 Task: Look for space in Matteson, United States from 24th August, 2023 to 10th September, 2023 for 6 adults, 2 children in price range Rs.12000 to Rs.15000. Place can be entire place or shared room with 6 bedrooms having 6 beds and 6 bathrooms. Property type can be house, flat, guest house. Amenities needed are: wifi, TV, free parkinig on premises, gym, breakfast. Booking option can be shelf check-in. Required host language is English.
Action: Mouse moved to (450, 101)
Screenshot: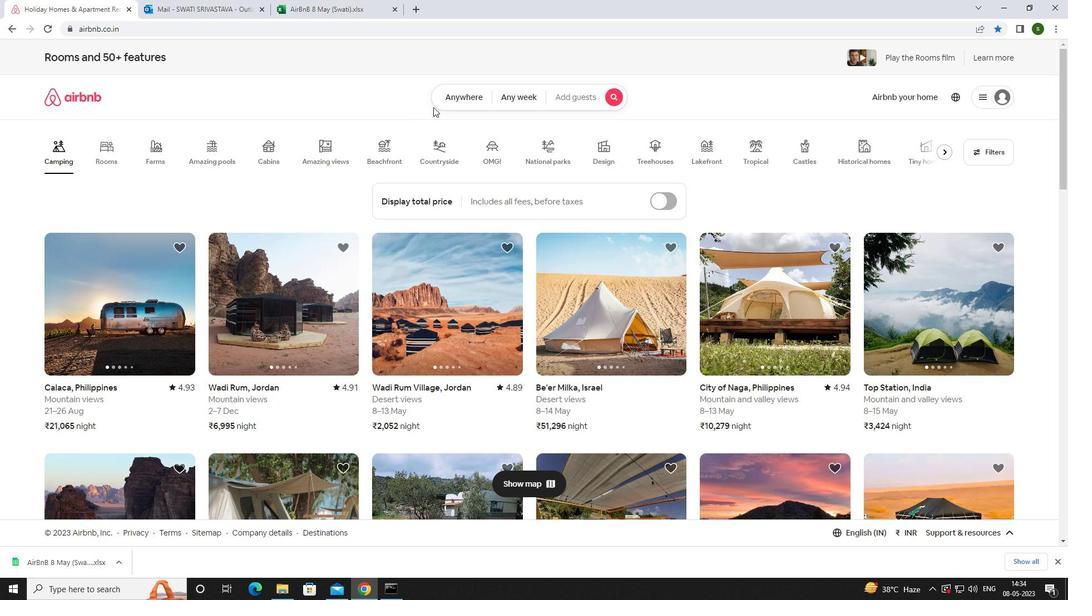 
Action: Mouse pressed left at (450, 101)
Screenshot: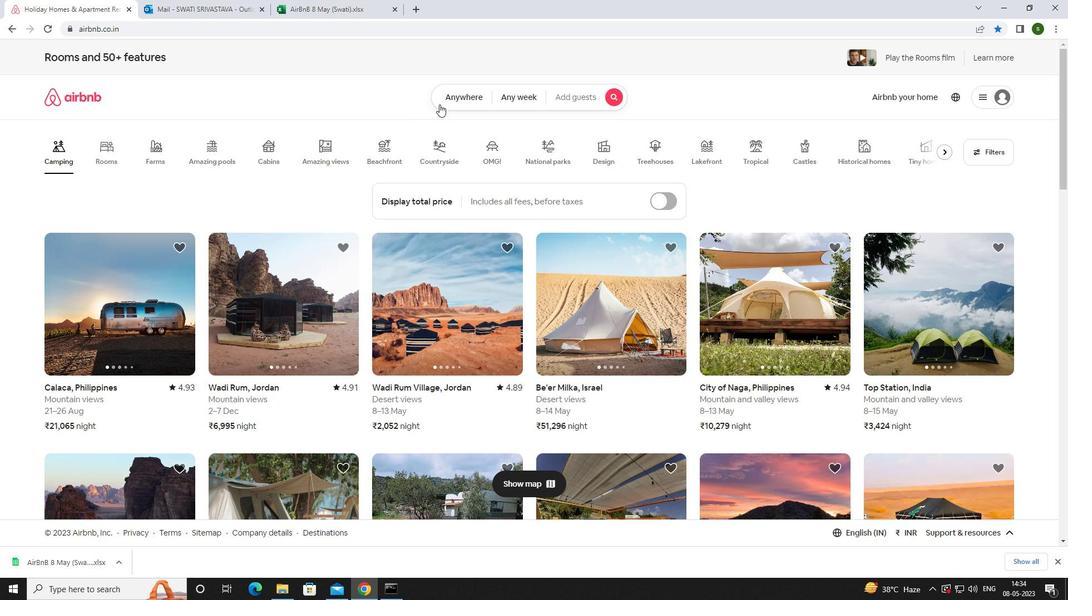 
Action: Mouse moved to (394, 143)
Screenshot: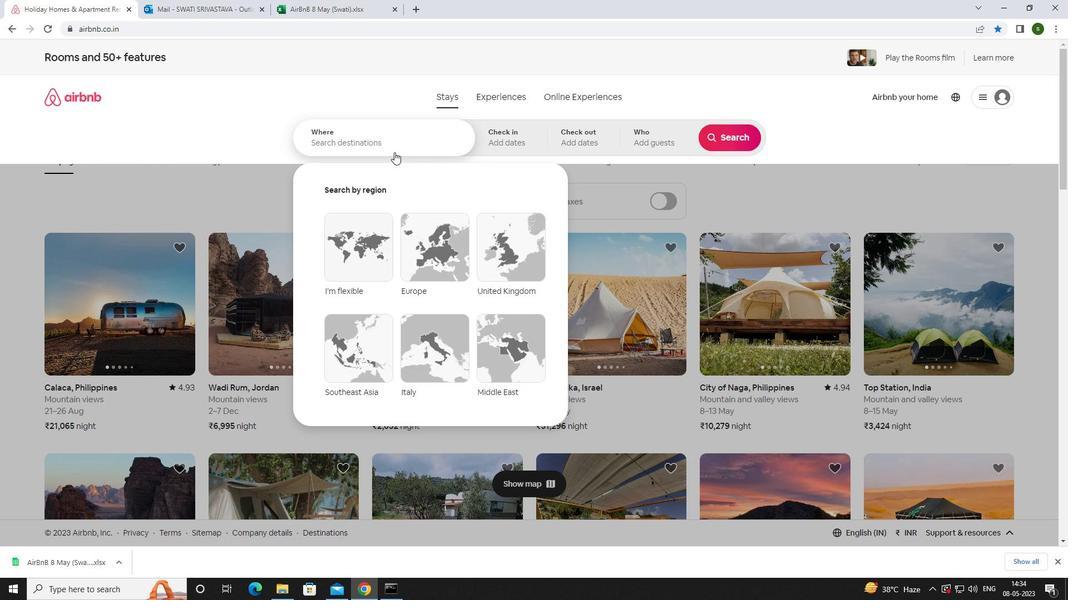 
Action: Mouse pressed left at (394, 143)
Screenshot: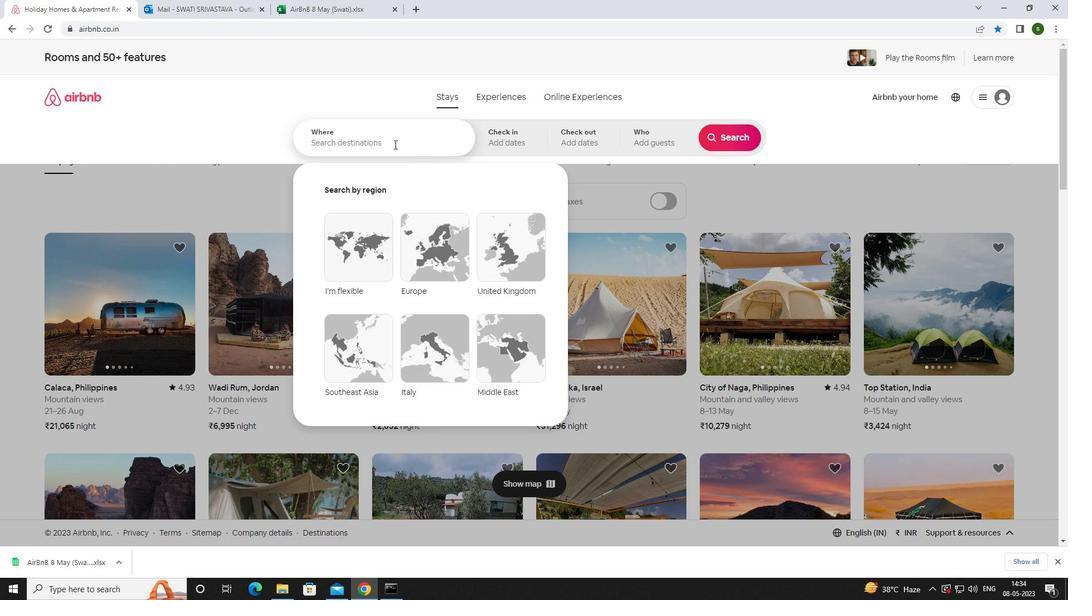 
Action: Key pressed <Key.caps_lock>m<Key.caps_lock>atteson,<Key.caps_lock>u<Key.caps_lock>nited<Key.space><Key.caps_lock>s<Key.caps_lock>t
Screenshot: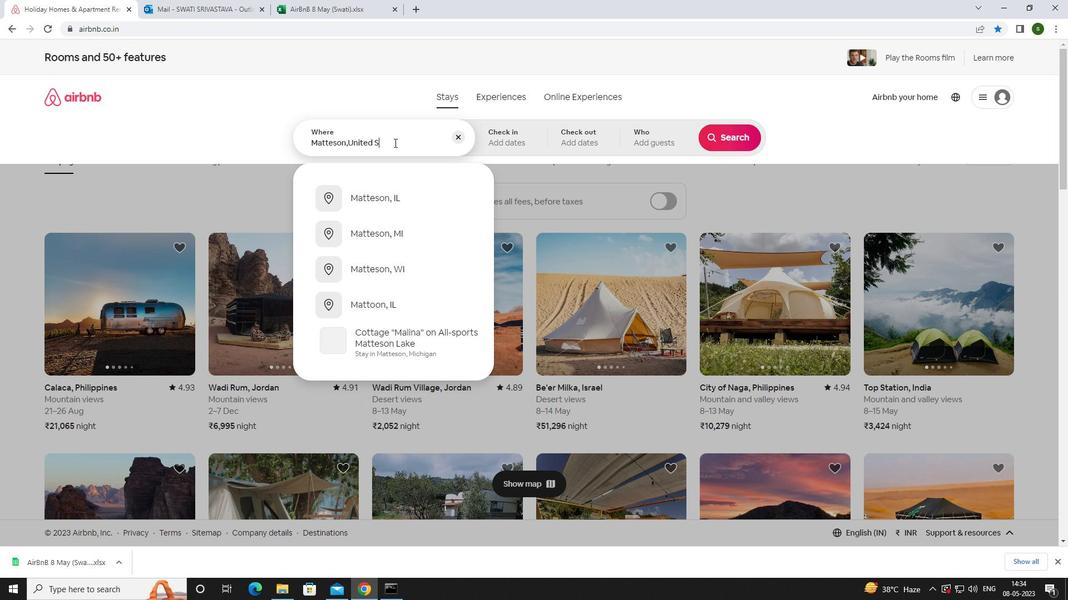 
Action: Mouse moved to (394, 143)
Screenshot: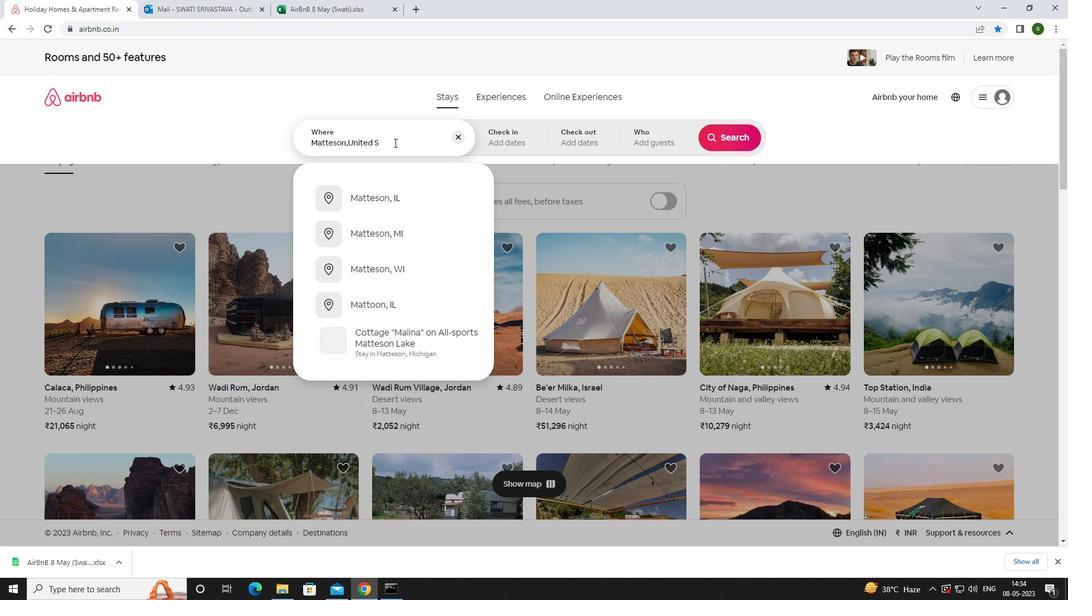 
Action: Key pressed ates<Key.enter>
Screenshot: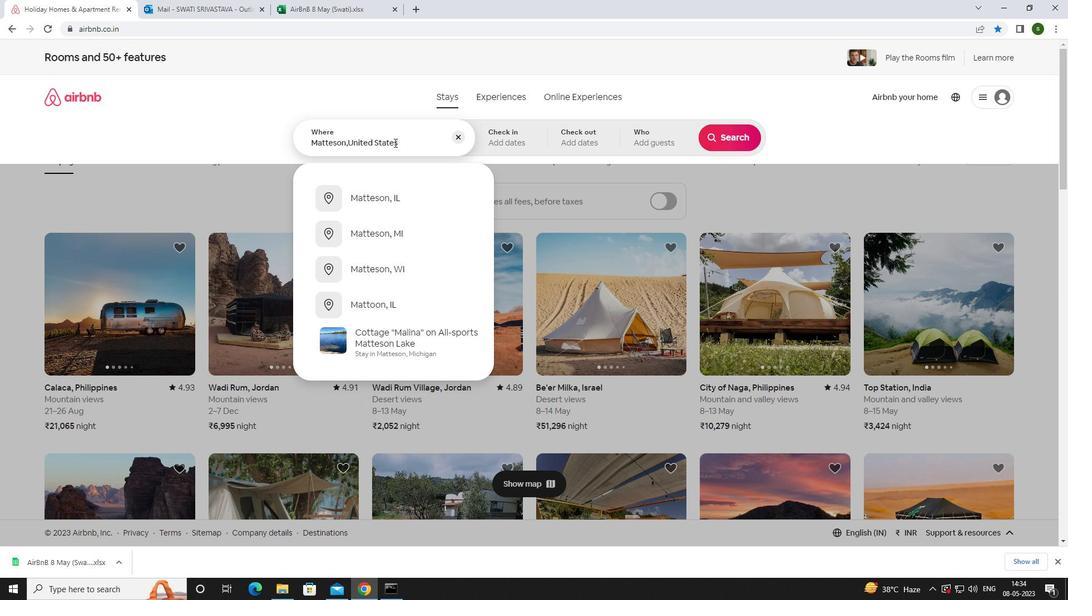 
Action: Mouse moved to (733, 228)
Screenshot: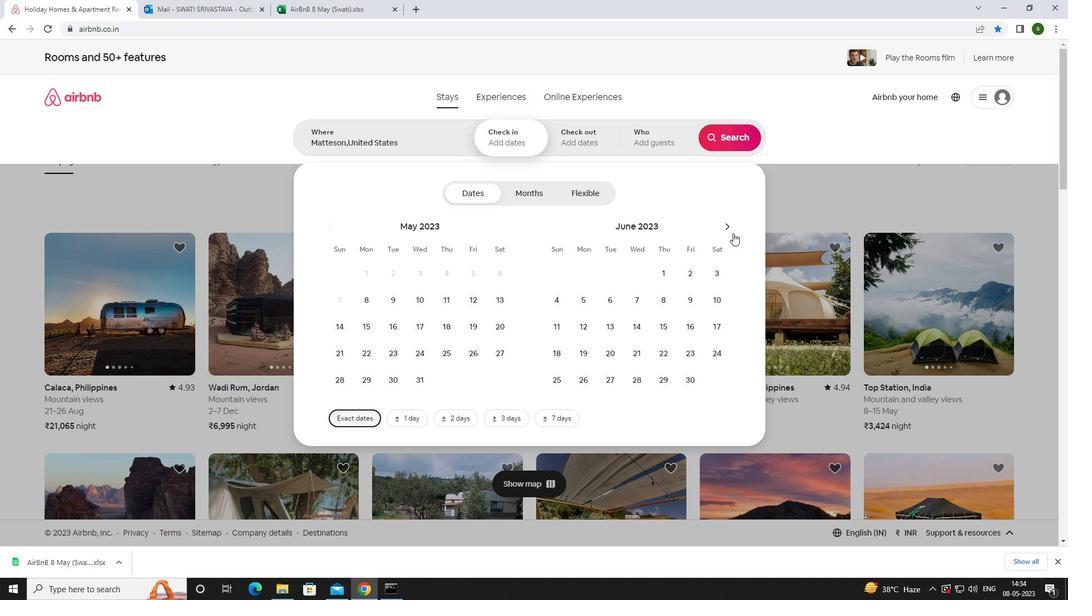 
Action: Mouse pressed left at (733, 228)
Screenshot: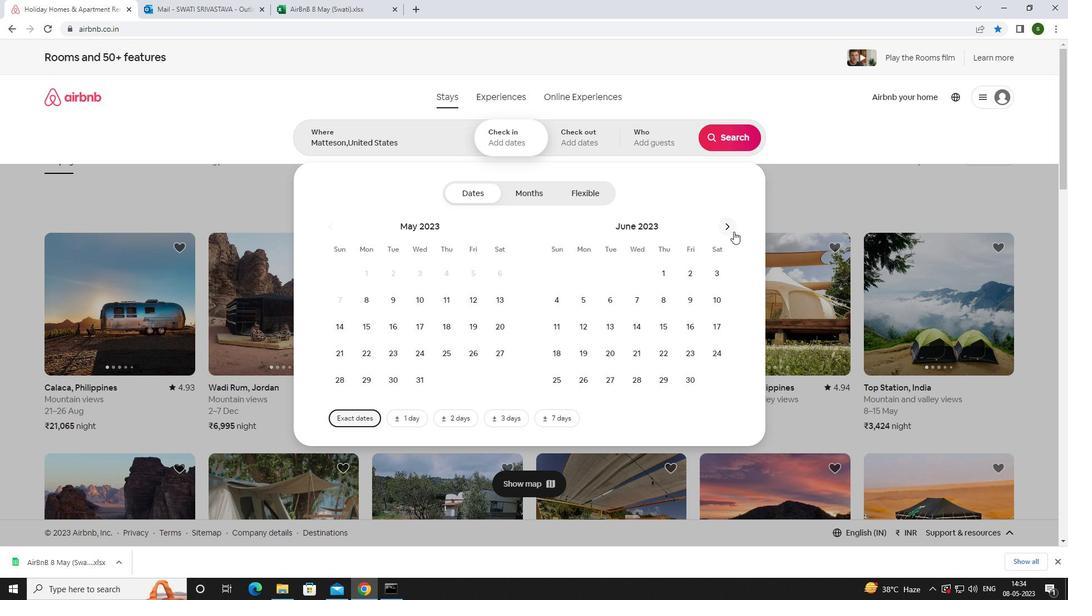 
Action: Mouse pressed left at (733, 228)
Screenshot: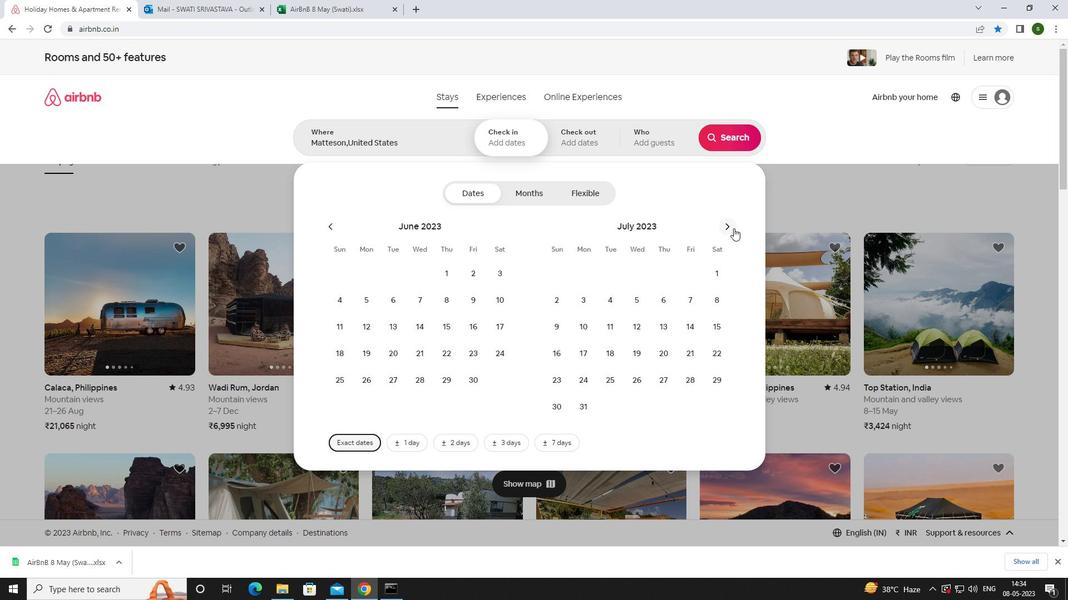 
Action: Mouse moved to (667, 348)
Screenshot: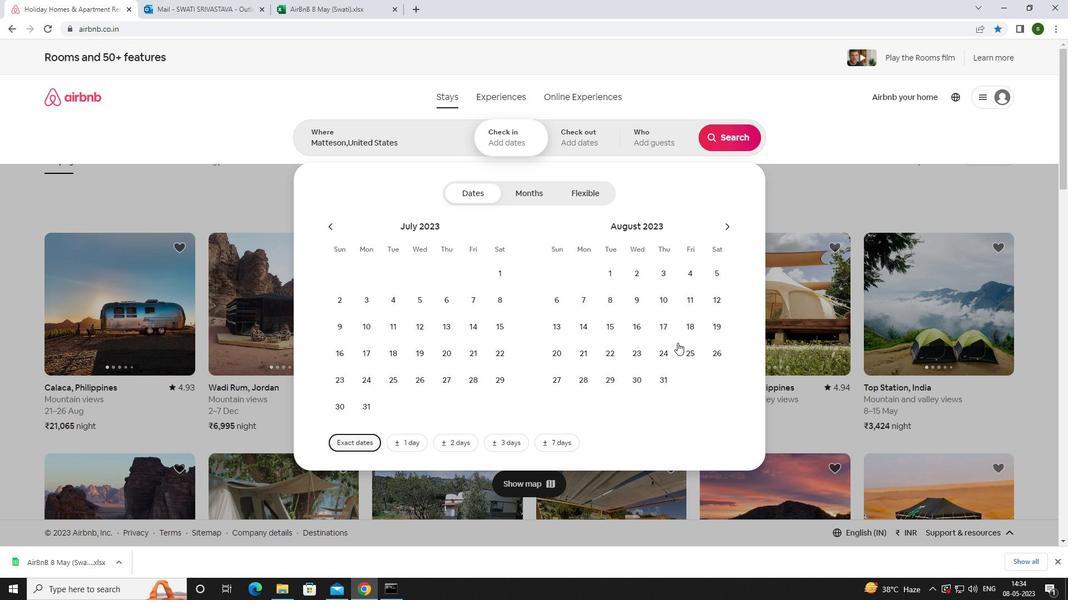 
Action: Mouse pressed left at (667, 348)
Screenshot: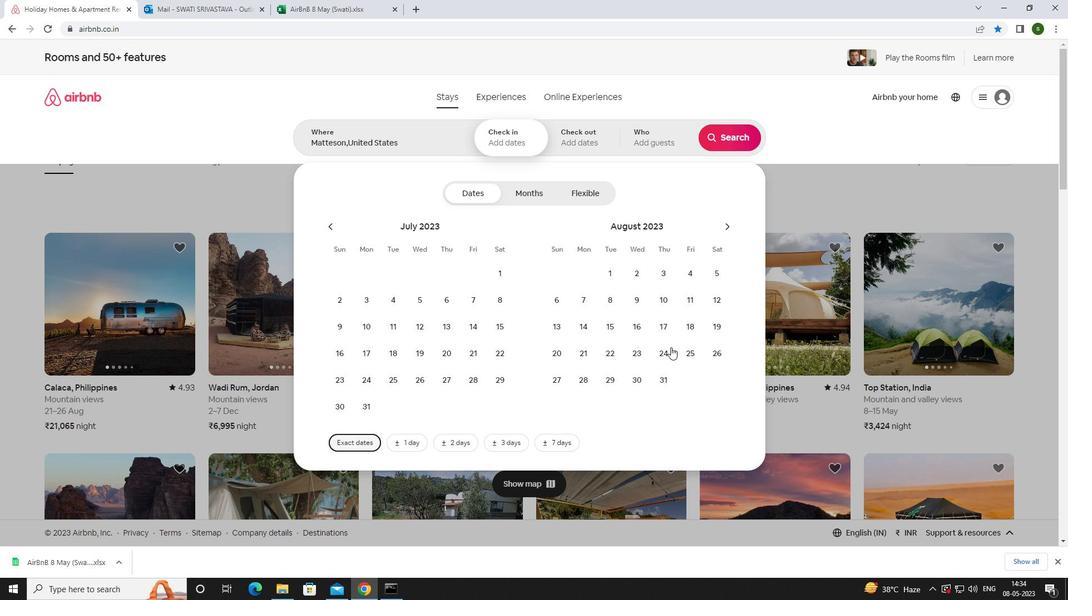 
Action: Mouse moved to (728, 224)
Screenshot: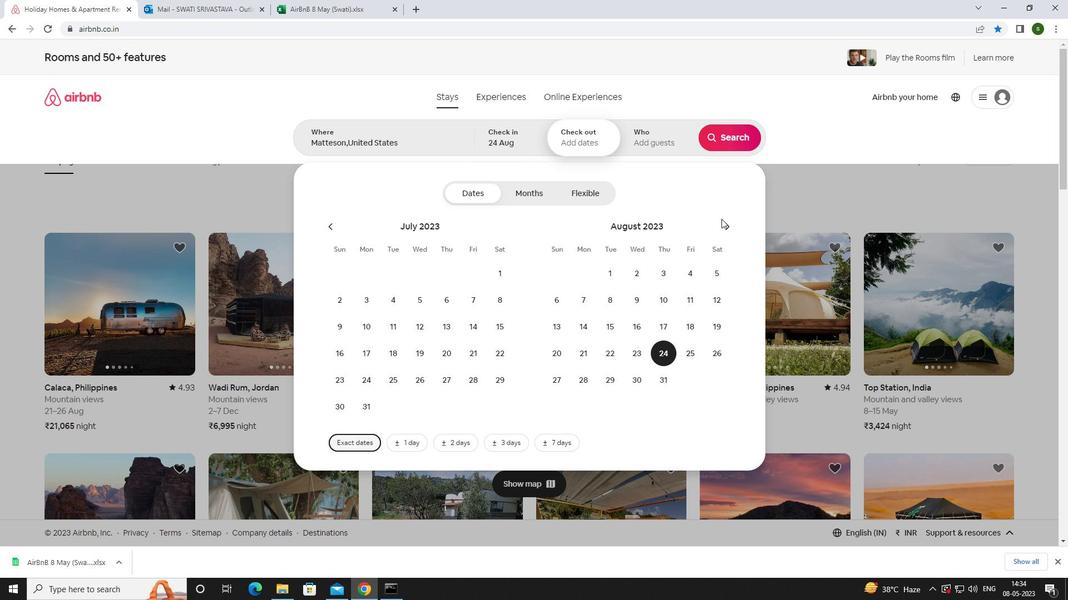 
Action: Mouse pressed left at (728, 224)
Screenshot: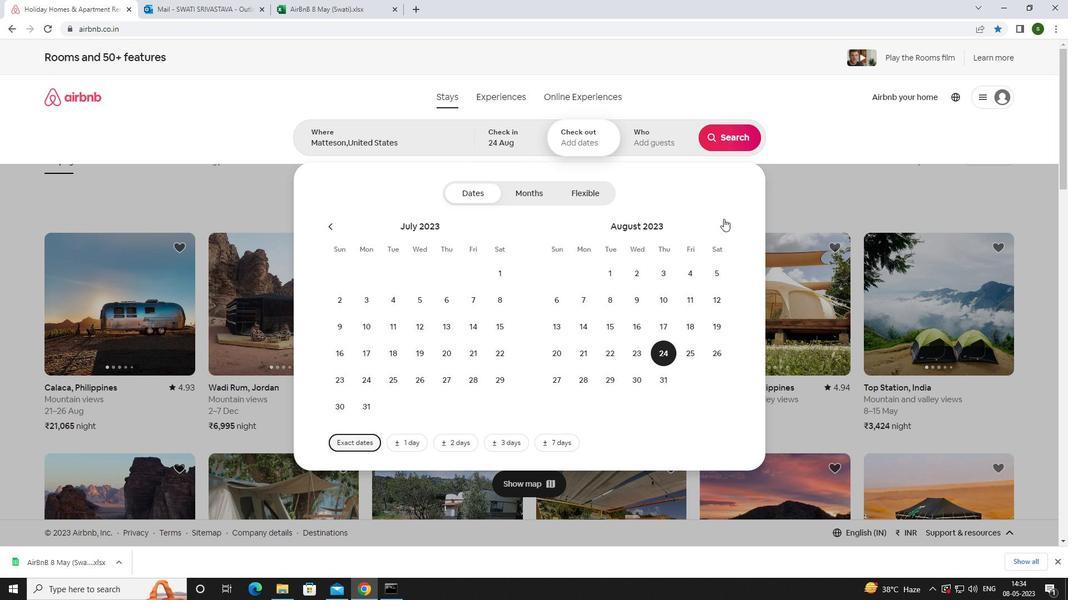 
Action: Mouse moved to (559, 326)
Screenshot: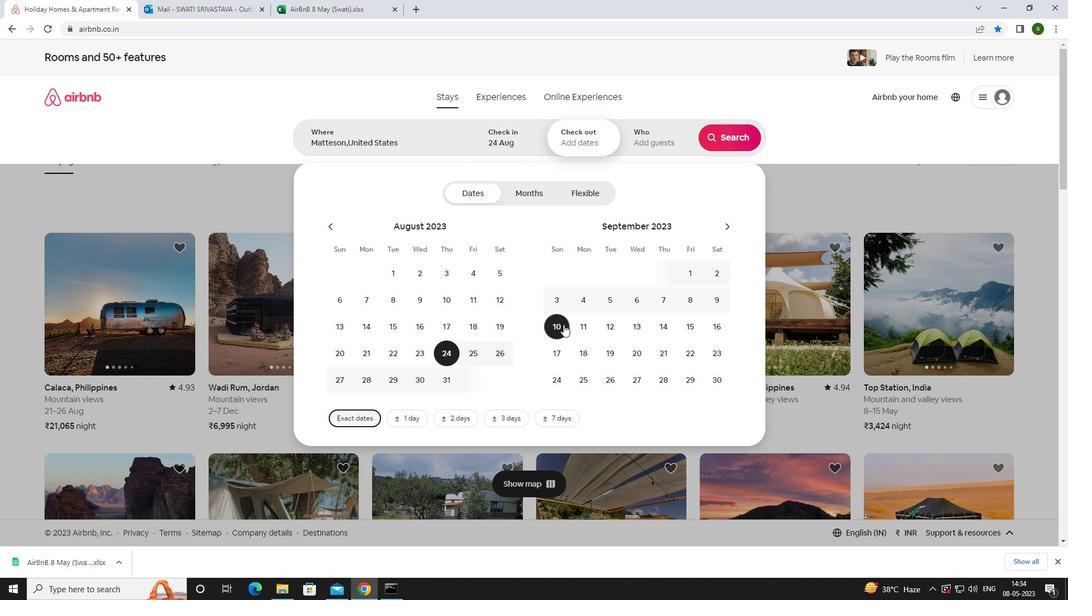 
Action: Mouse pressed left at (559, 326)
Screenshot: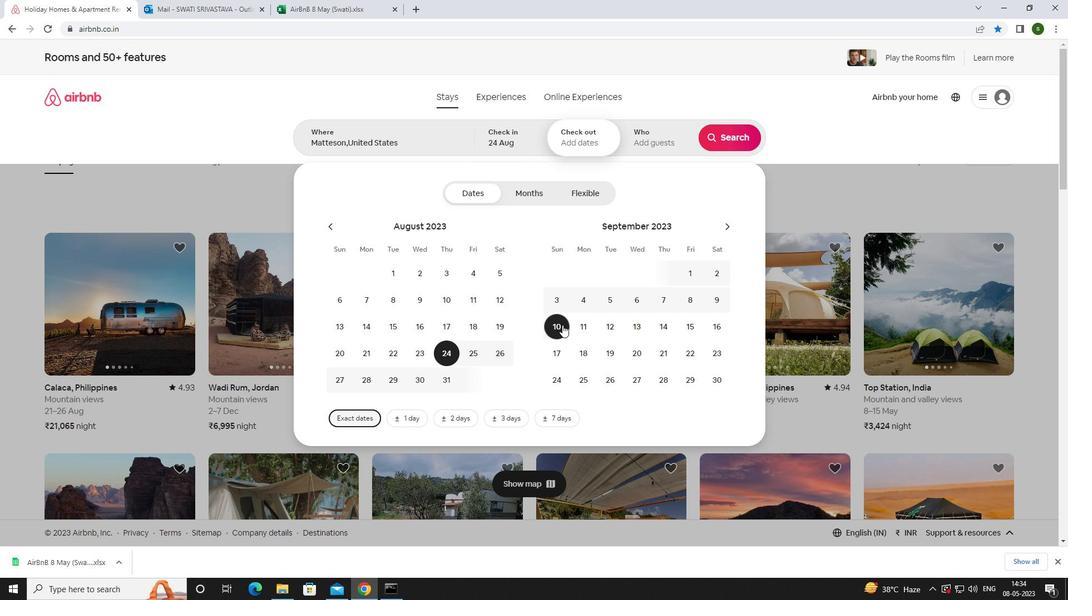 
Action: Mouse moved to (646, 139)
Screenshot: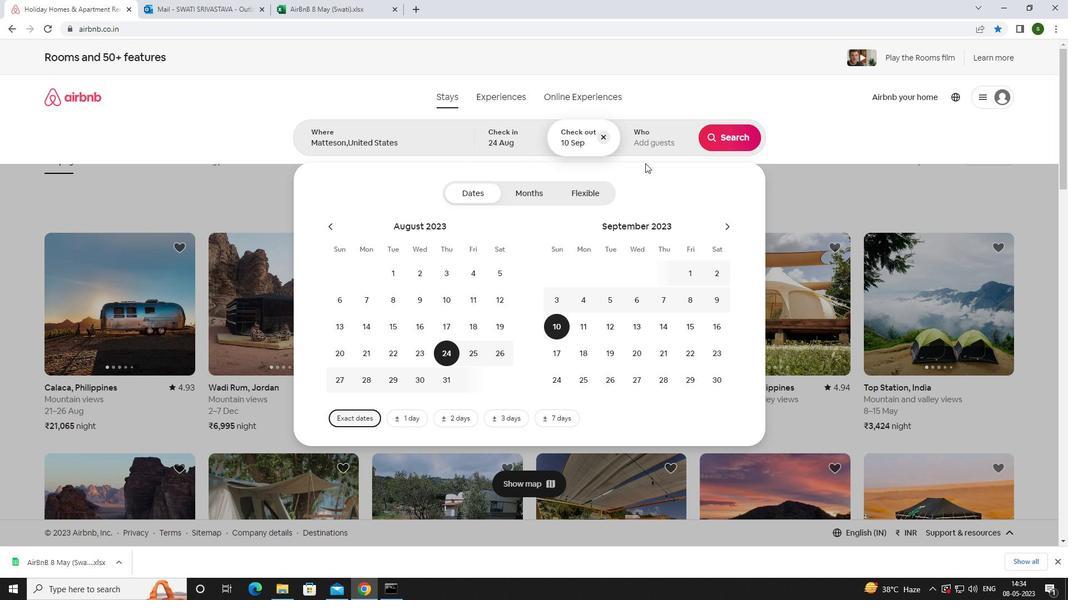 
Action: Mouse pressed left at (646, 139)
Screenshot: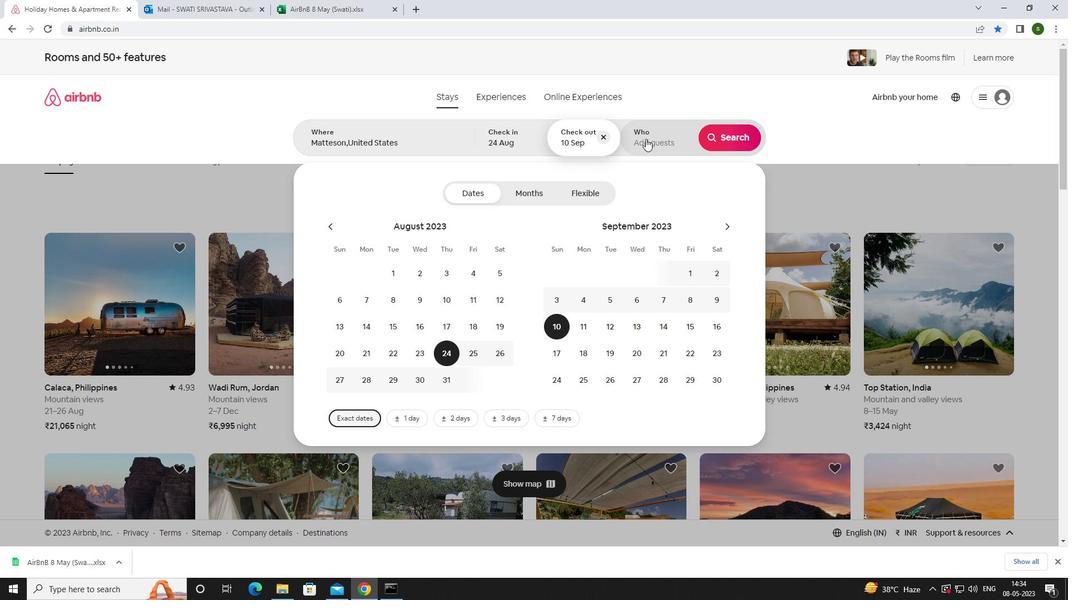 
Action: Mouse moved to (733, 195)
Screenshot: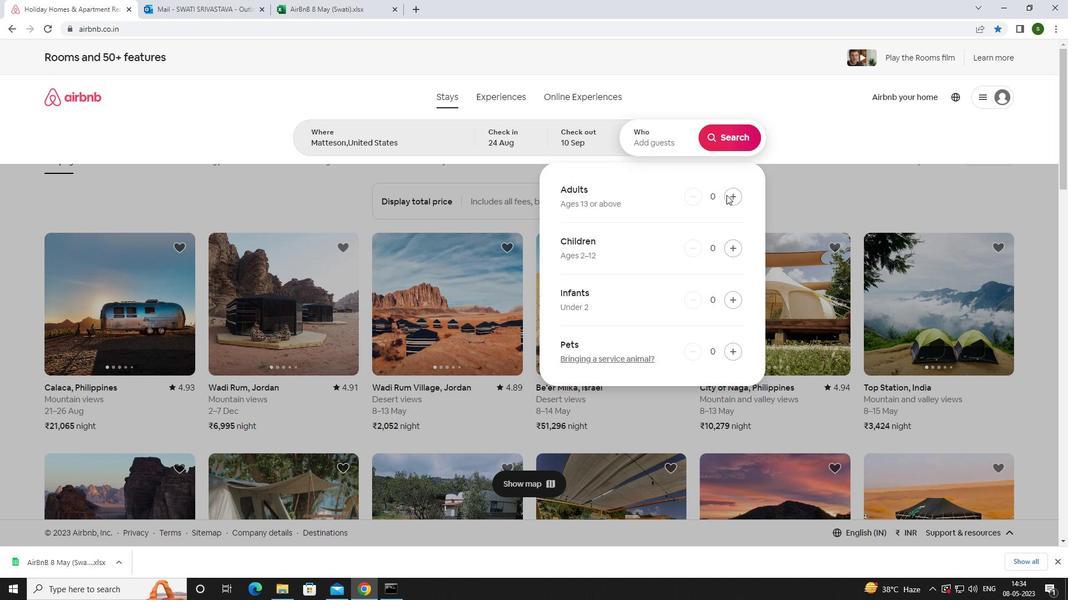 
Action: Mouse pressed left at (733, 195)
Screenshot: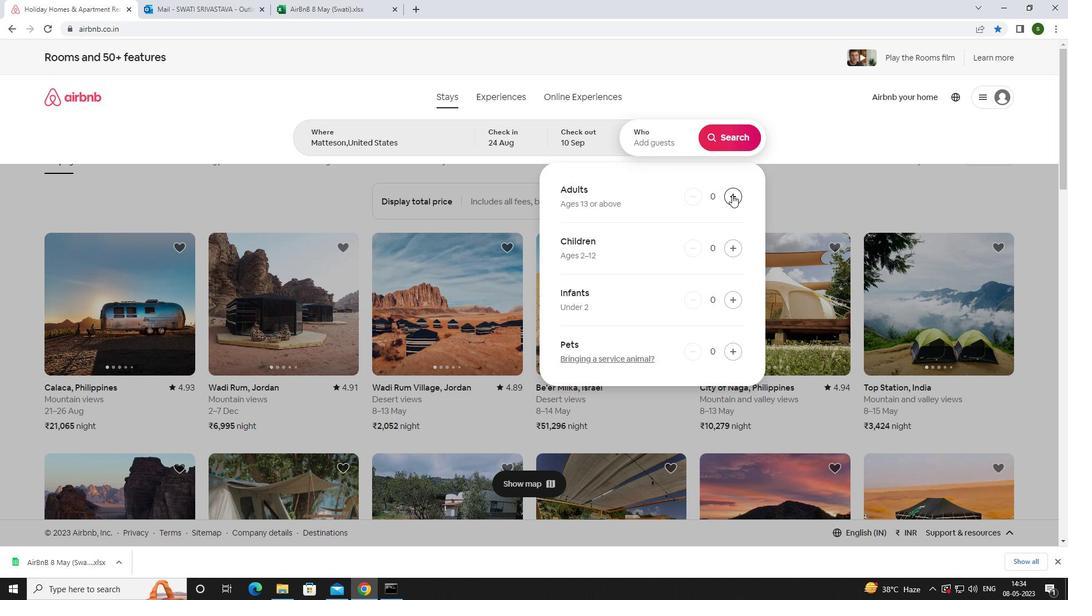 
Action: Mouse pressed left at (733, 195)
Screenshot: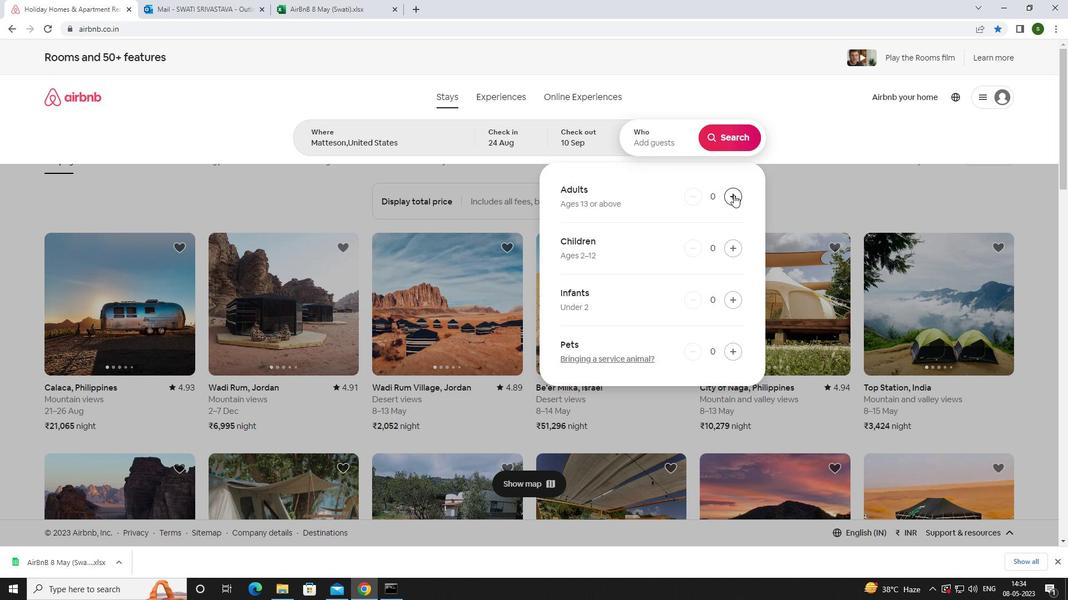 
Action: Mouse pressed left at (733, 195)
Screenshot: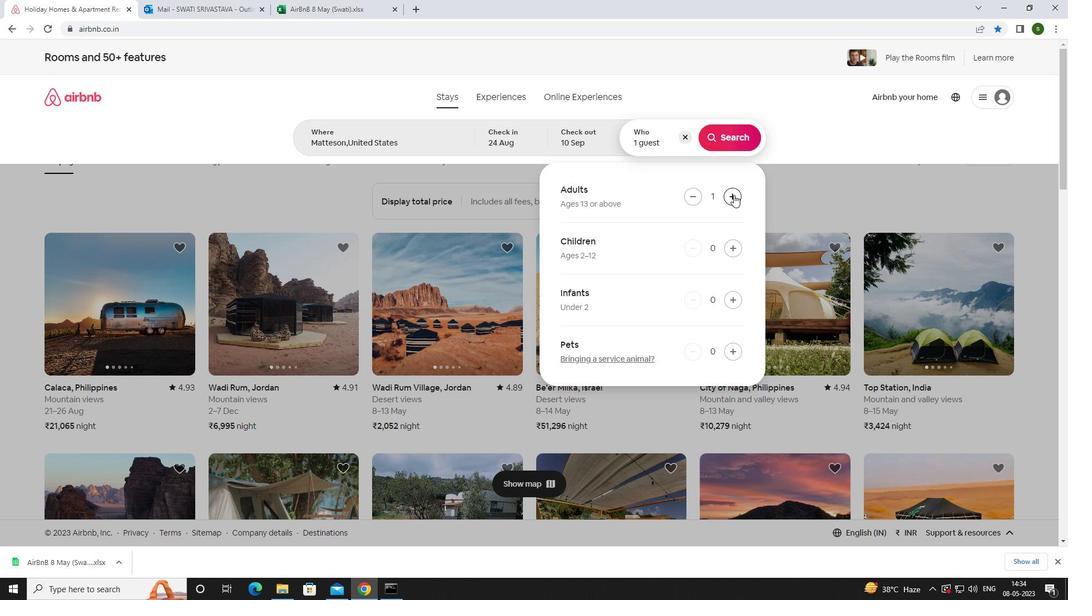 
Action: Mouse pressed left at (733, 195)
Screenshot: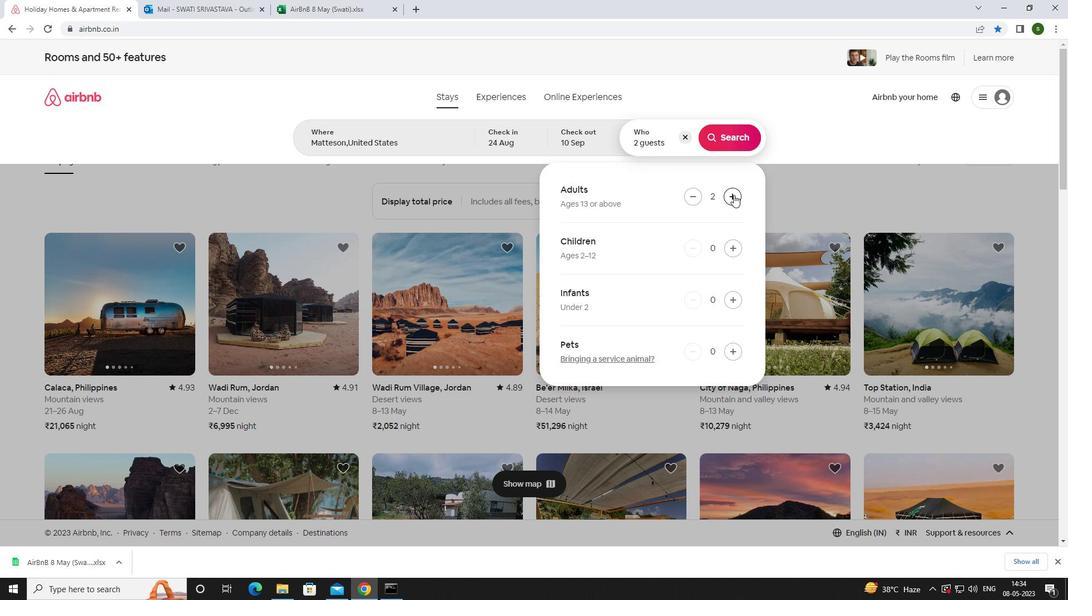 
Action: Mouse pressed left at (733, 195)
Screenshot: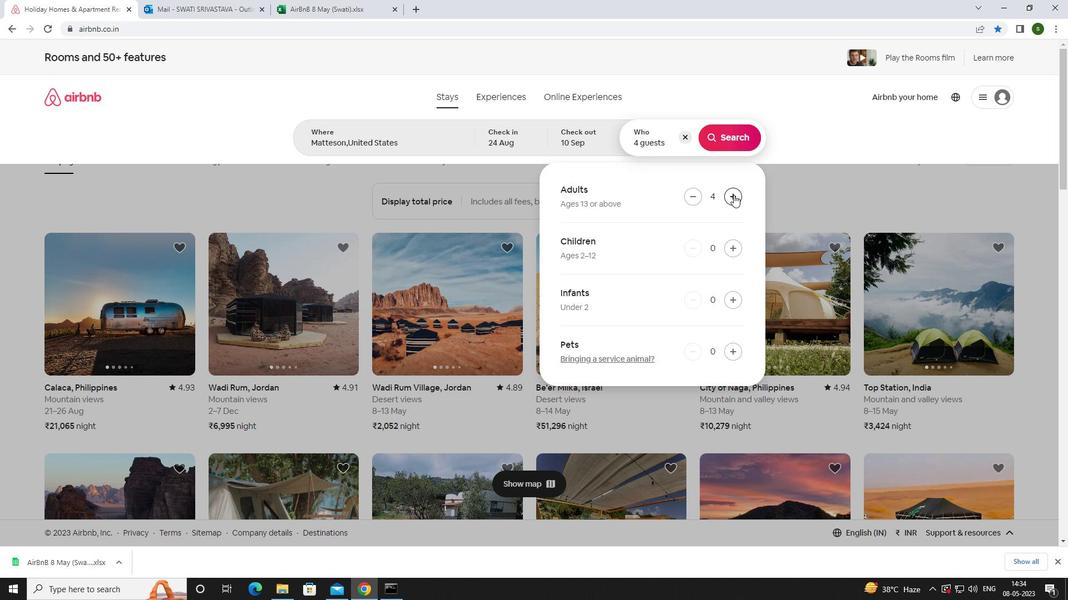 
Action: Mouse pressed left at (733, 195)
Screenshot: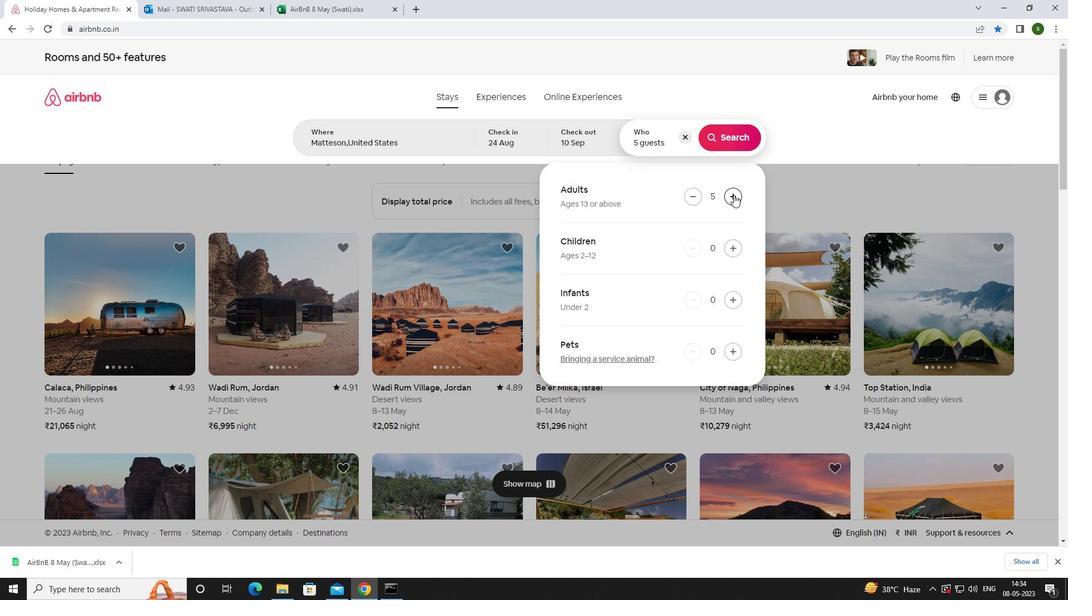 
Action: Mouse moved to (730, 244)
Screenshot: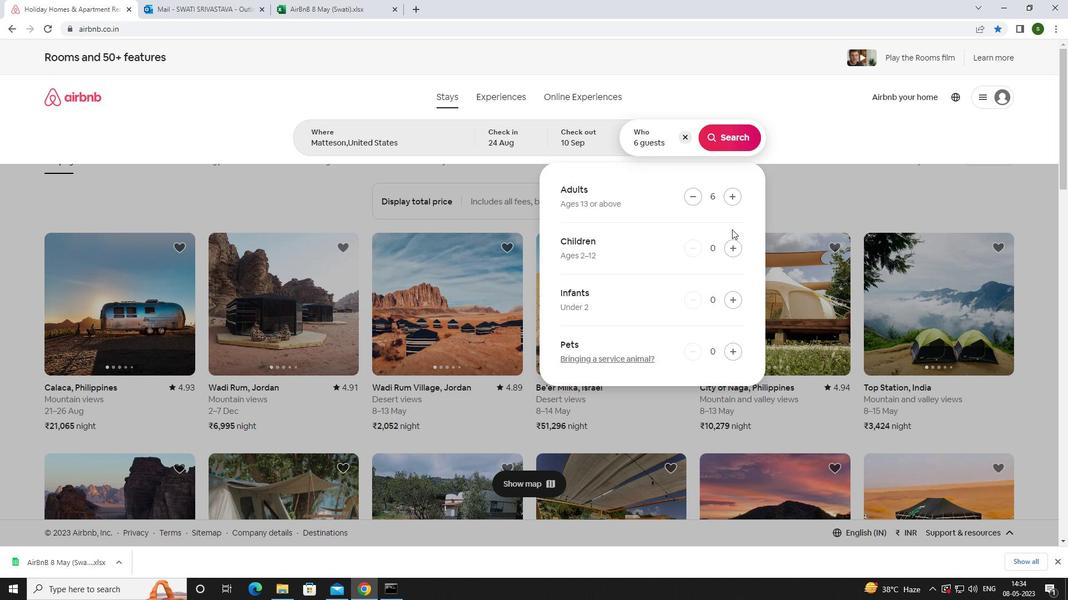 
Action: Mouse pressed left at (730, 244)
Screenshot: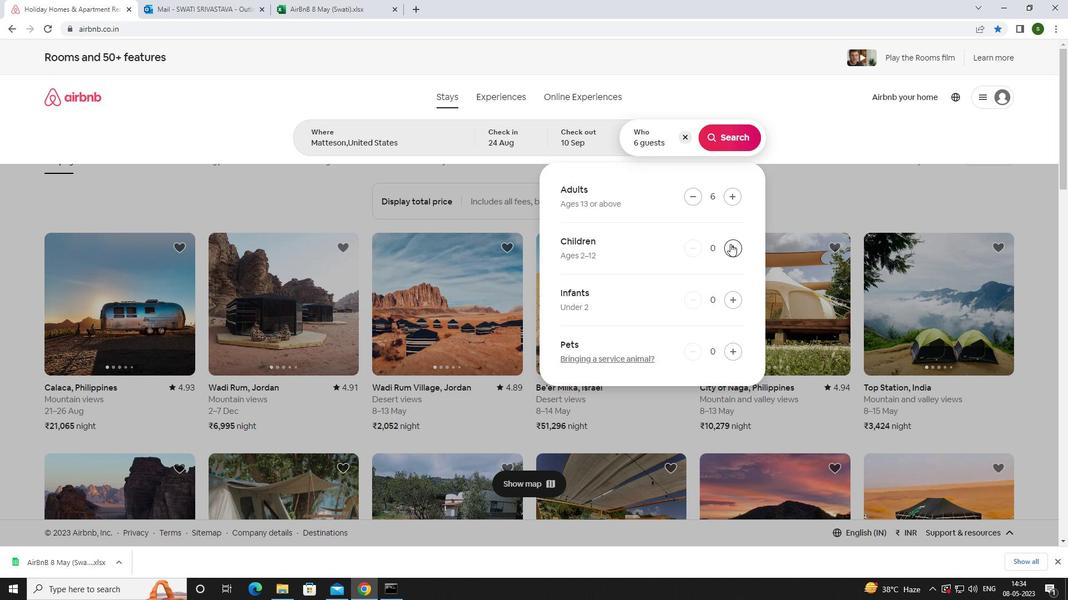 
Action: Mouse pressed left at (730, 244)
Screenshot: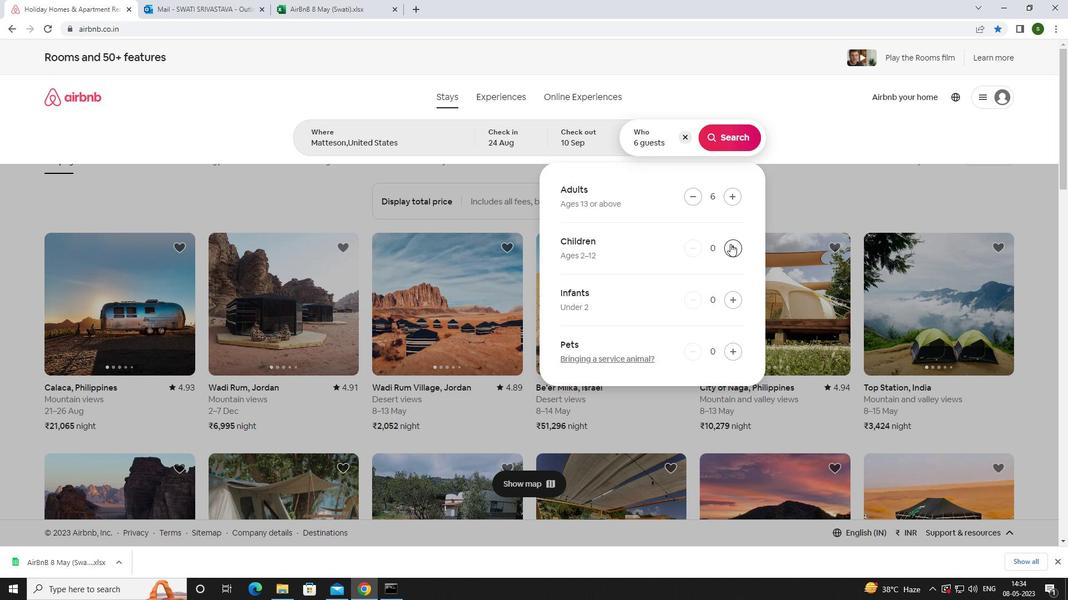 
Action: Mouse moved to (731, 135)
Screenshot: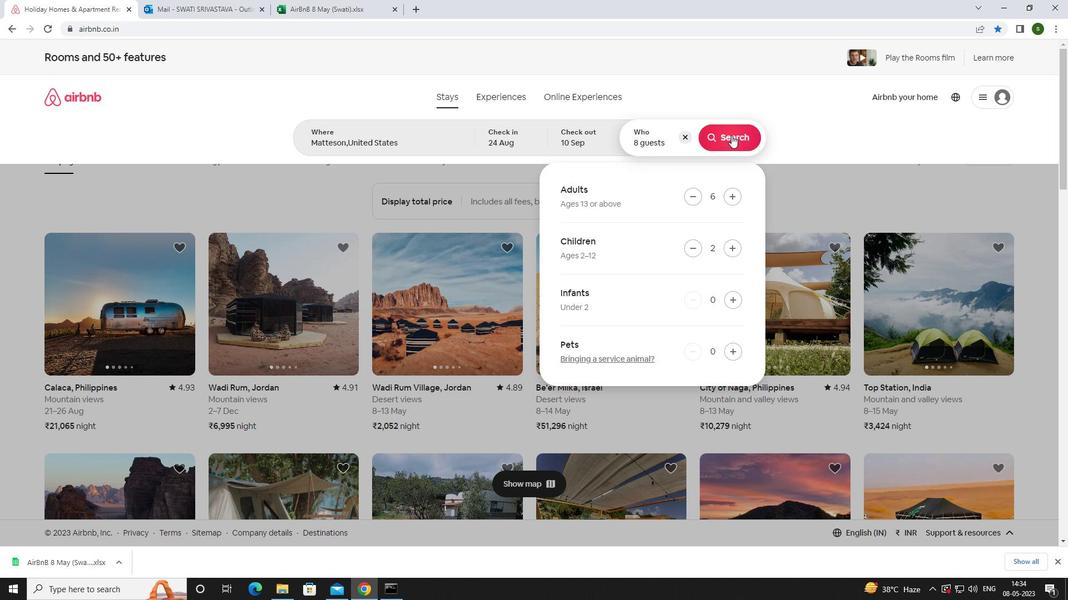 
Action: Mouse pressed left at (731, 135)
Screenshot: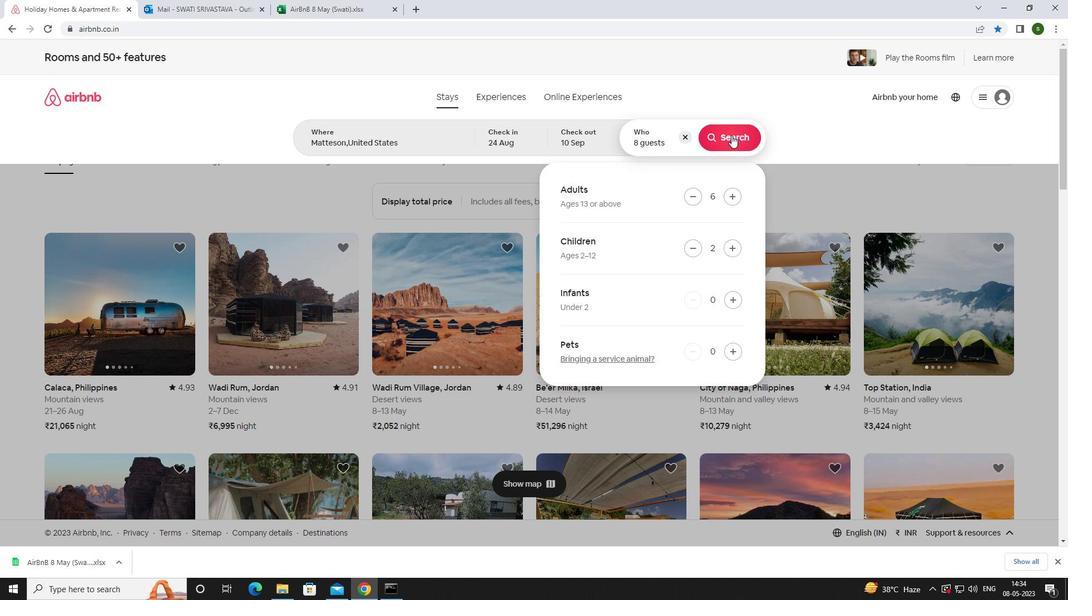 
Action: Mouse moved to (1012, 114)
Screenshot: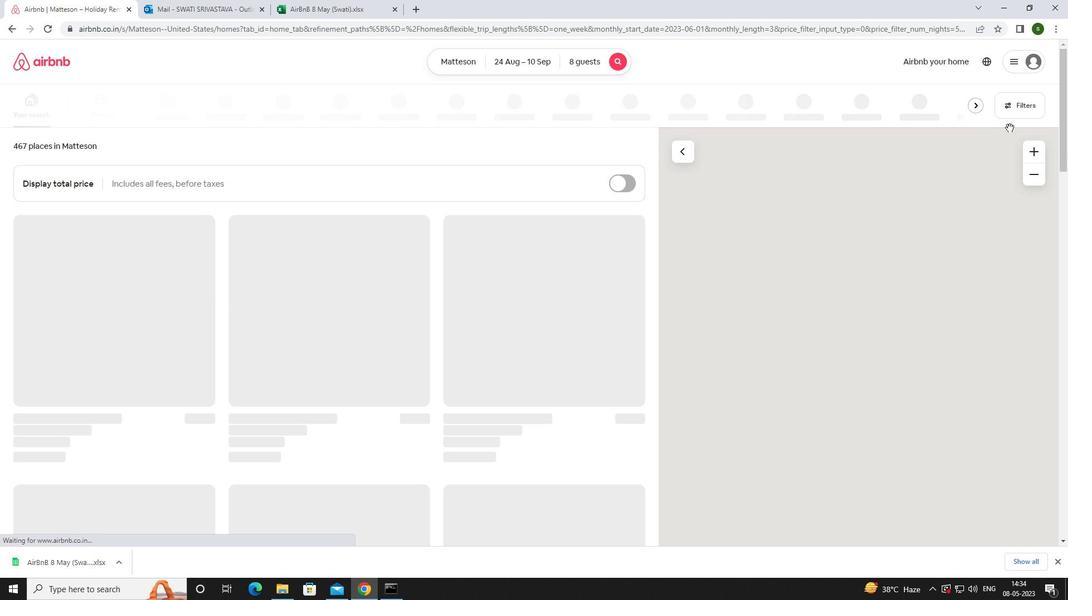 
Action: Mouse pressed left at (1012, 114)
Screenshot: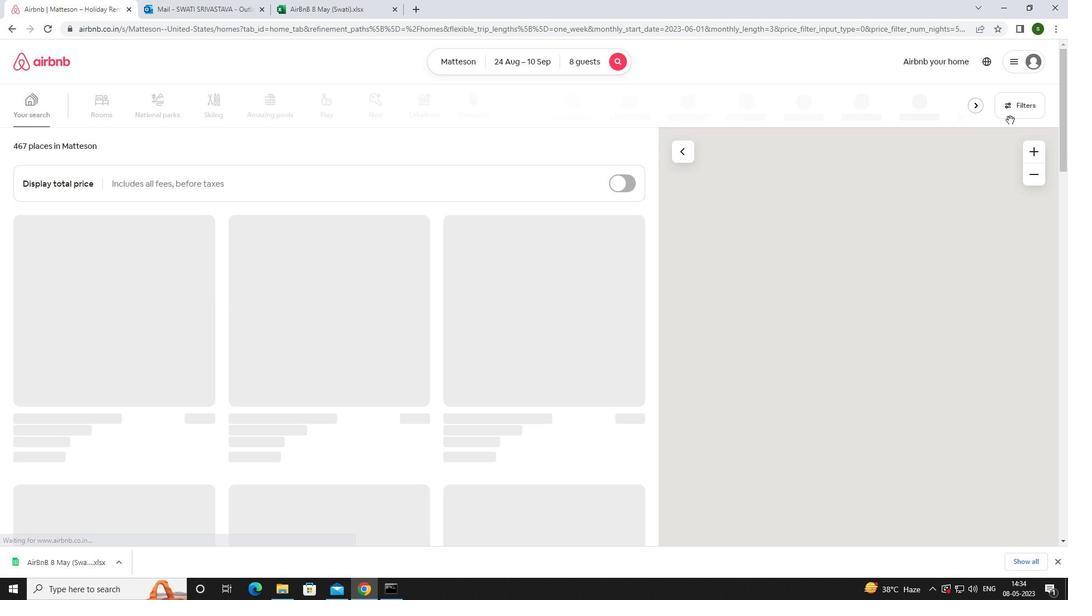 
Action: Mouse moved to (411, 381)
Screenshot: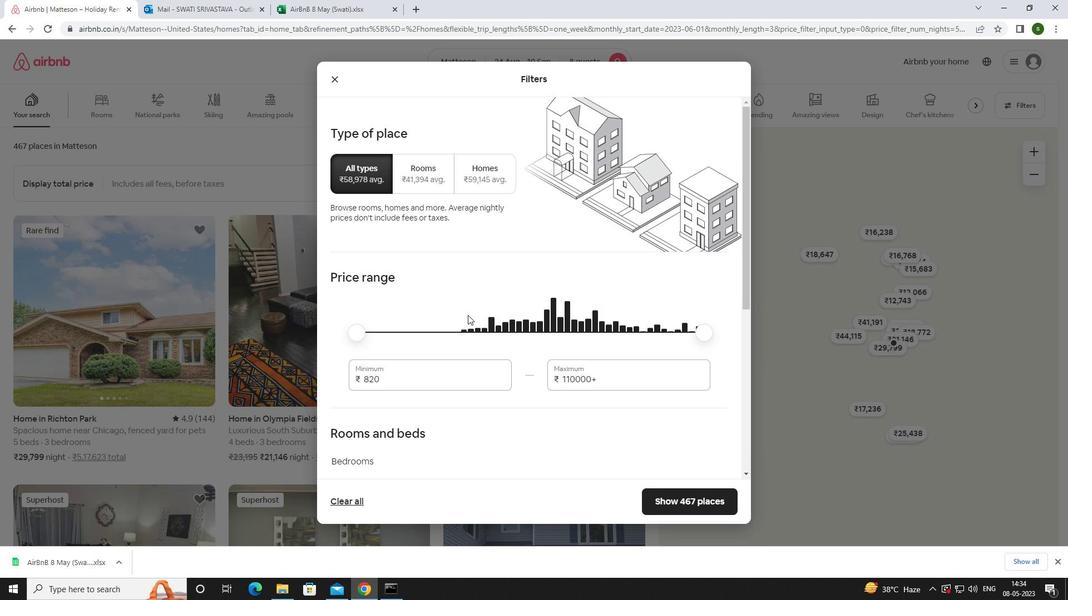 
Action: Mouse pressed left at (411, 381)
Screenshot: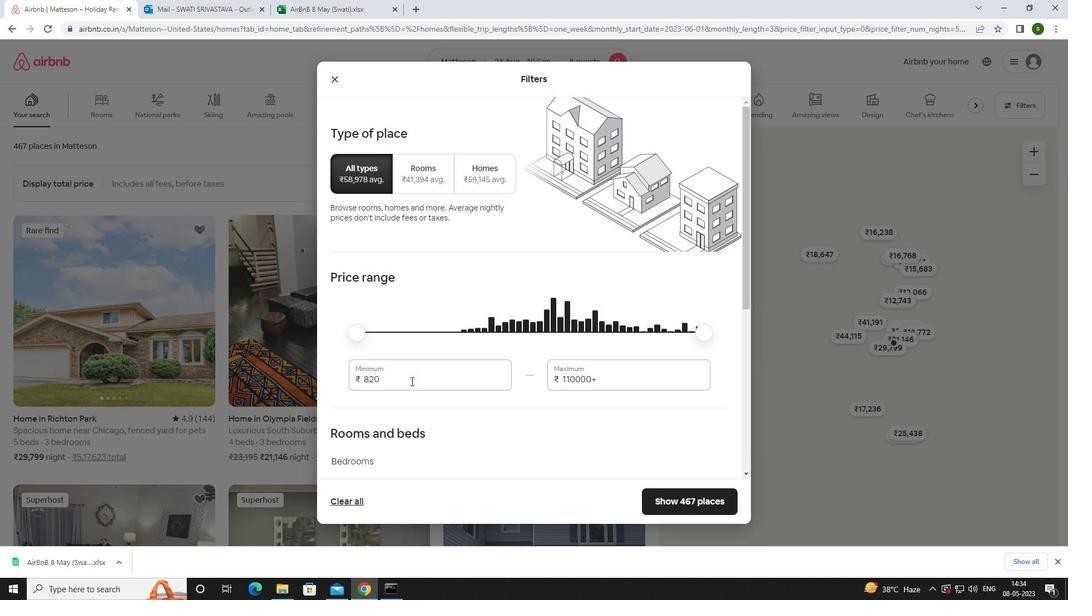 
Action: Key pressed <Key.backspace><Key.backspace><Key.backspace><Key.backspace>12000
Screenshot: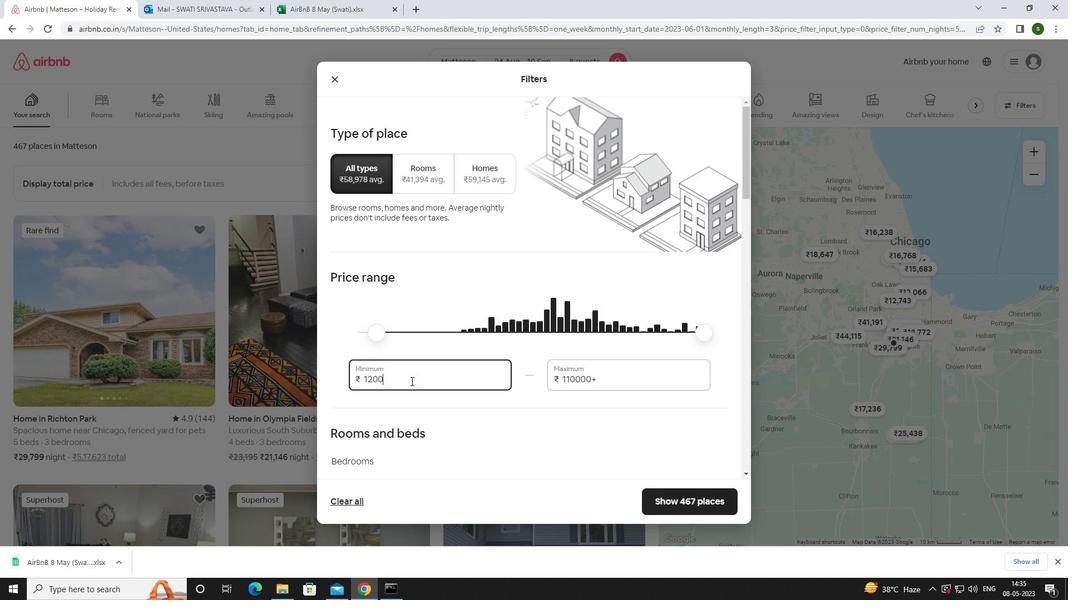 
Action: Mouse moved to (599, 381)
Screenshot: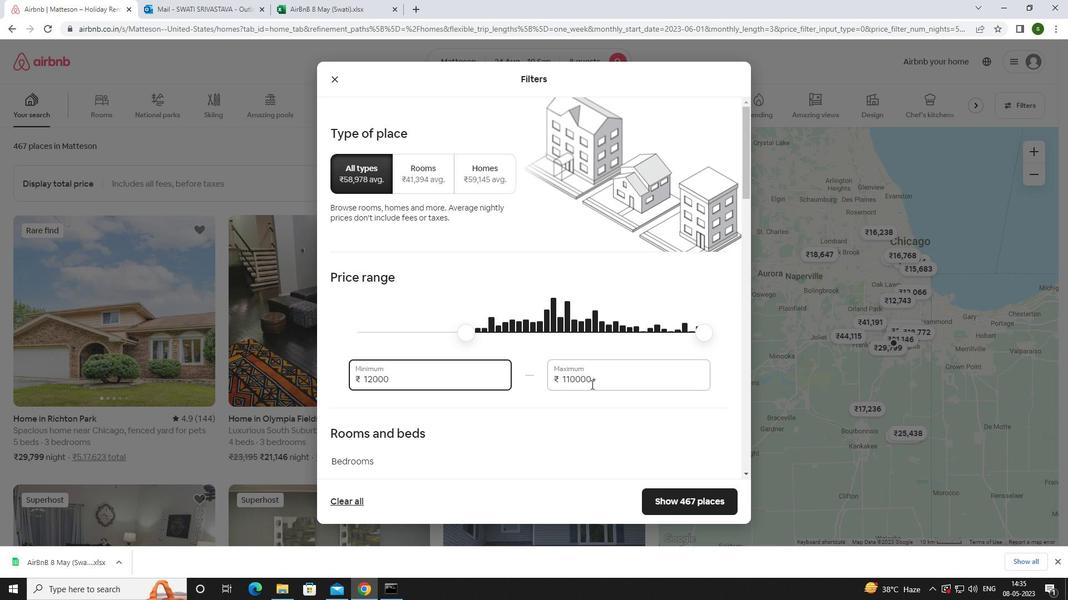
Action: Mouse pressed left at (599, 381)
Screenshot: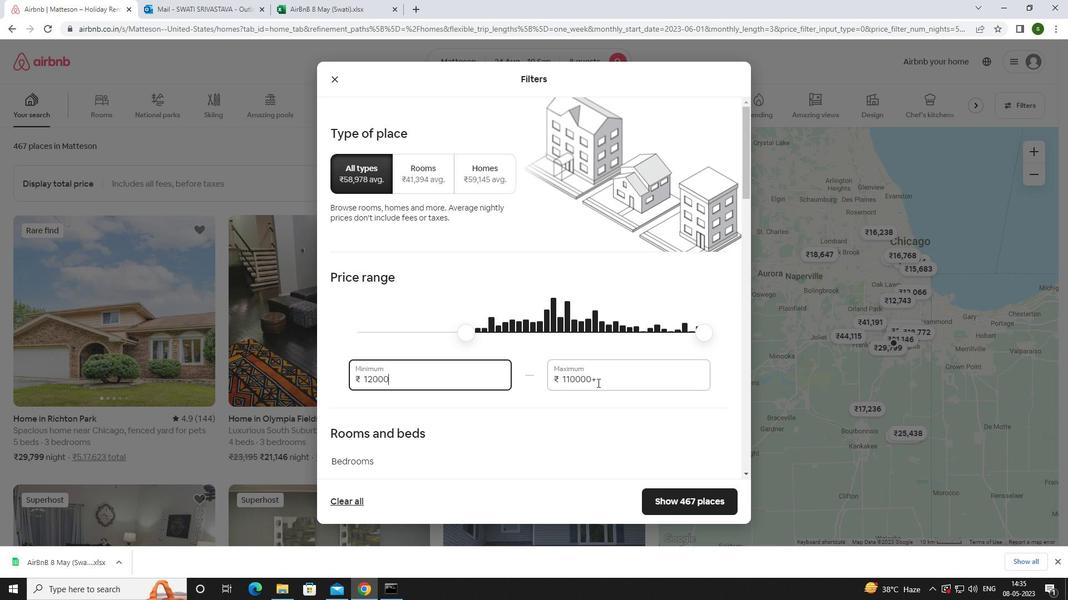 
Action: Key pressed <Key.backspace><Key.backspace><Key.backspace><Key.backspace><Key.backspace><Key.backspace><Key.backspace><Key.backspace><Key.backspace><Key.backspace><Key.backspace><Key.backspace>15000
Screenshot: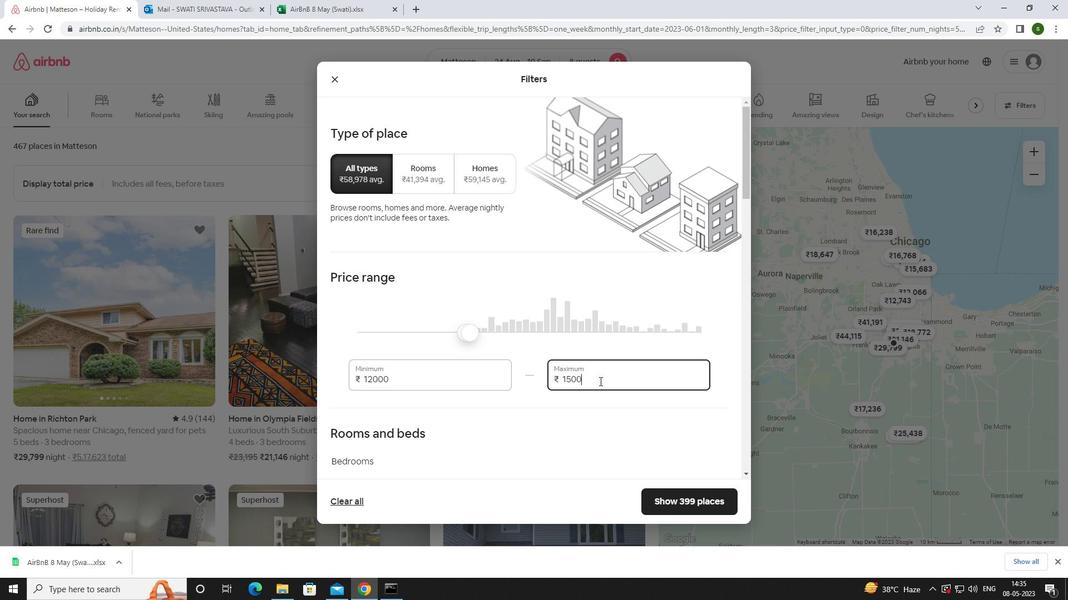 
Action: Mouse moved to (498, 387)
Screenshot: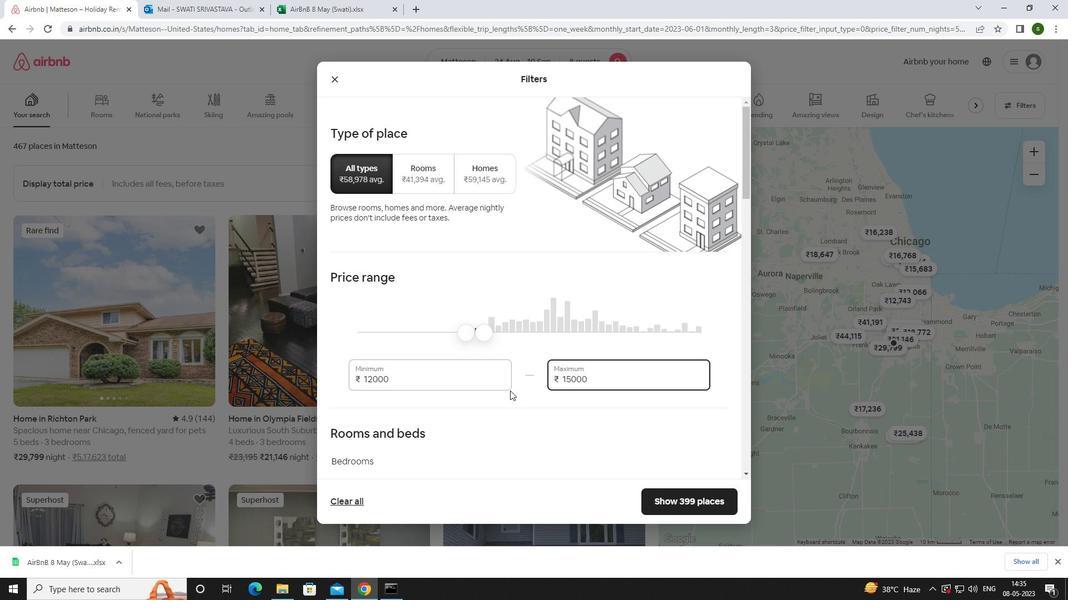 
Action: Mouse scrolled (498, 387) with delta (0, 0)
Screenshot: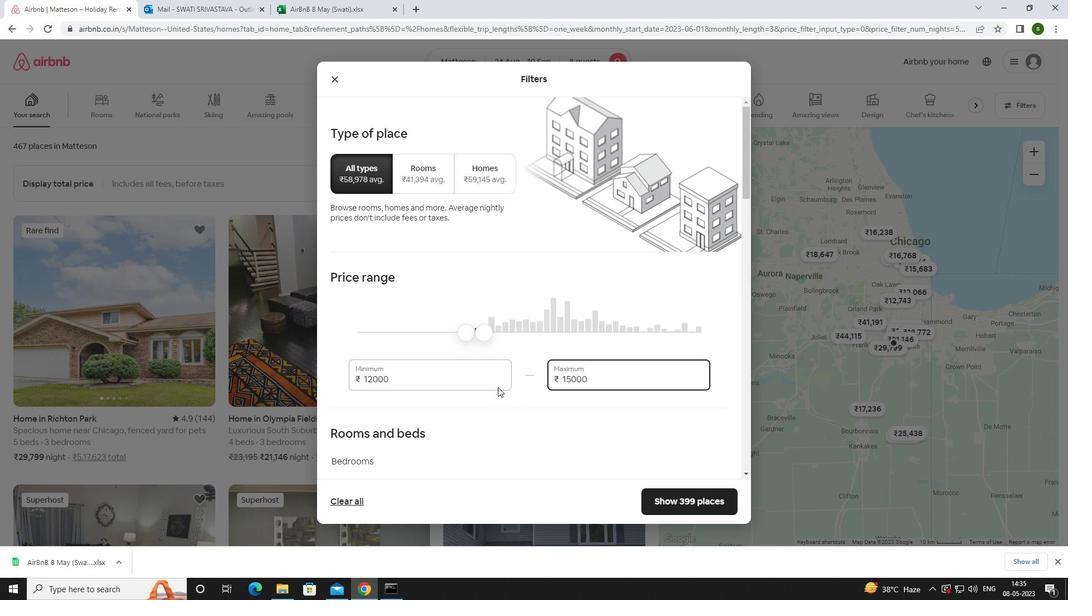
Action: Mouse scrolled (498, 387) with delta (0, 0)
Screenshot: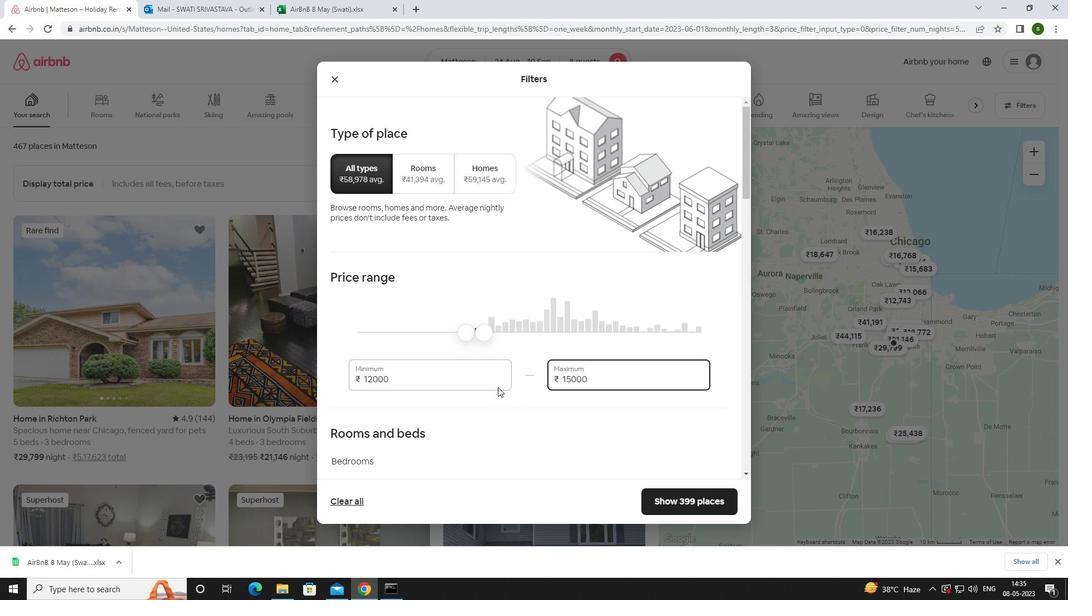 
Action: Mouse scrolled (498, 387) with delta (0, 0)
Screenshot: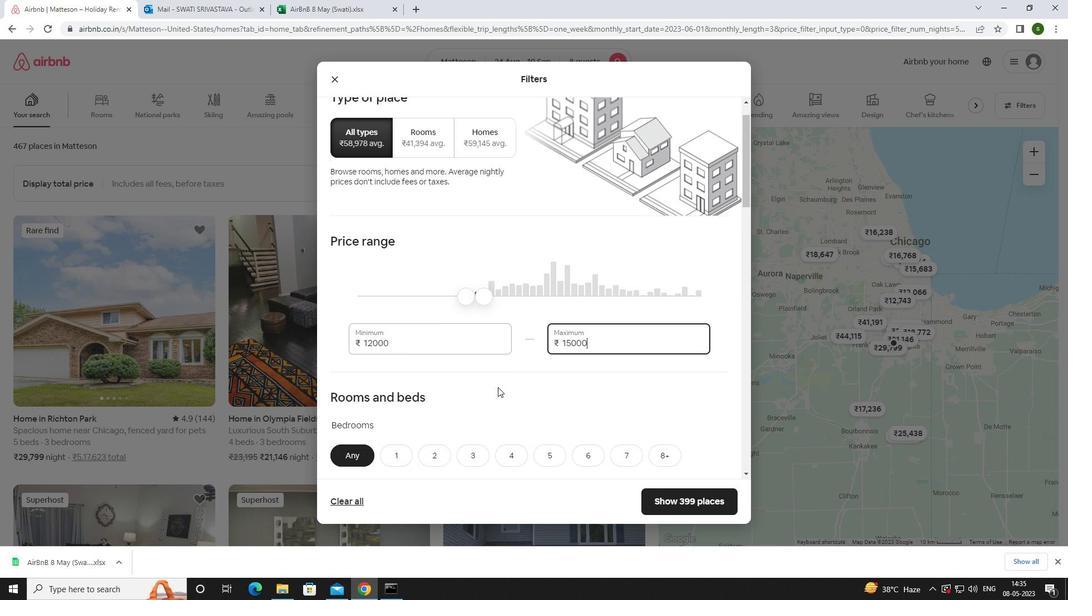 
Action: Mouse scrolled (498, 387) with delta (0, 0)
Screenshot: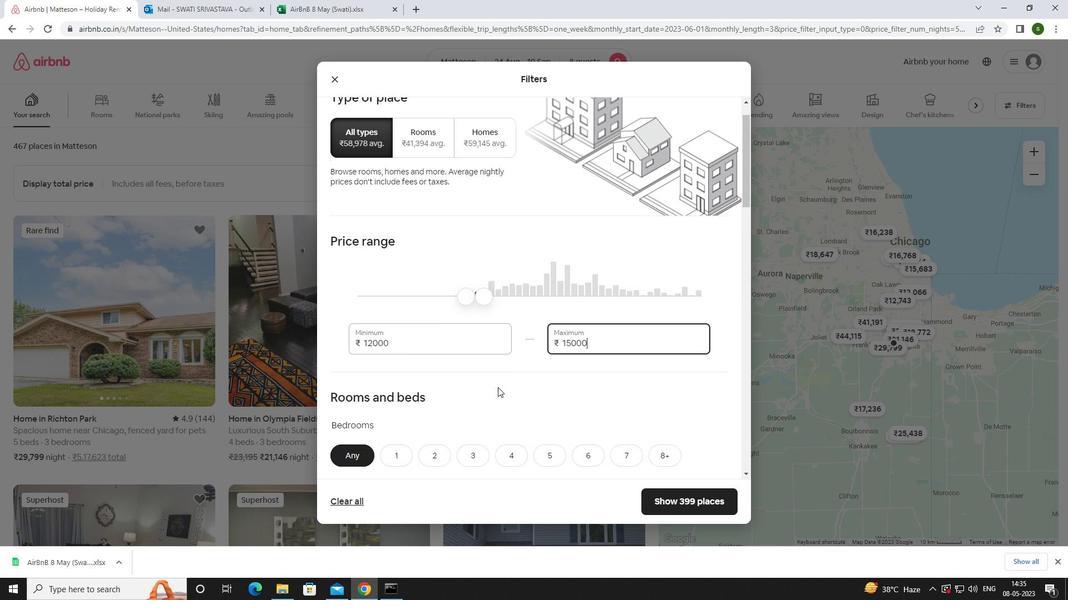 
Action: Mouse scrolled (498, 387) with delta (0, 0)
Screenshot: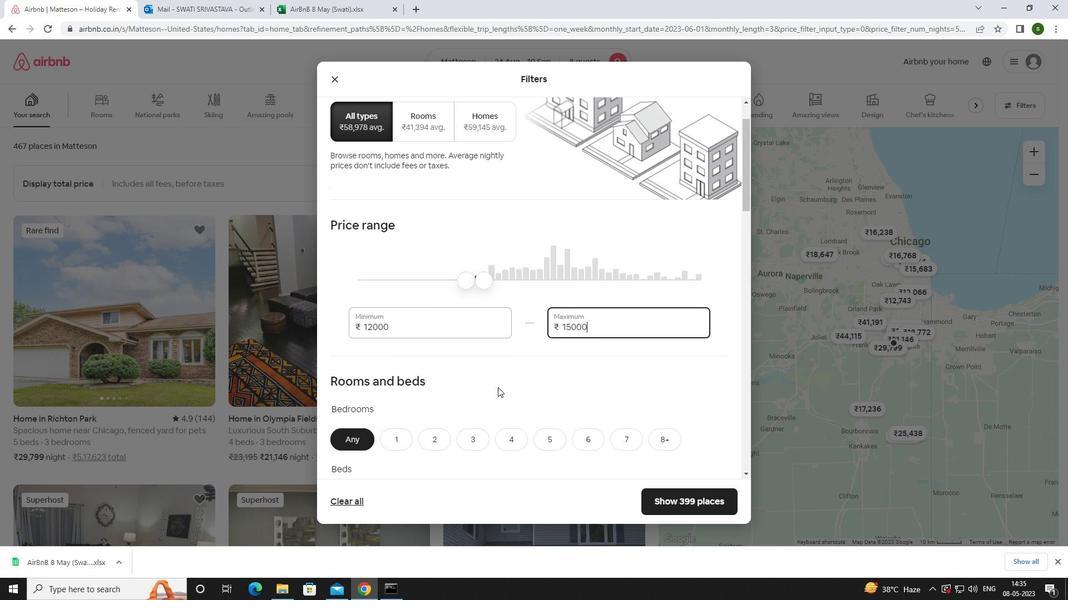 
Action: Mouse moved to (587, 218)
Screenshot: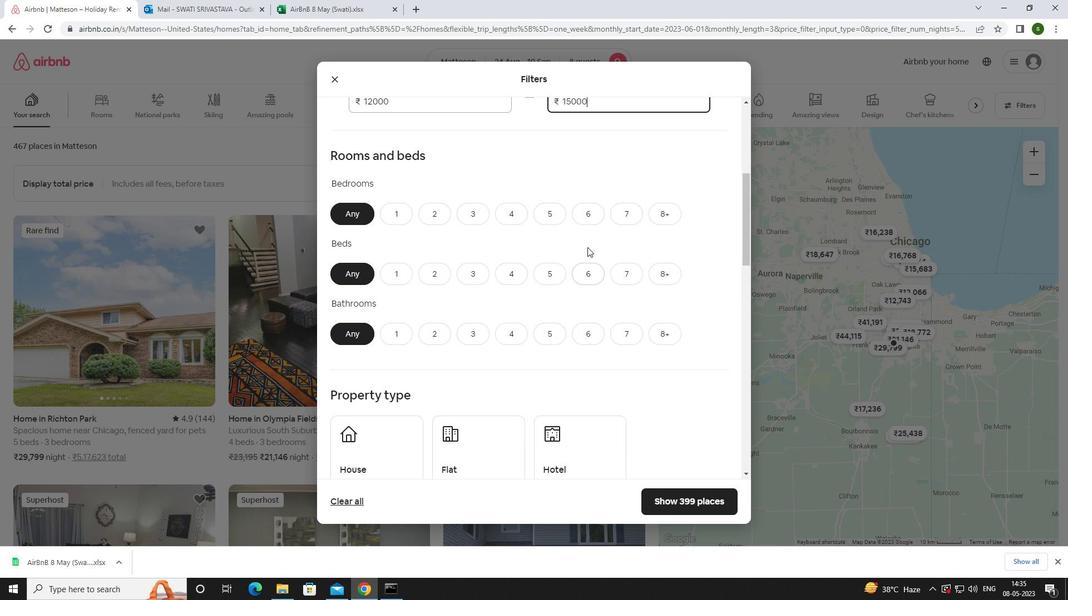 
Action: Mouse pressed left at (587, 218)
Screenshot: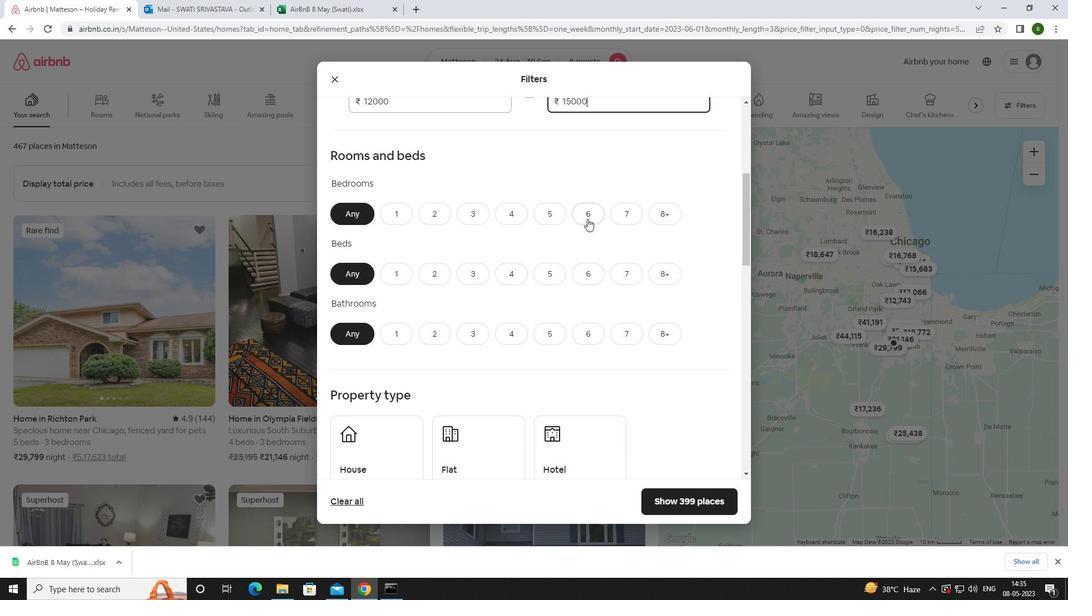 
Action: Mouse moved to (590, 277)
Screenshot: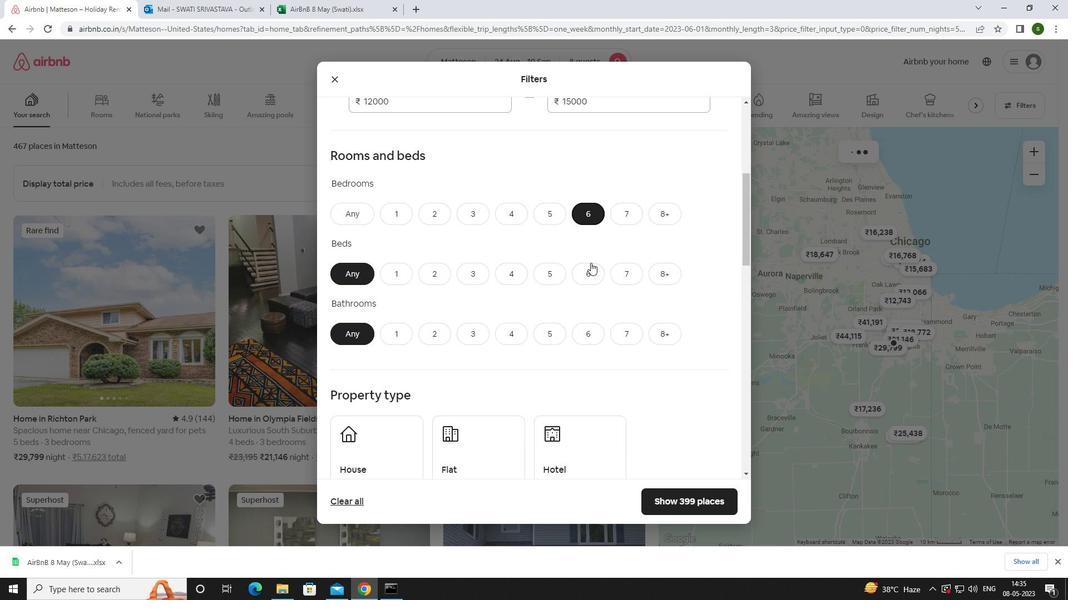 
Action: Mouse pressed left at (590, 277)
Screenshot: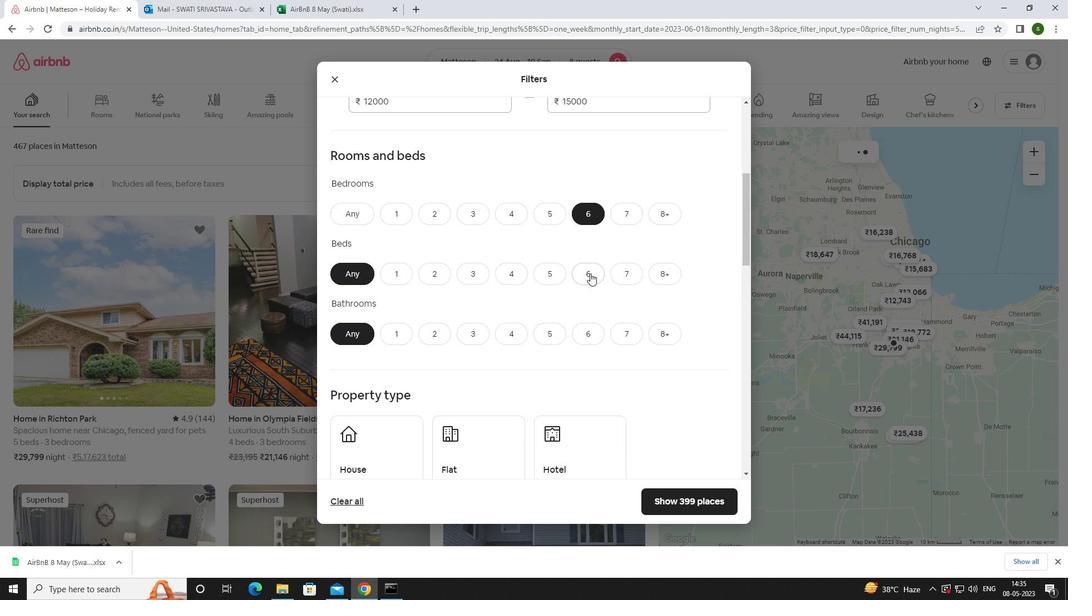 
Action: Mouse moved to (582, 331)
Screenshot: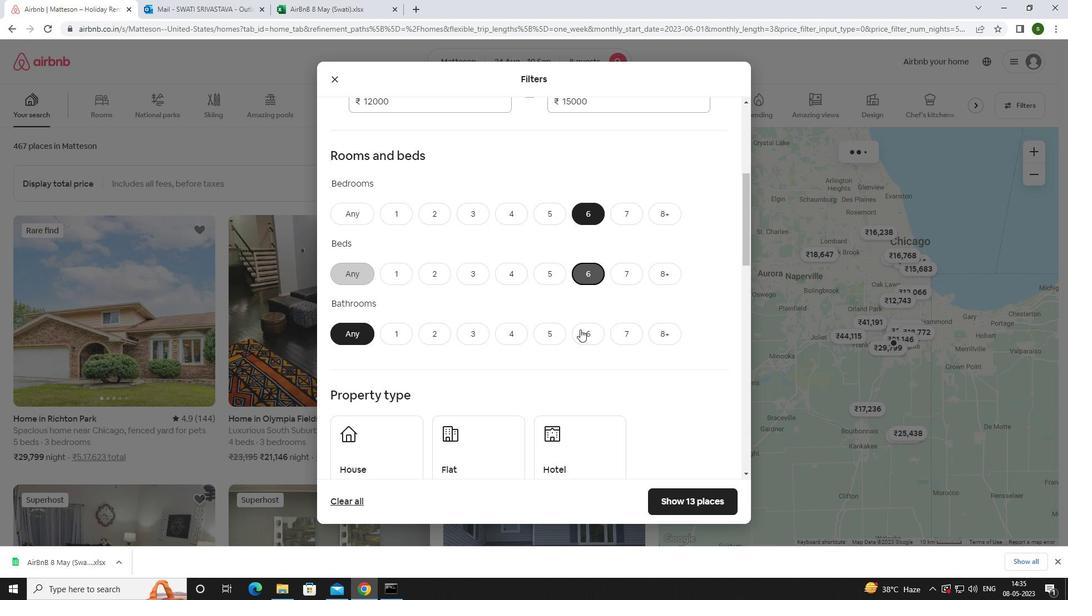 
Action: Mouse pressed left at (582, 331)
Screenshot: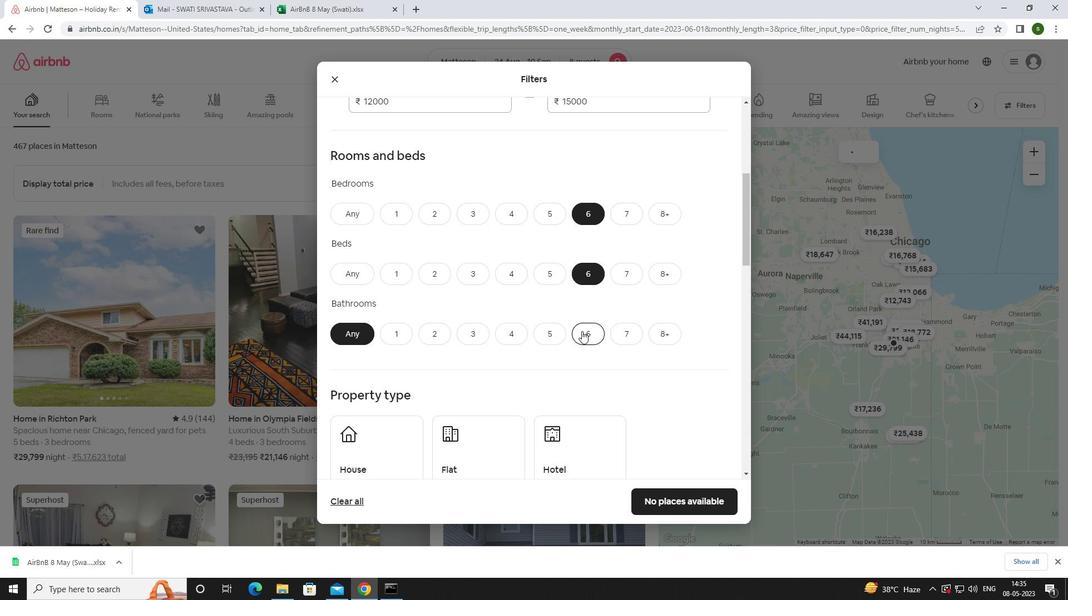 
Action: Mouse moved to (582, 330)
Screenshot: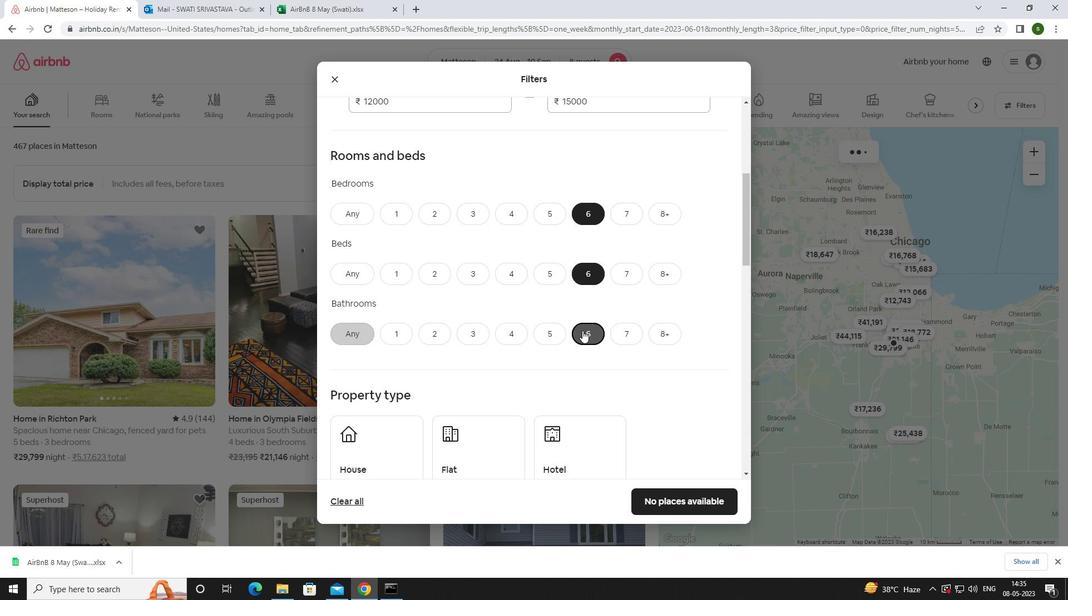 
Action: Mouse scrolled (582, 329) with delta (0, 0)
Screenshot: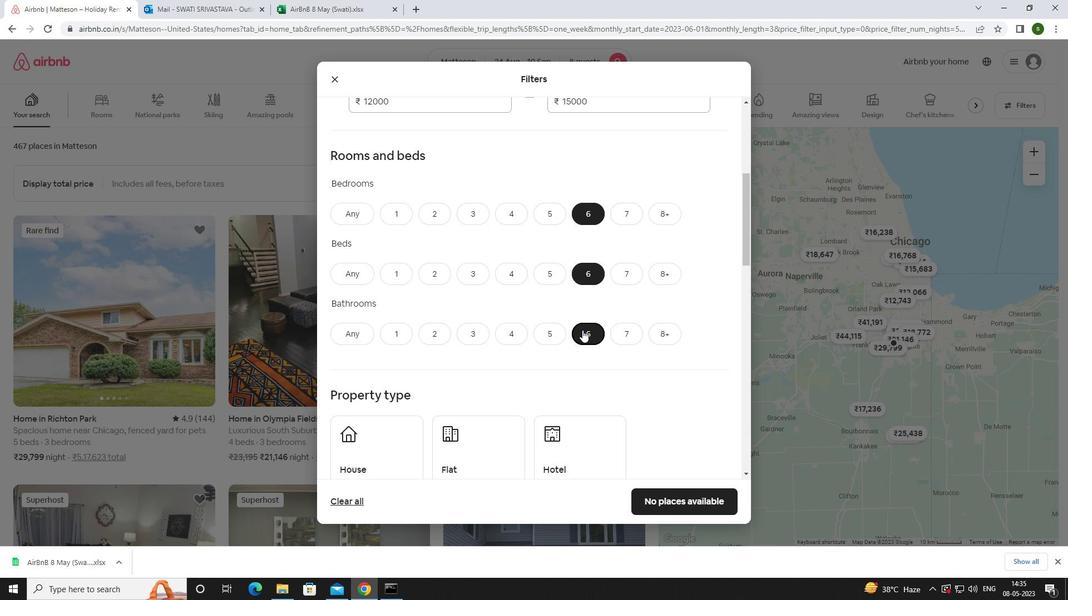 
Action: Mouse moved to (582, 329)
Screenshot: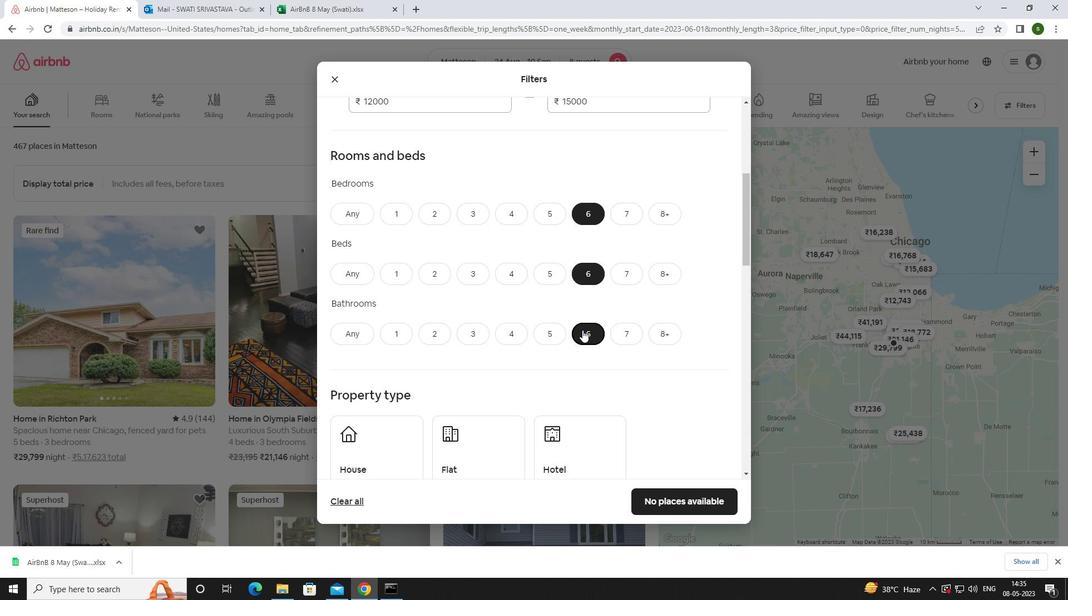 
Action: Mouse scrolled (582, 329) with delta (0, 0)
Screenshot: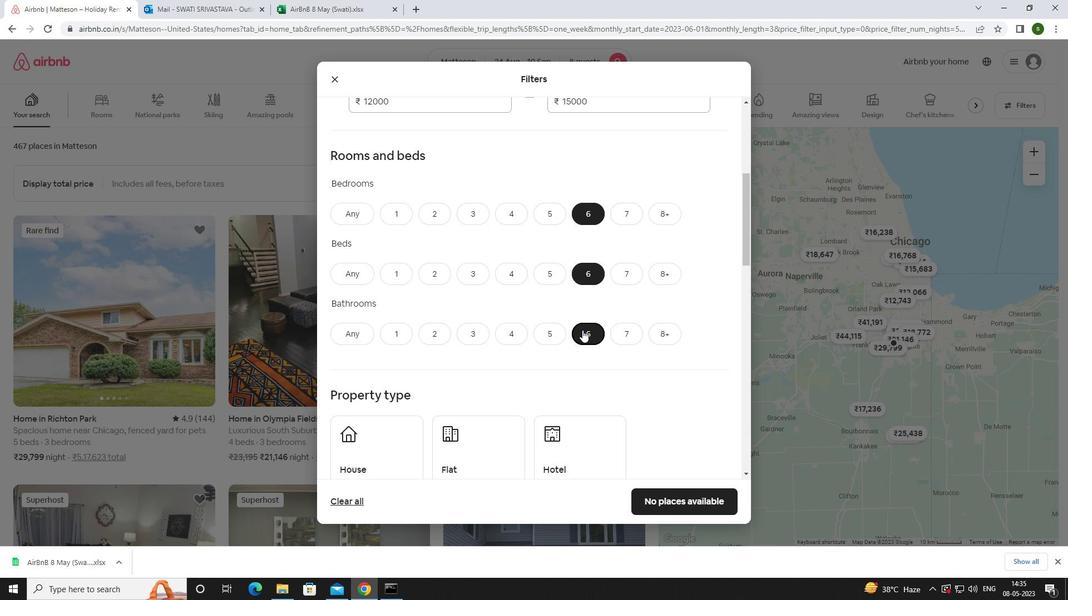 
Action: Mouse scrolled (582, 329) with delta (0, 0)
Screenshot: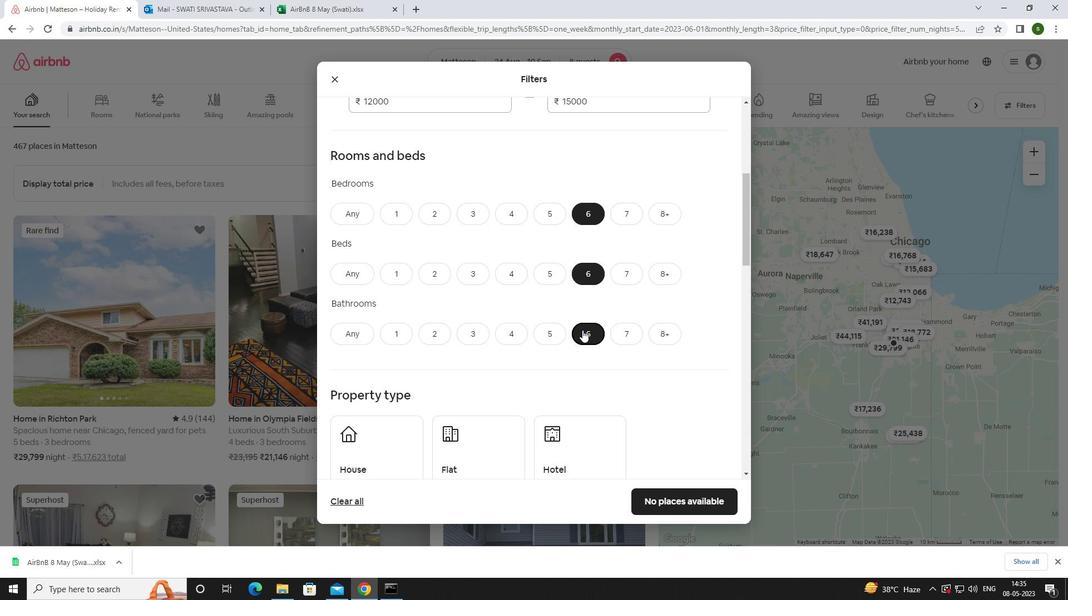 
Action: Mouse moved to (363, 296)
Screenshot: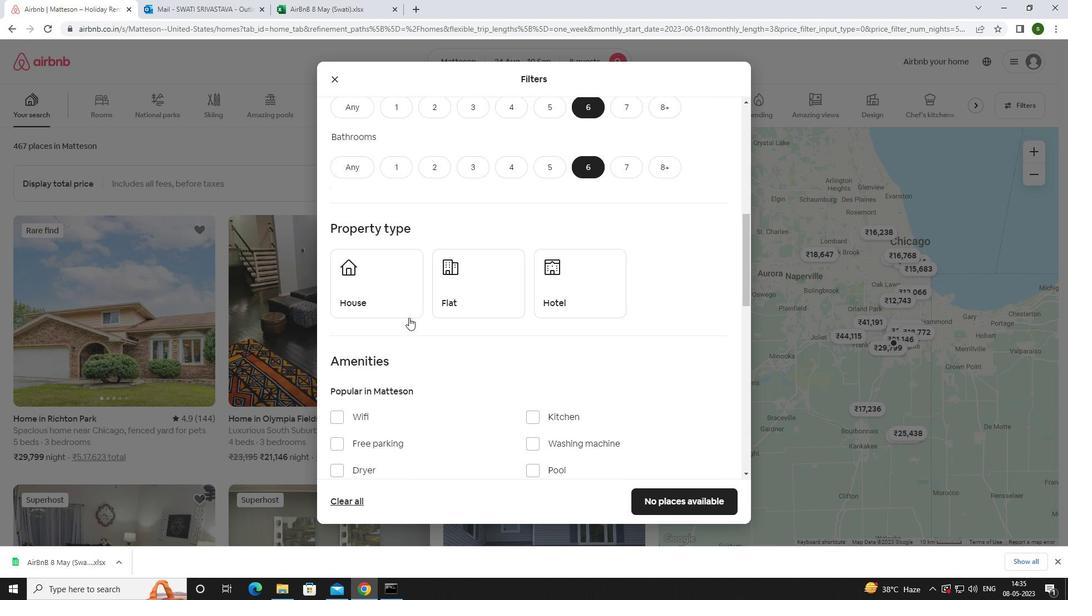 
Action: Mouse pressed left at (363, 296)
Screenshot: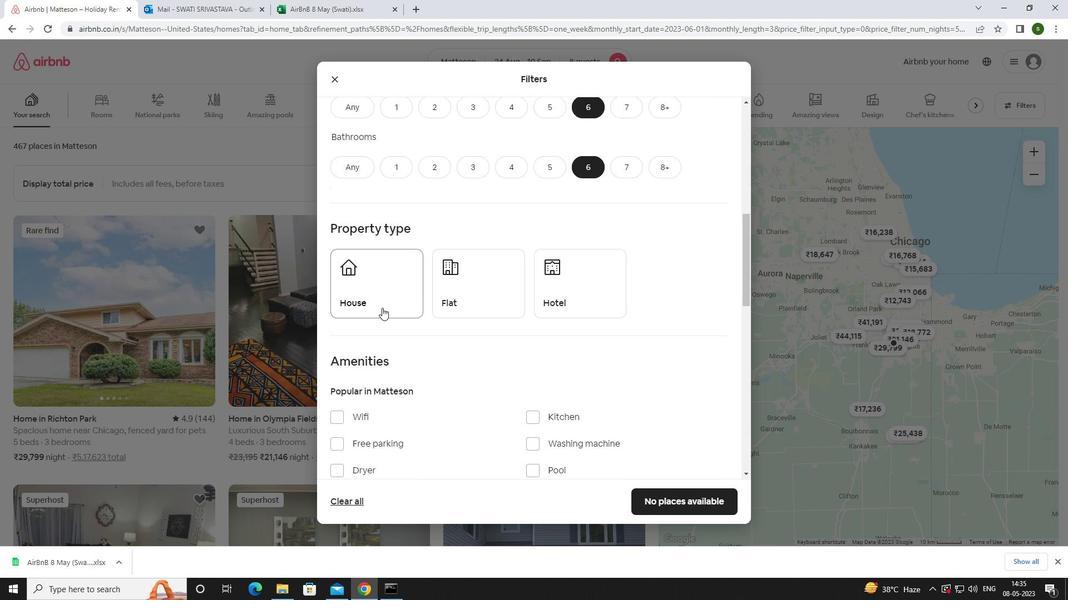 
Action: Mouse moved to (497, 290)
Screenshot: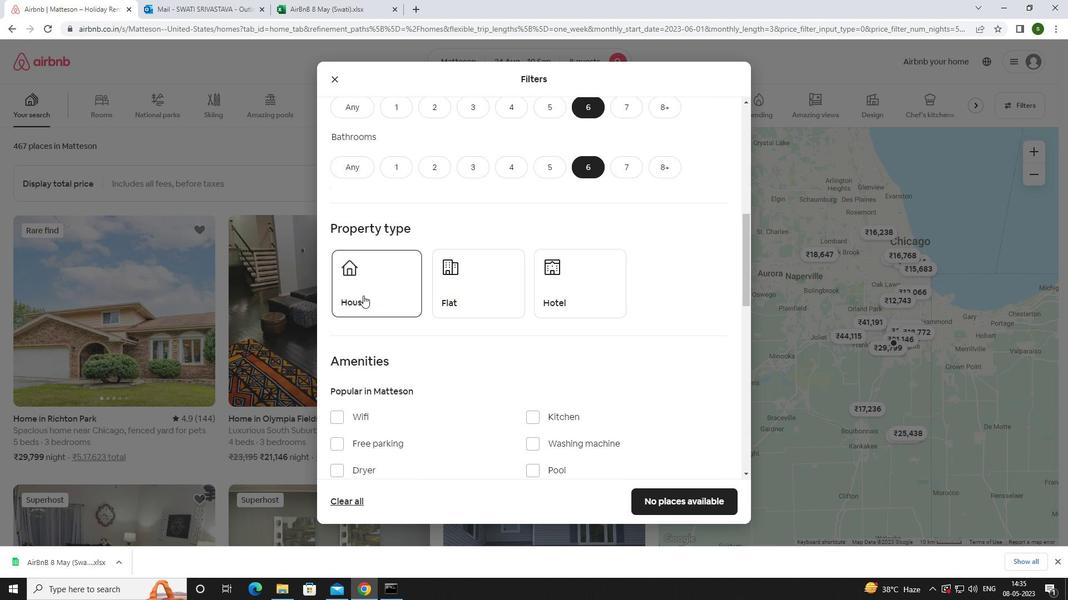 
Action: Mouse pressed left at (497, 290)
Screenshot: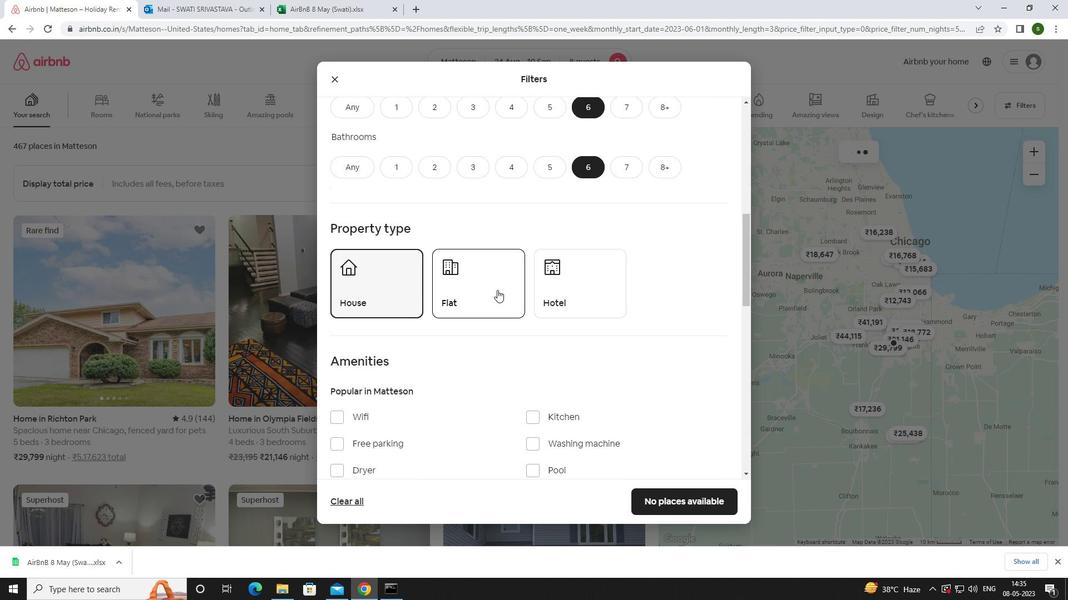 
Action: Mouse moved to (496, 290)
Screenshot: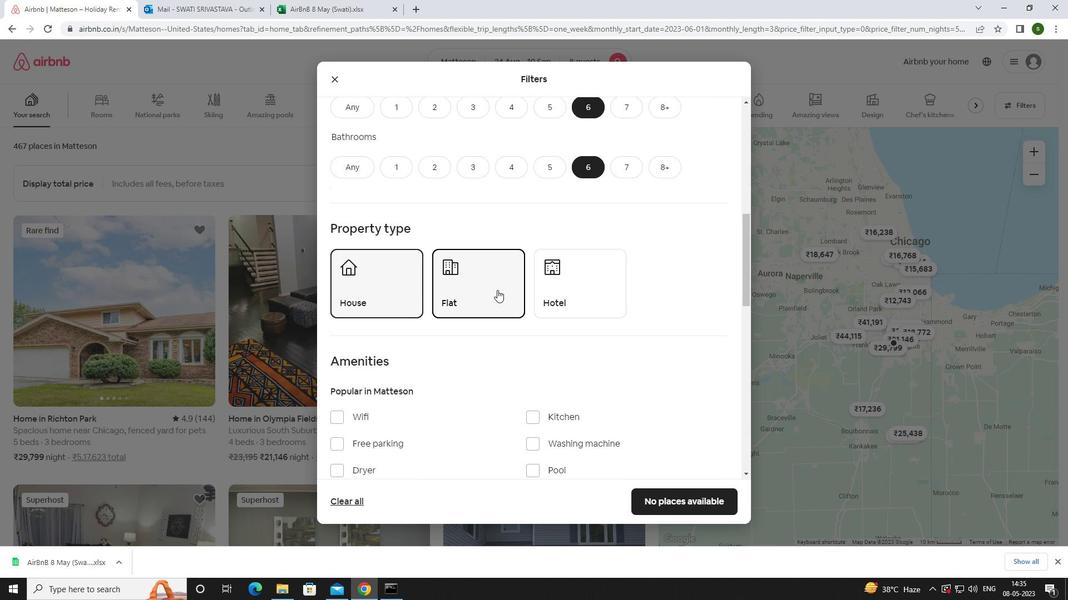 
Action: Mouse scrolled (496, 289) with delta (0, 0)
Screenshot: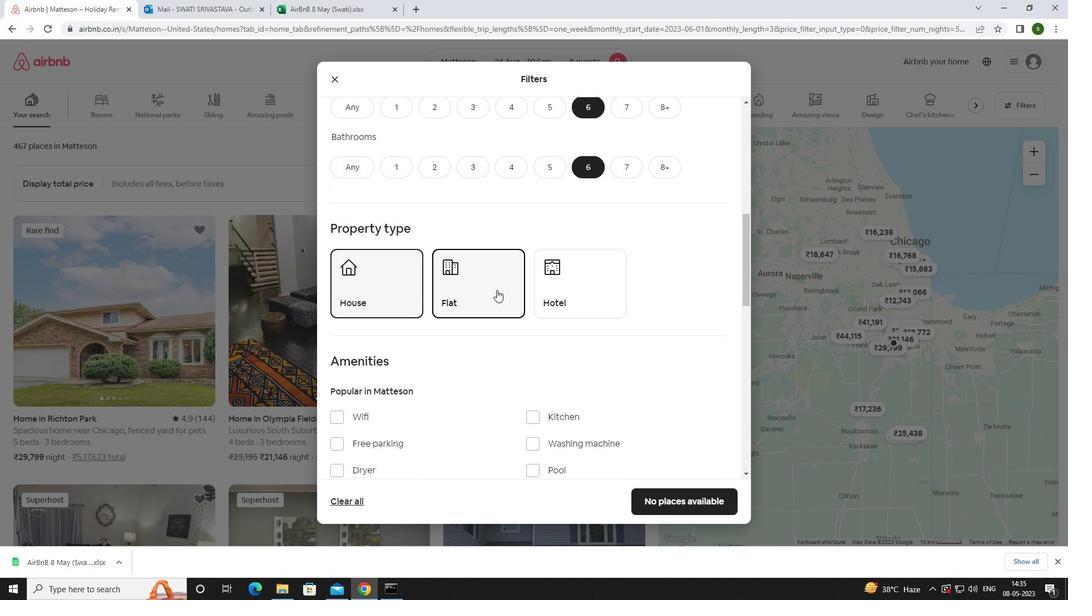 
Action: Mouse scrolled (496, 289) with delta (0, 0)
Screenshot: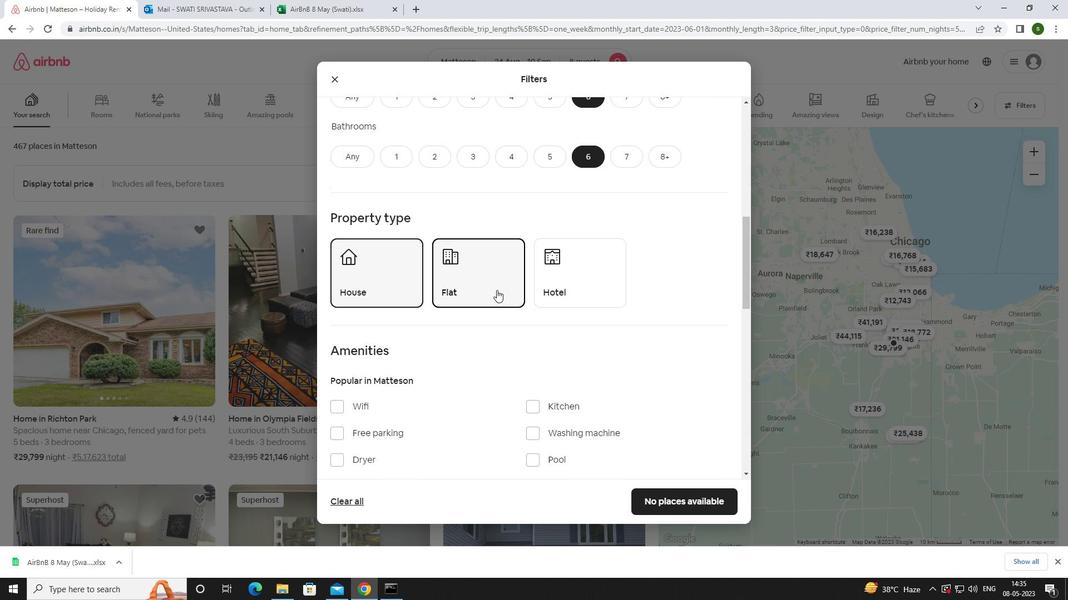 
Action: Mouse moved to (371, 310)
Screenshot: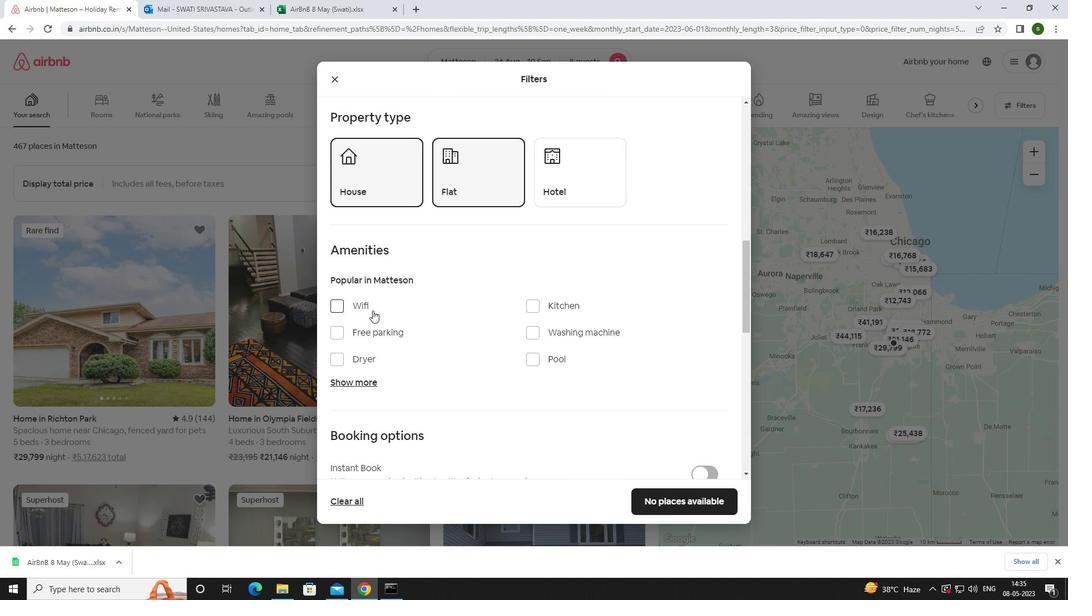 
Action: Mouse pressed left at (371, 310)
Screenshot: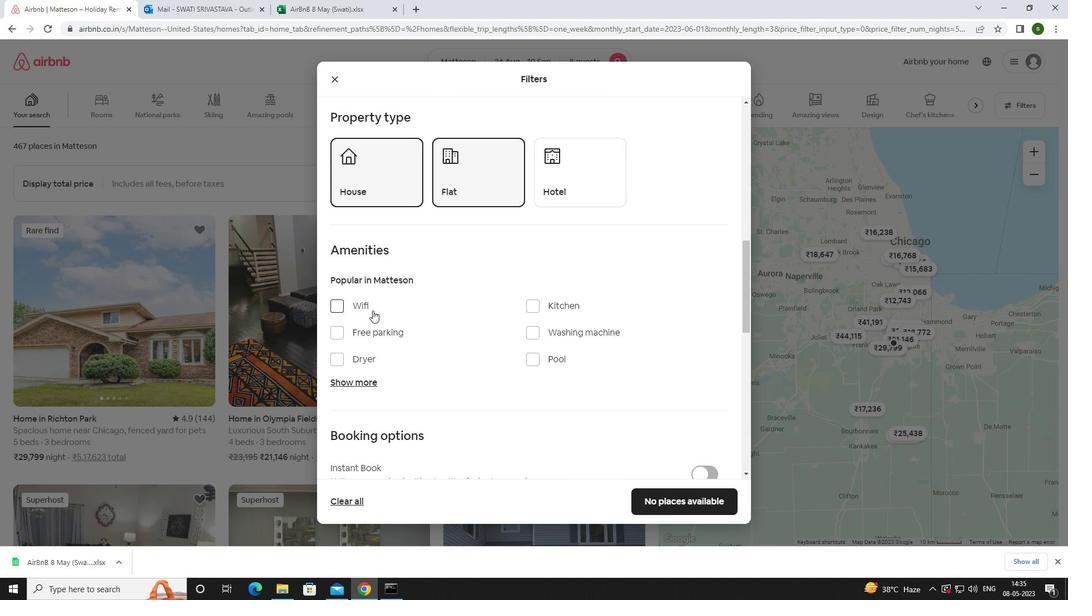 
Action: Mouse moved to (370, 329)
Screenshot: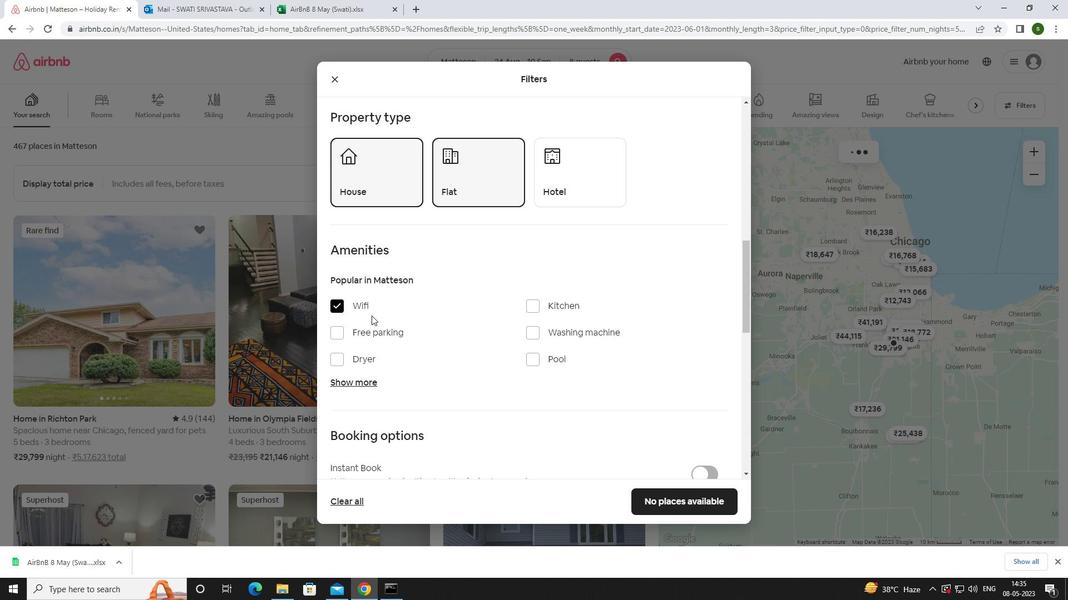 
Action: Mouse pressed left at (370, 329)
Screenshot: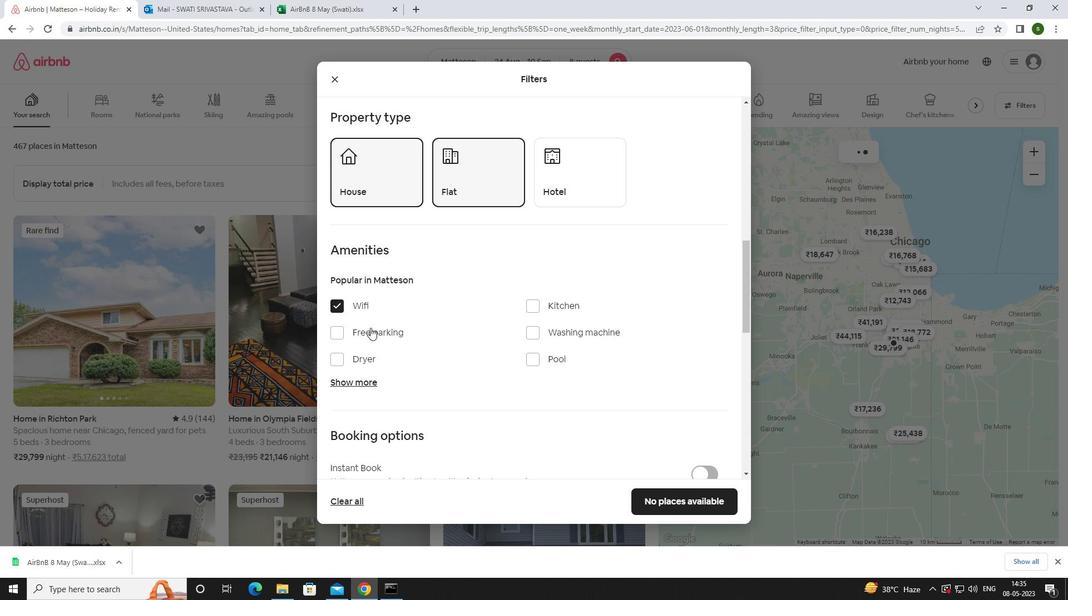 
Action: Mouse moved to (362, 378)
Screenshot: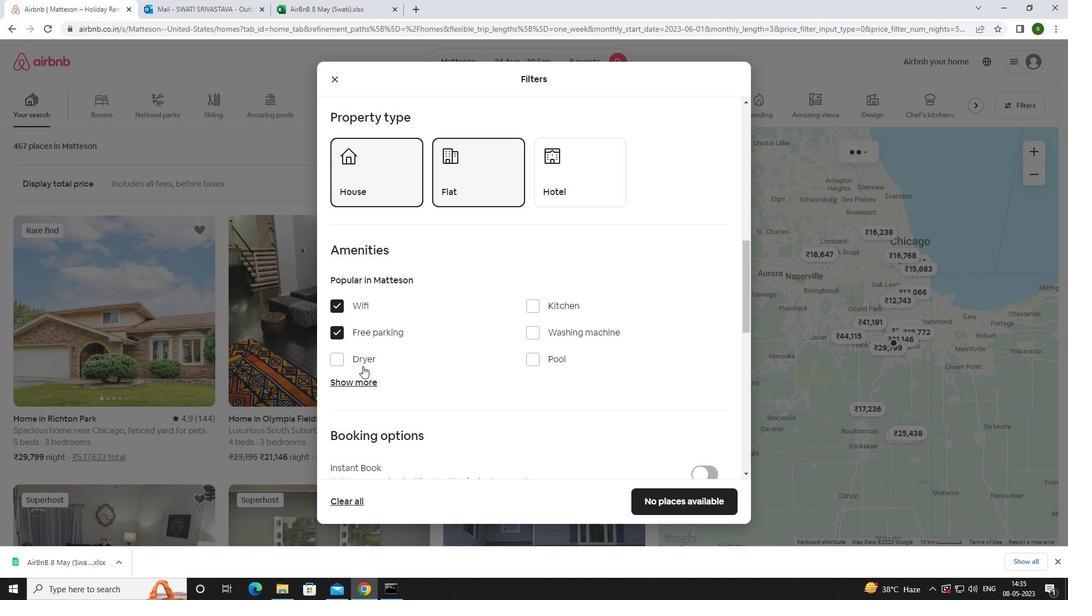
Action: Mouse pressed left at (362, 378)
Screenshot: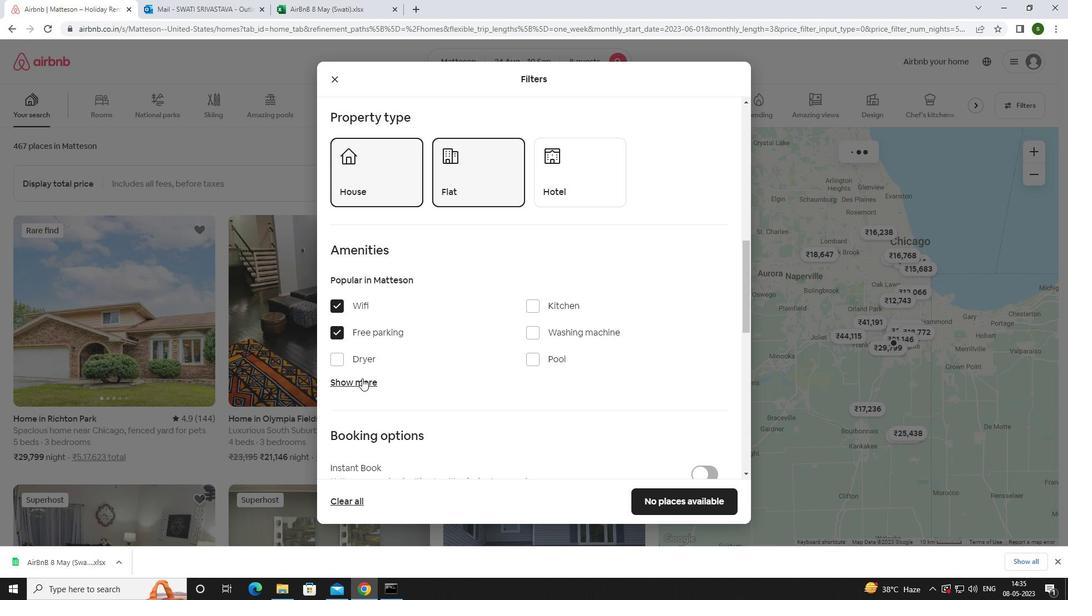 
Action: Mouse moved to (411, 359)
Screenshot: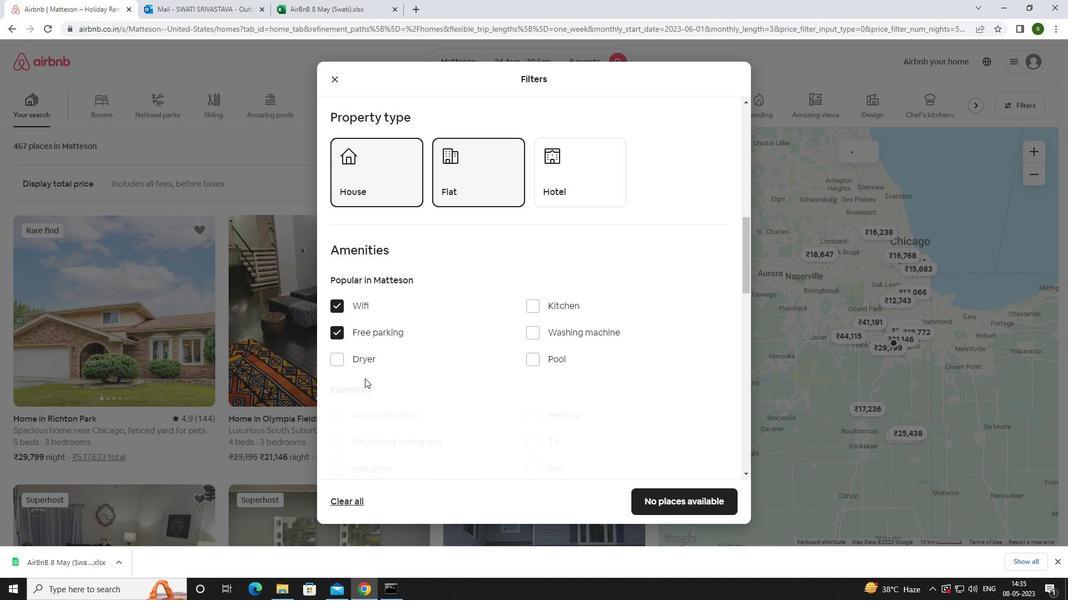 
Action: Mouse scrolled (411, 358) with delta (0, 0)
Screenshot: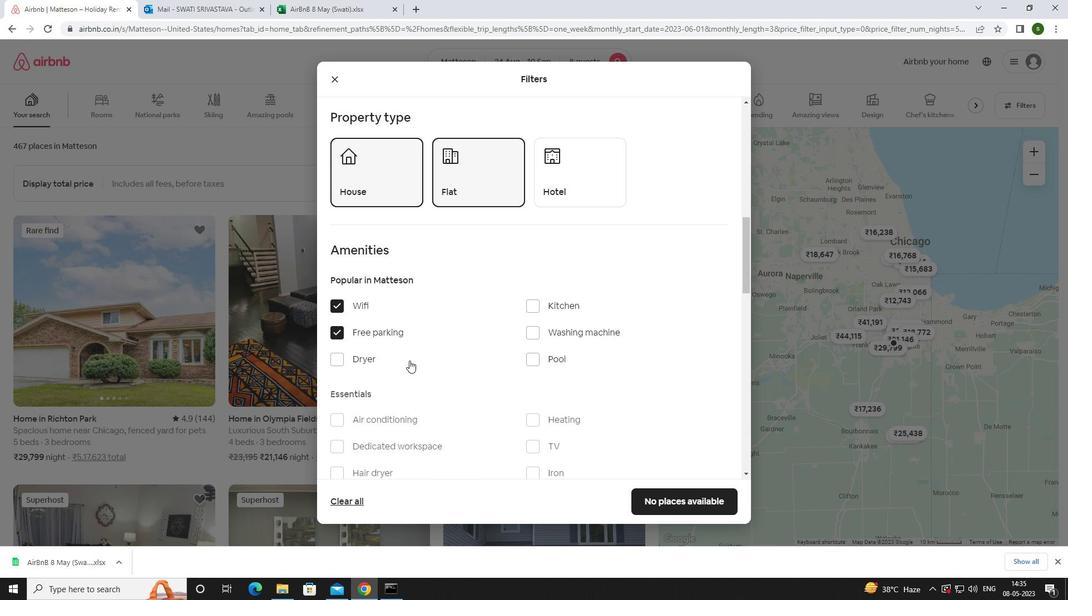 
Action: Mouse scrolled (411, 358) with delta (0, 0)
Screenshot: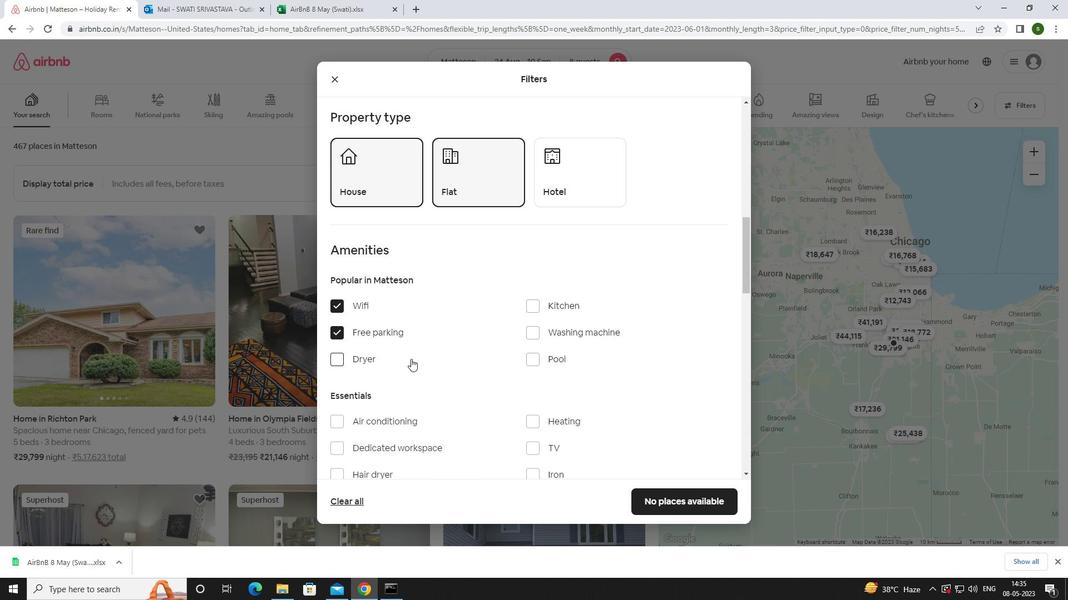 
Action: Mouse moved to (529, 339)
Screenshot: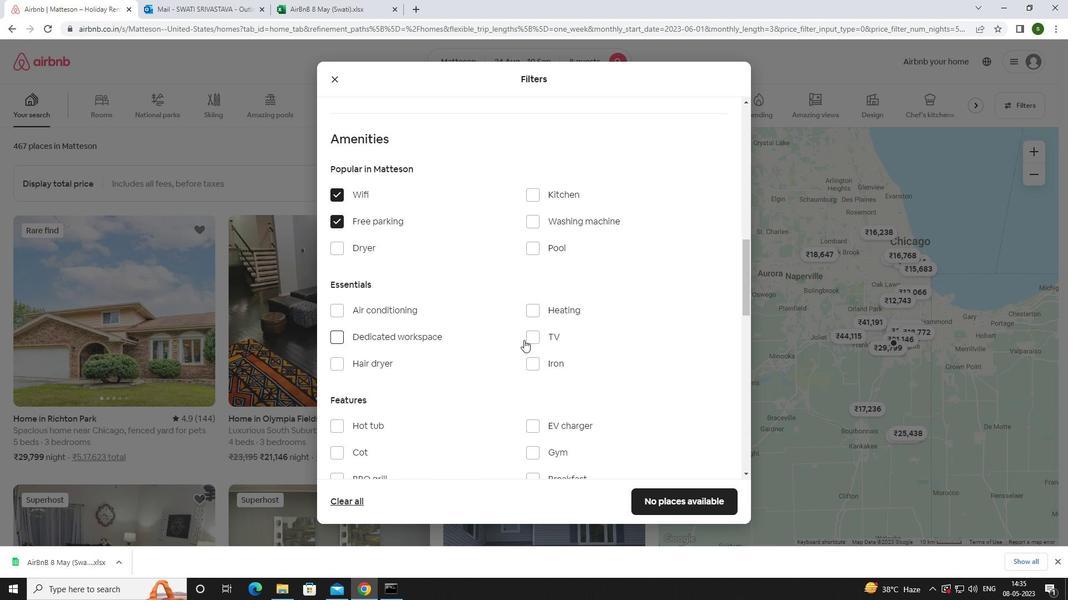 
Action: Mouse pressed left at (529, 339)
Screenshot: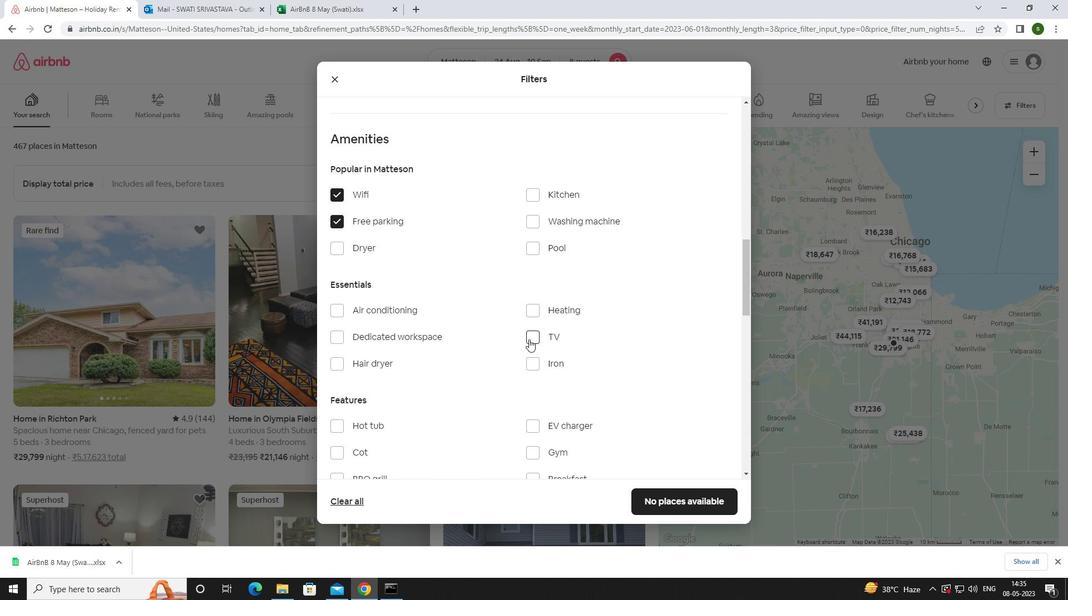 
Action: Mouse moved to (484, 329)
Screenshot: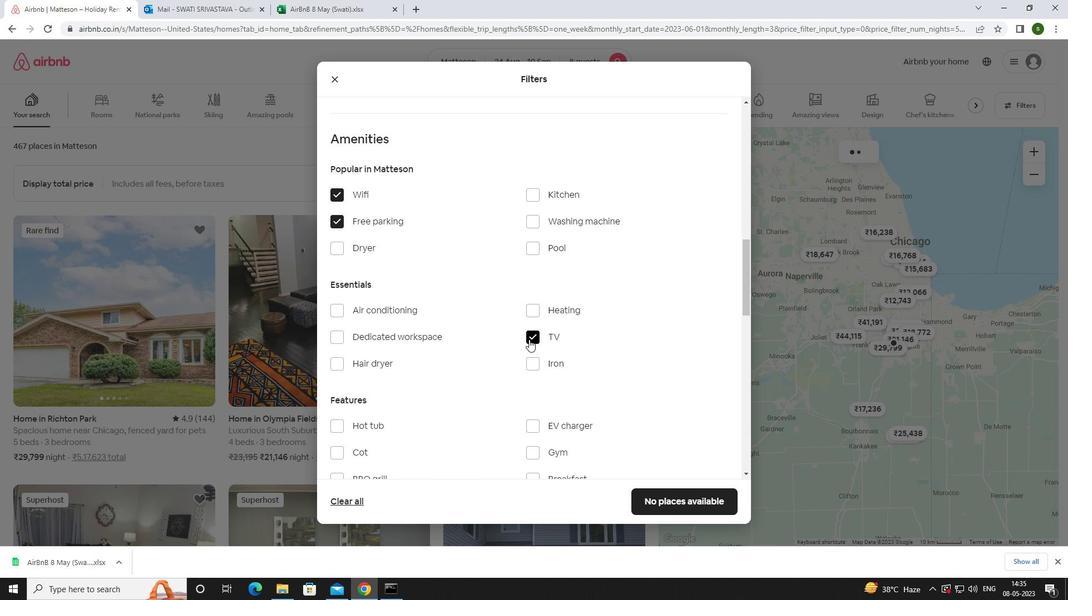 
Action: Mouse scrolled (484, 328) with delta (0, 0)
Screenshot: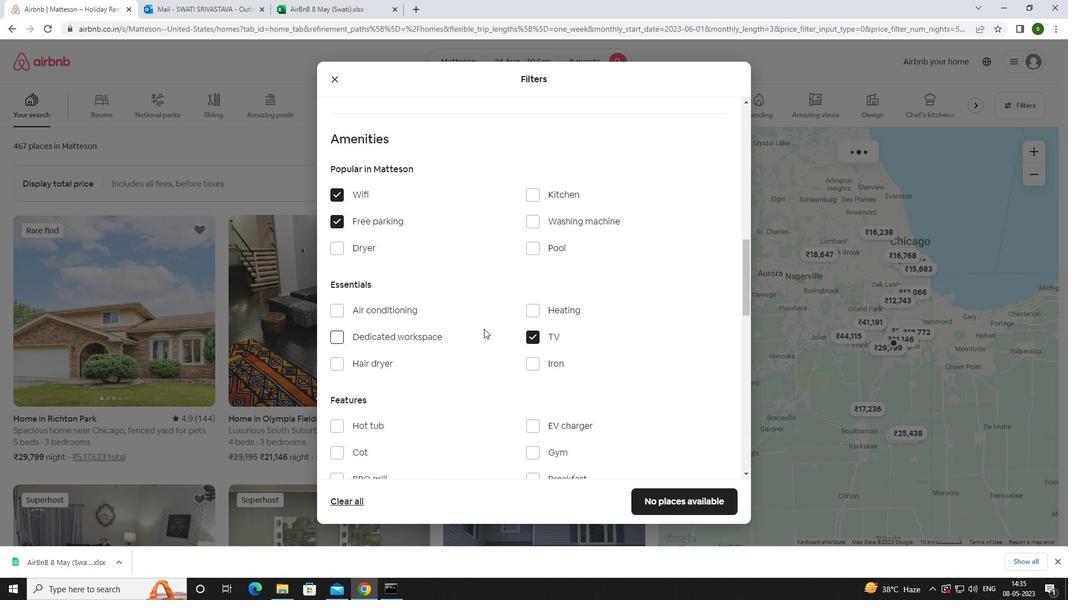
Action: Mouse scrolled (484, 328) with delta (0, 0)
Screenshot: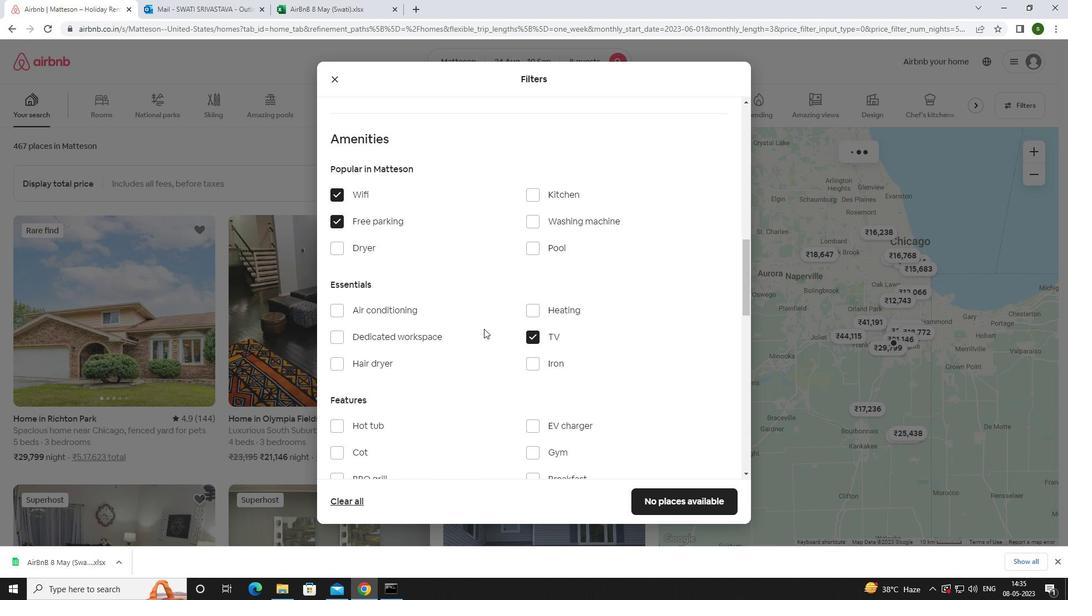 
Action: Mouse moved to (534, 337)
Screenshot: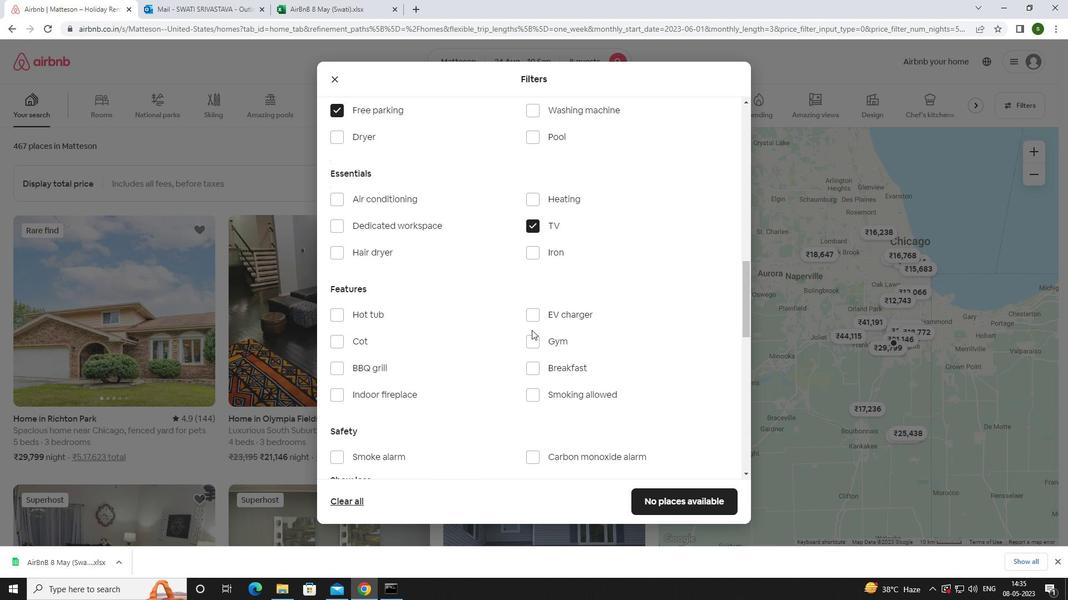 
Action: Mouse pressed left at (534, 337)
Screenshot: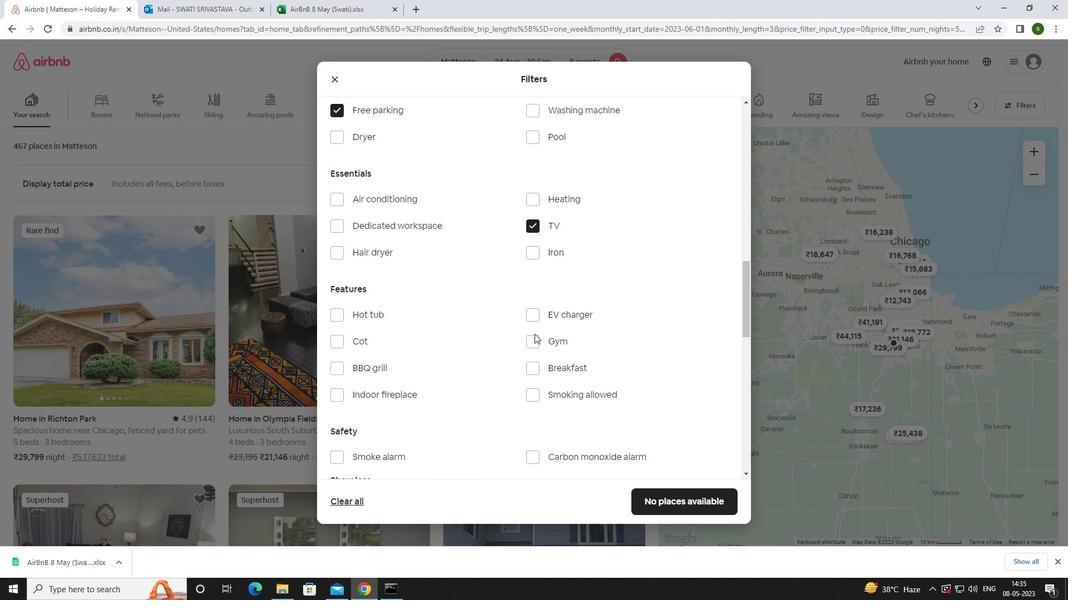 
Action: Mouse moved to (532, 368)
Screenshot: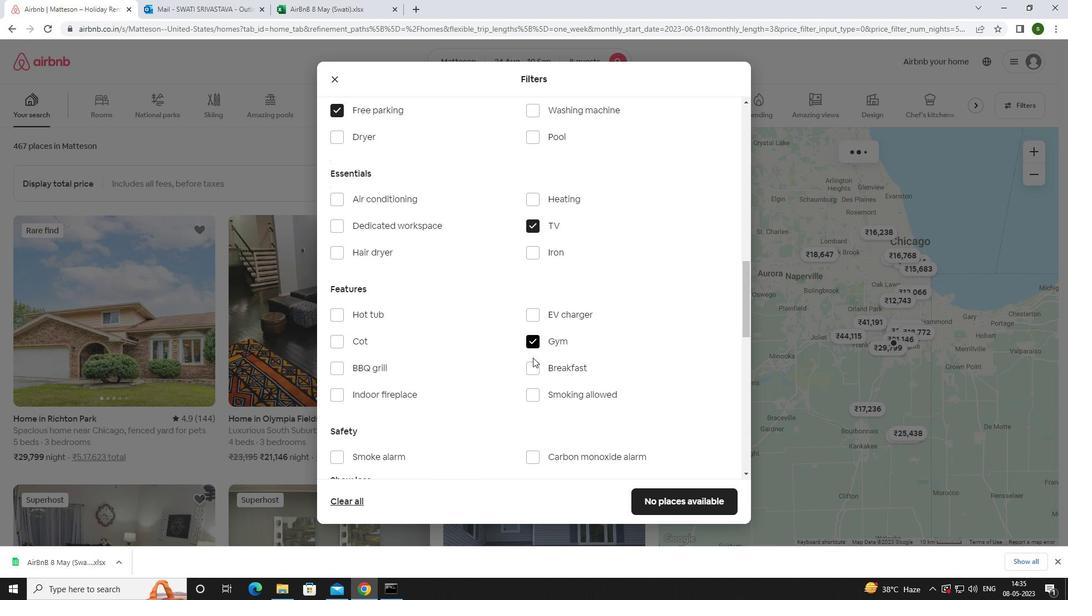 
Action: Mouse pressed left at (532, 368)
Screenshot: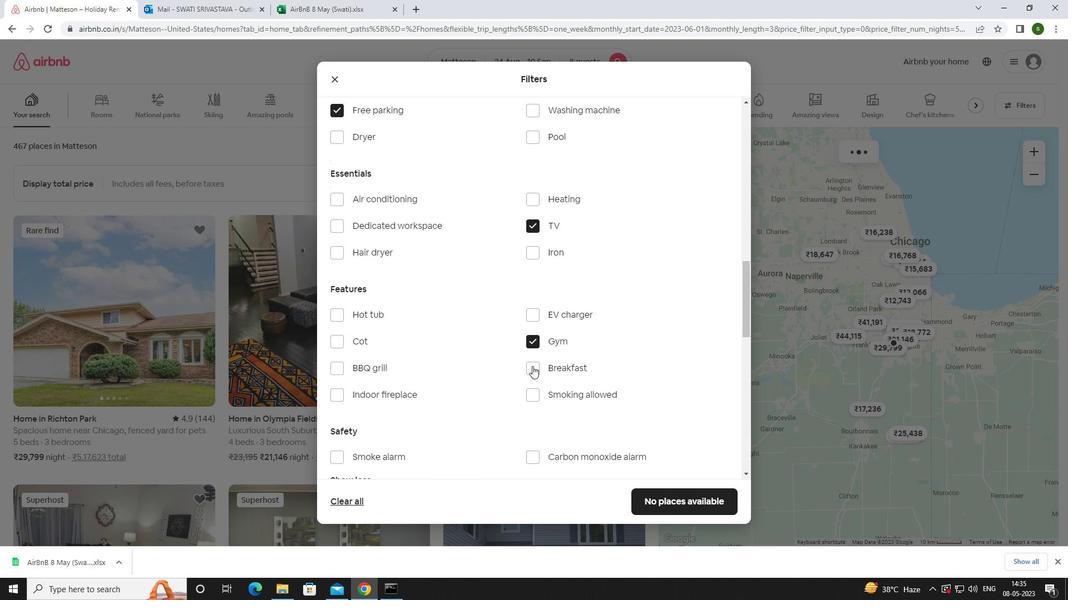 
Action: Mouse moved to (482, 346)
Screenshot: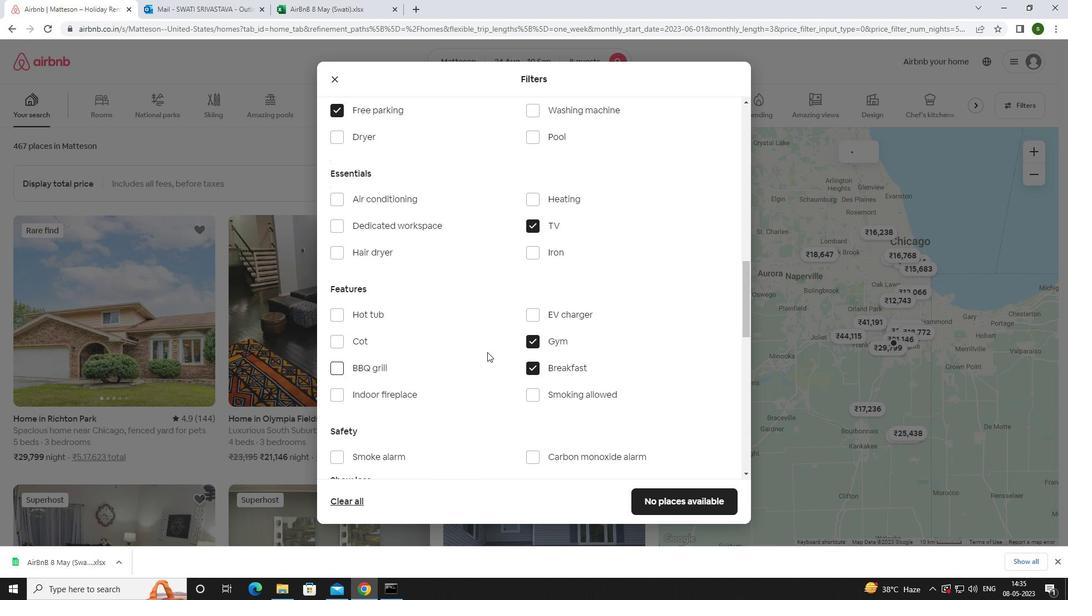 
Action: Mouse scrolled (482, 346) with delta (0, 0)
Screenshot: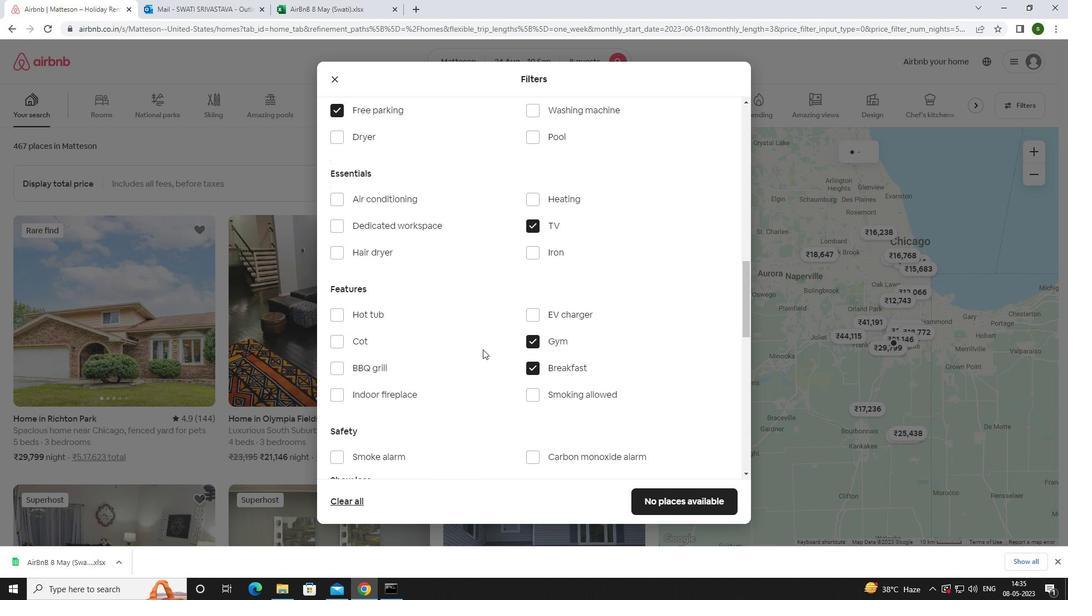 
Action: Mouse scrolled (482, 346) with delta (0, 0)
Screenshot: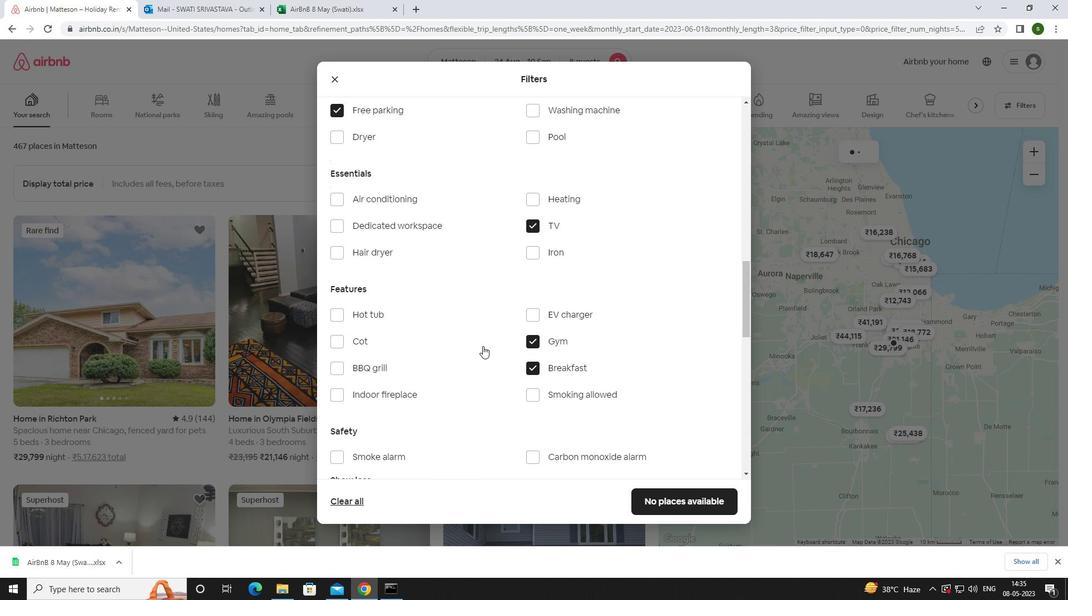 
Action: Mouse scrolled (482, 346) with delta (0, 0)
Screenshot: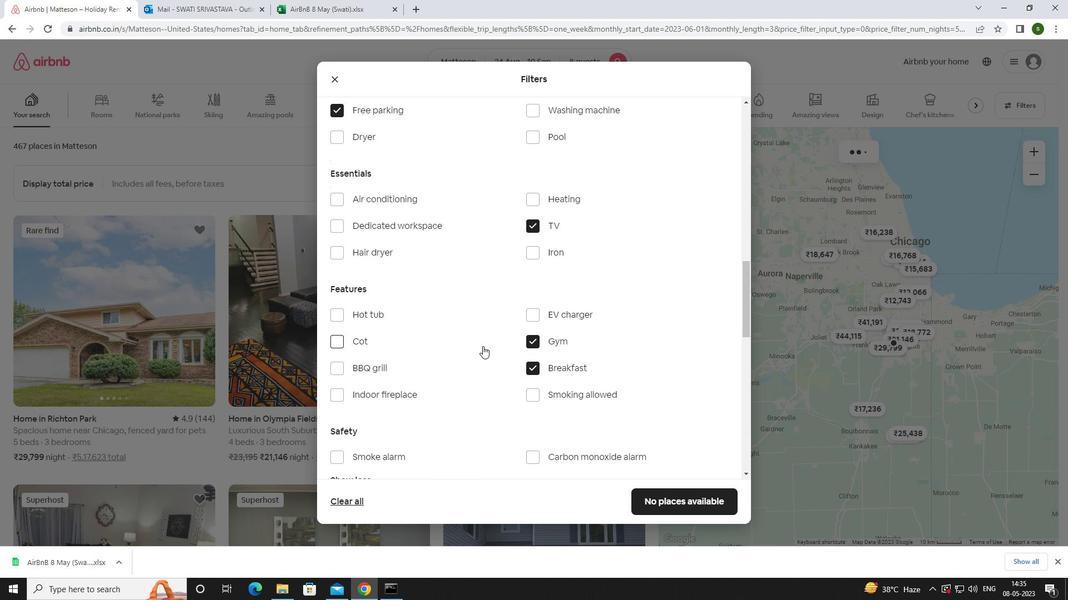 
Action: Mouse scrolled (482, 346) with delta (0, 0)
Screenshot: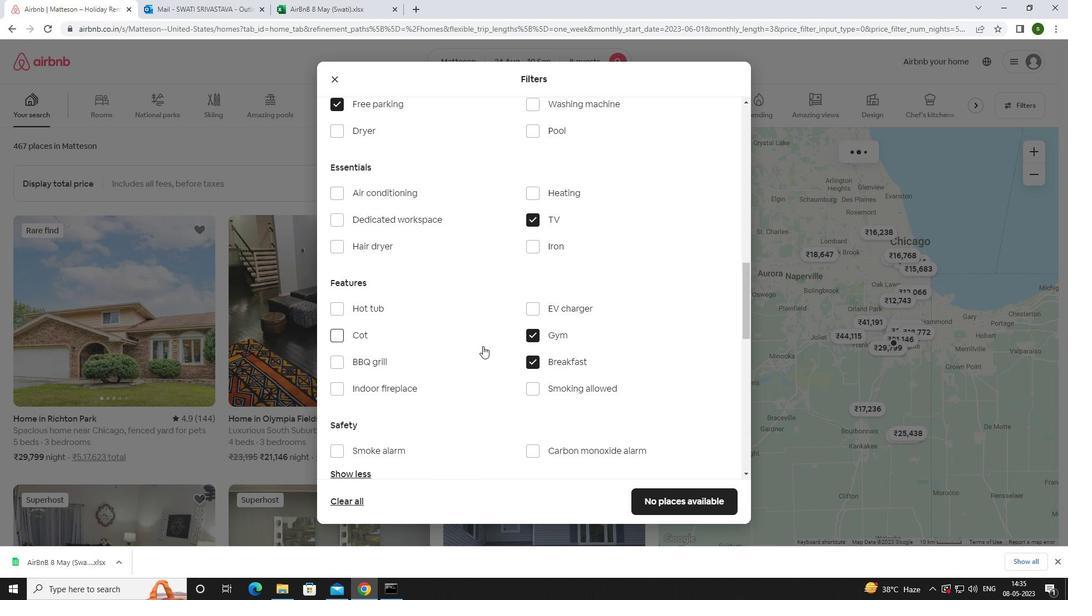 
Action: Mouse scrolled (482, 346) with delta (0, 0)
Screenshot: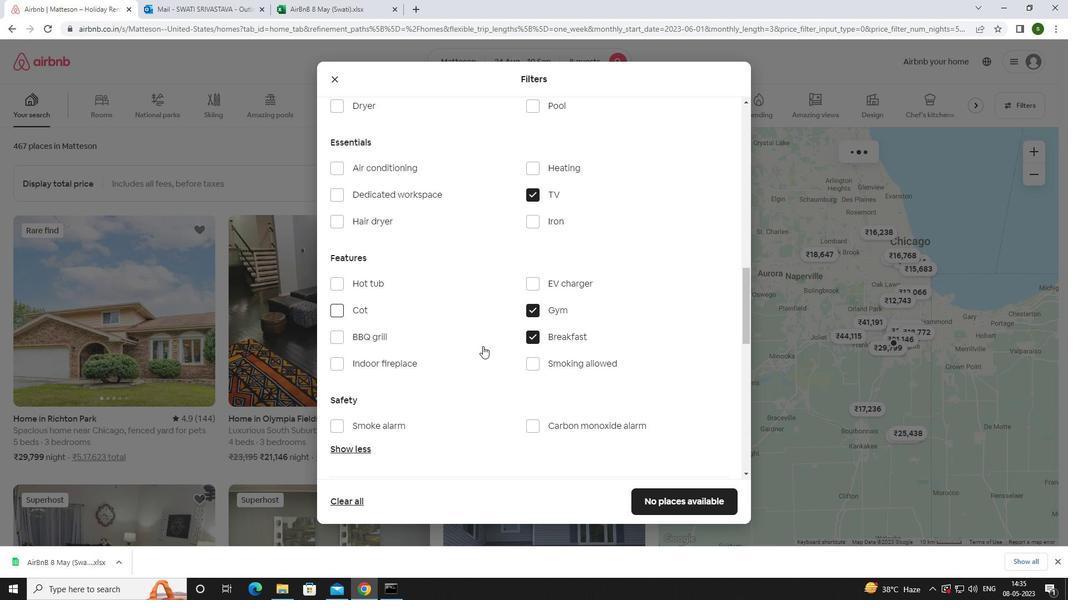 
Action: Mouse moved to (694, 332)
Screenshot: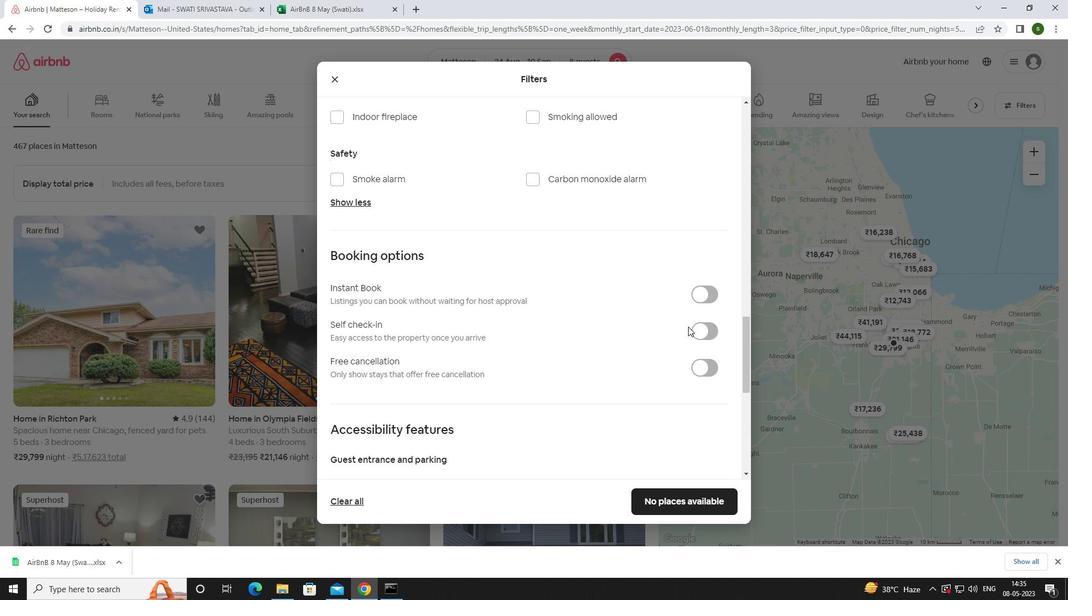 
Action: Mouse pressed left at (694, 332)
Screenshot: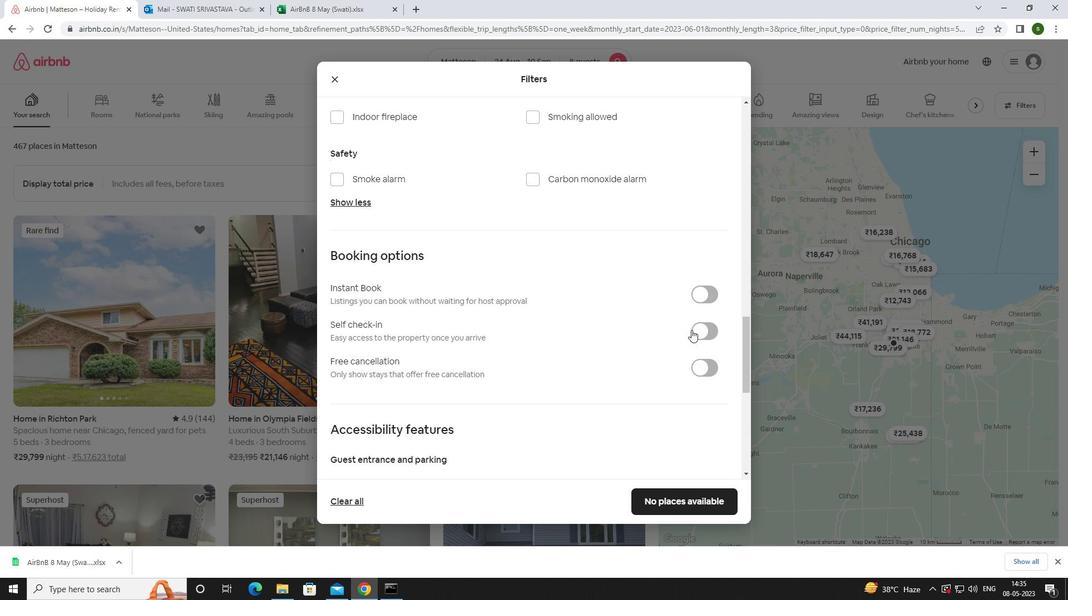 
Action: Mouse moved to (585, 326)
Screenshot: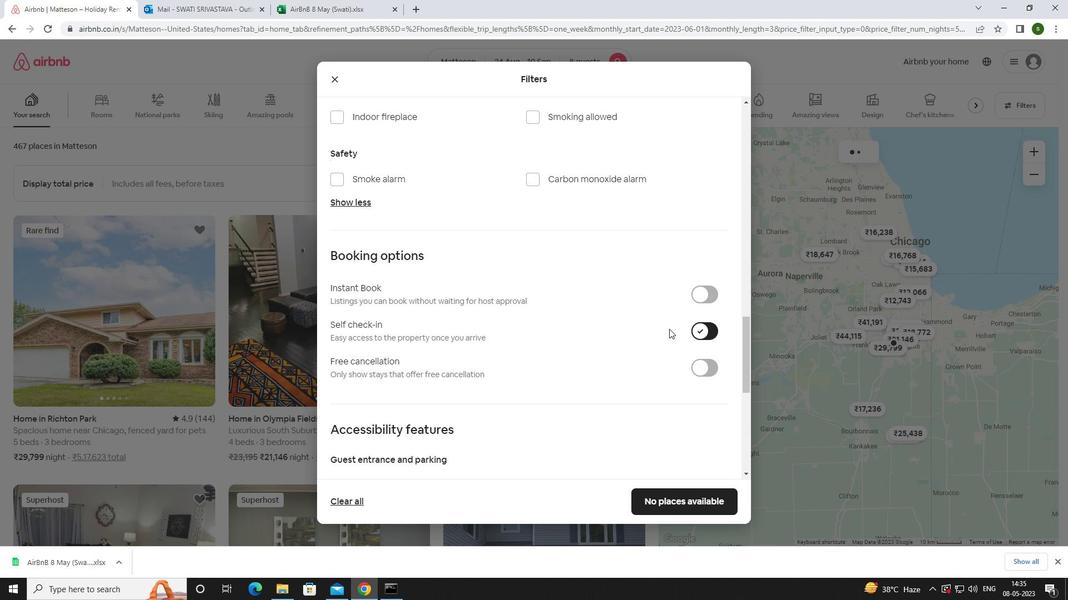 
Action: Mouse scrolled (585, 326) with delta (0, 0)
Screenshot: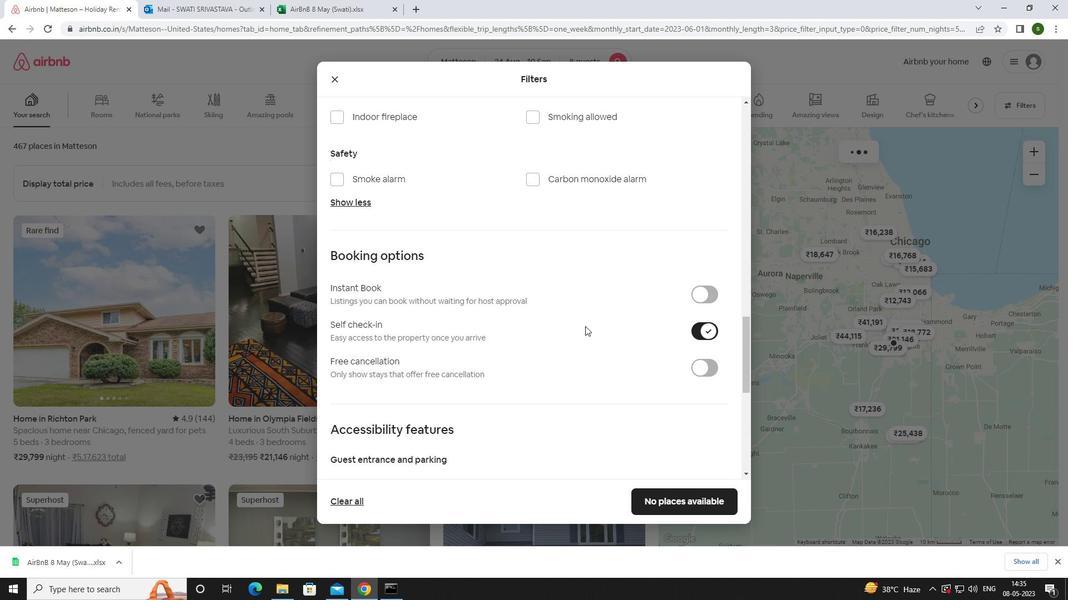 
Action: Mouse scrolled (585, 326) with delta (0, 0)
Screenshot: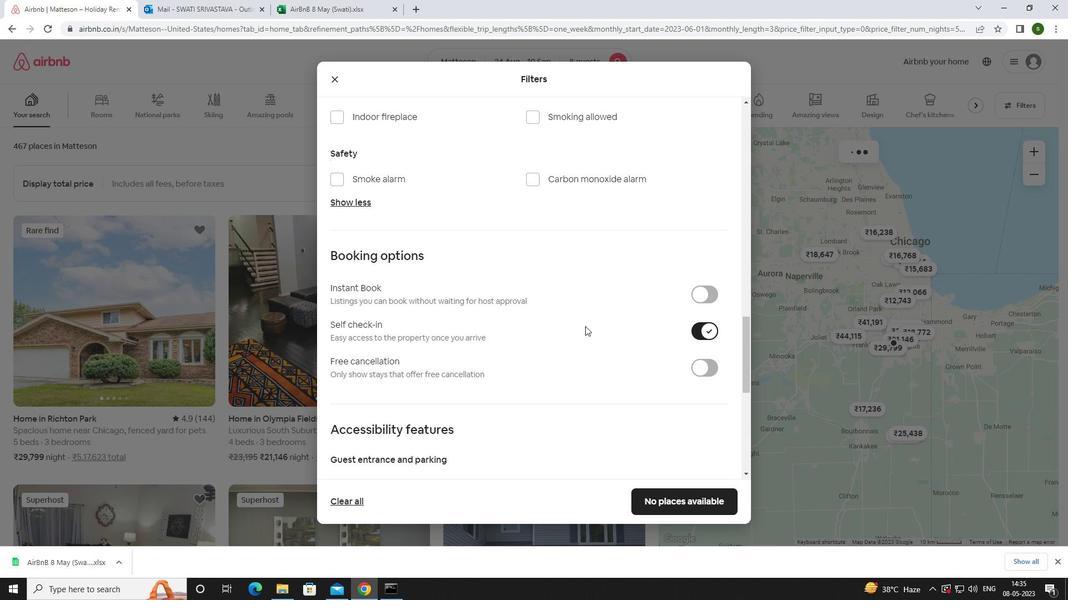 
Action: Mouse scrolled (585, 326) with delta (0, 0)
Screenshot: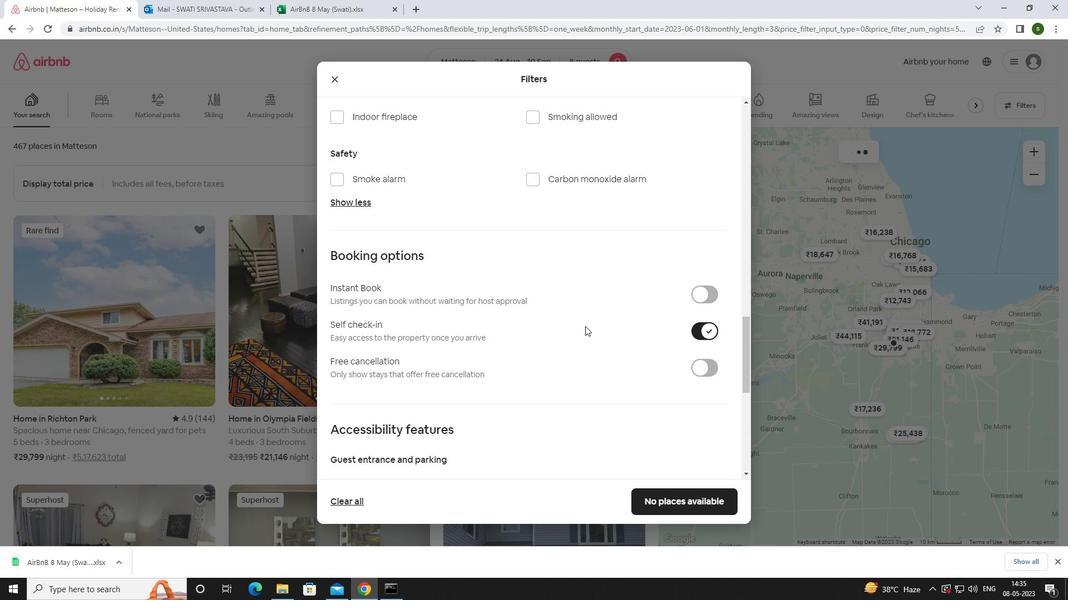 
Action: Mouse moved to (583, 326)
Screenshot: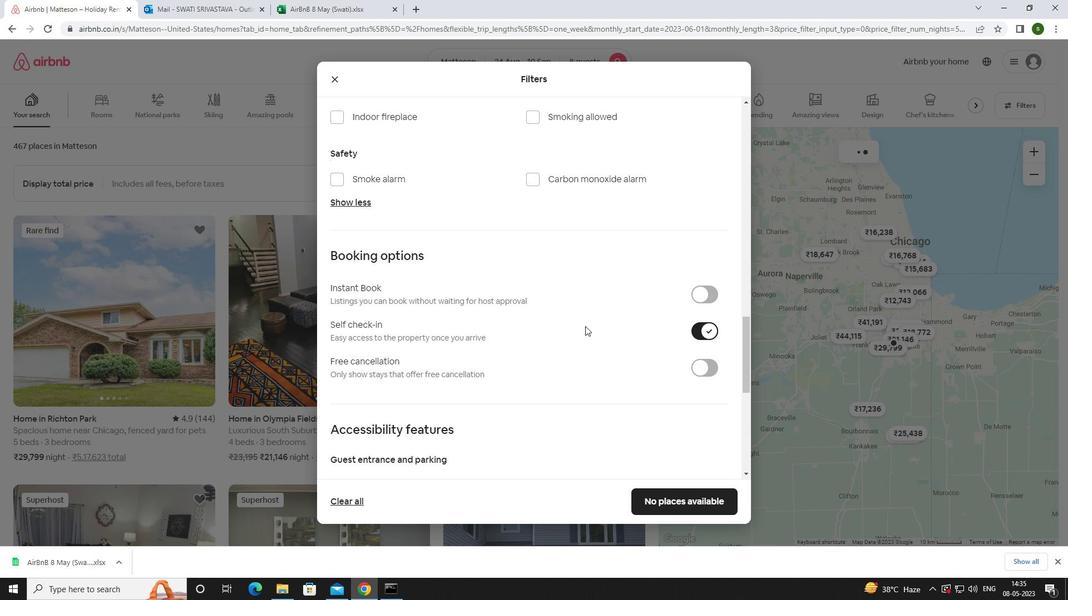 
Action: Mouse scrolled (583, 326) with delta (0, 0)
Screenshot: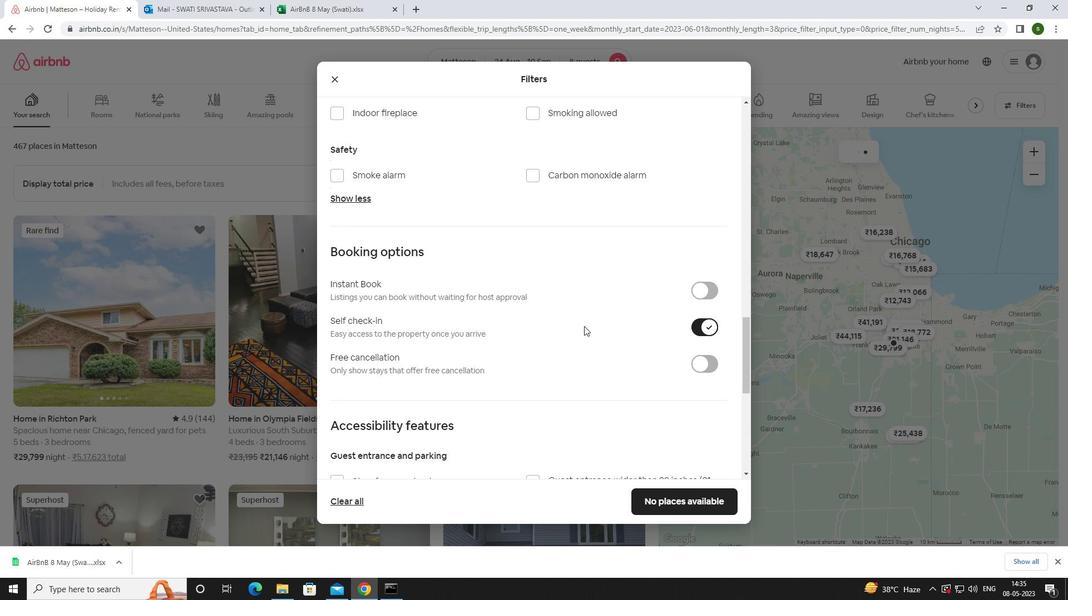 
Action: Mouse scrolled (583, 326) with delta (0, 0)
Screenshot: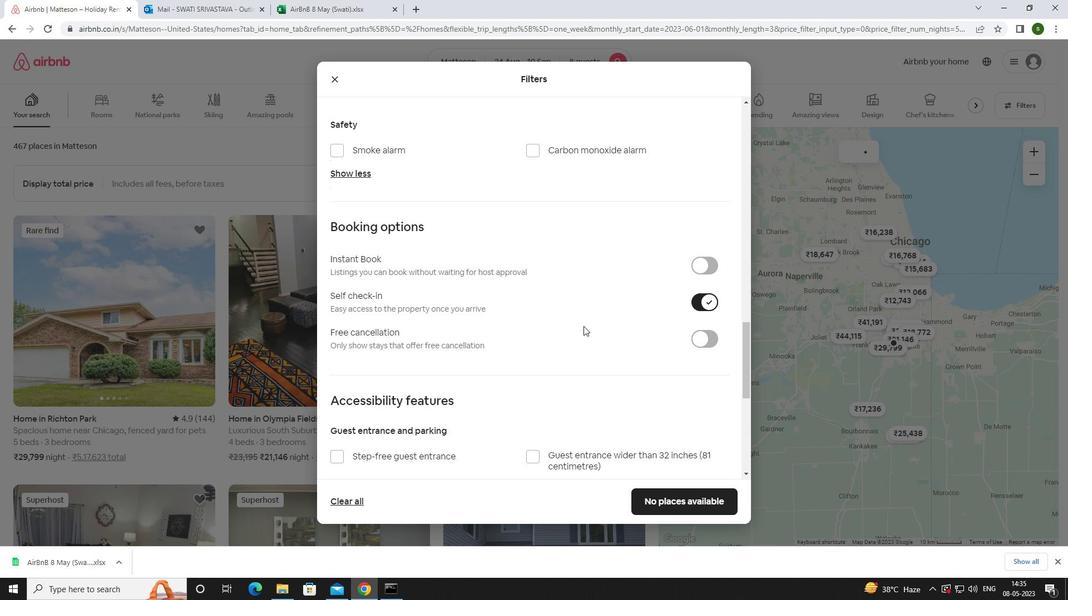 
Action: Mouse scrolled (583, 326) with delta (0, 0)
Screenshot: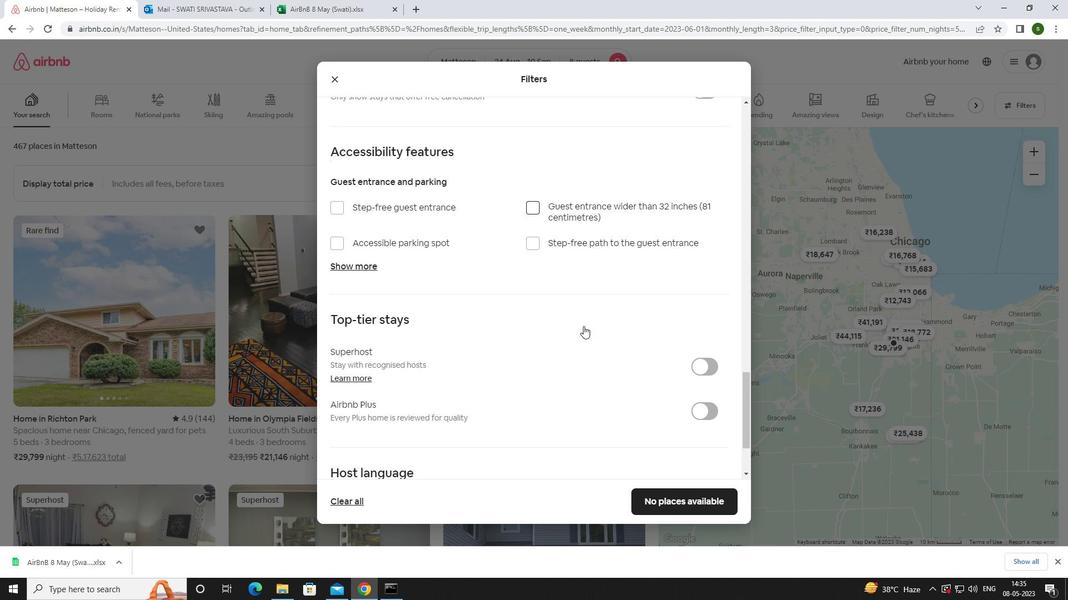 
Action: Mouse scrolled (583, 326) with delta (0, 0)
Screenshot: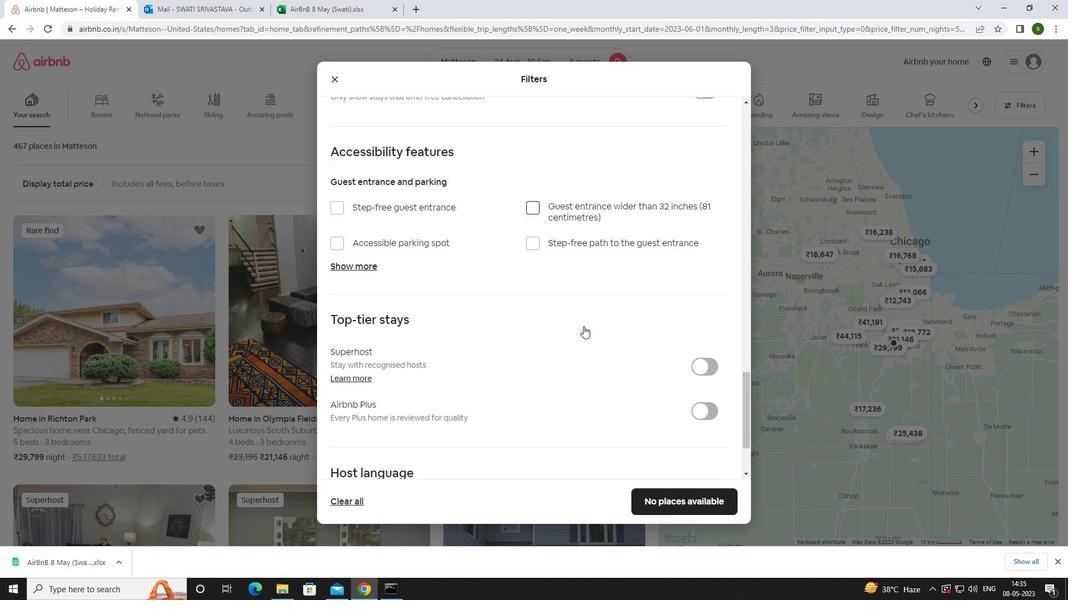
Action: Mouse moved to (582, 326)
Screenshot: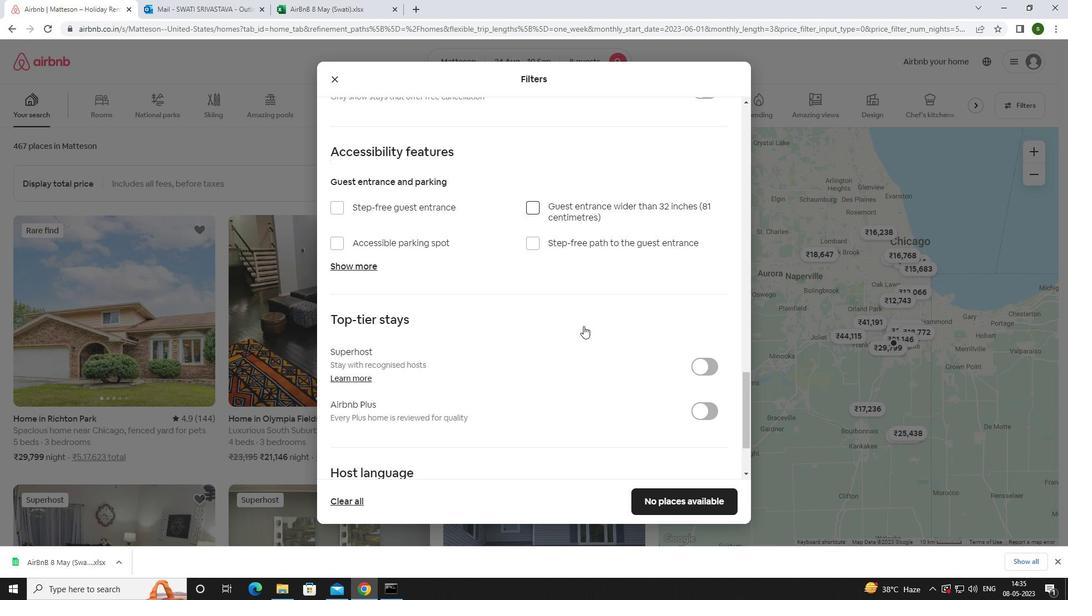 
Action: Mouse scrolled (582, 326) with delta (0, 0)
Screenshot: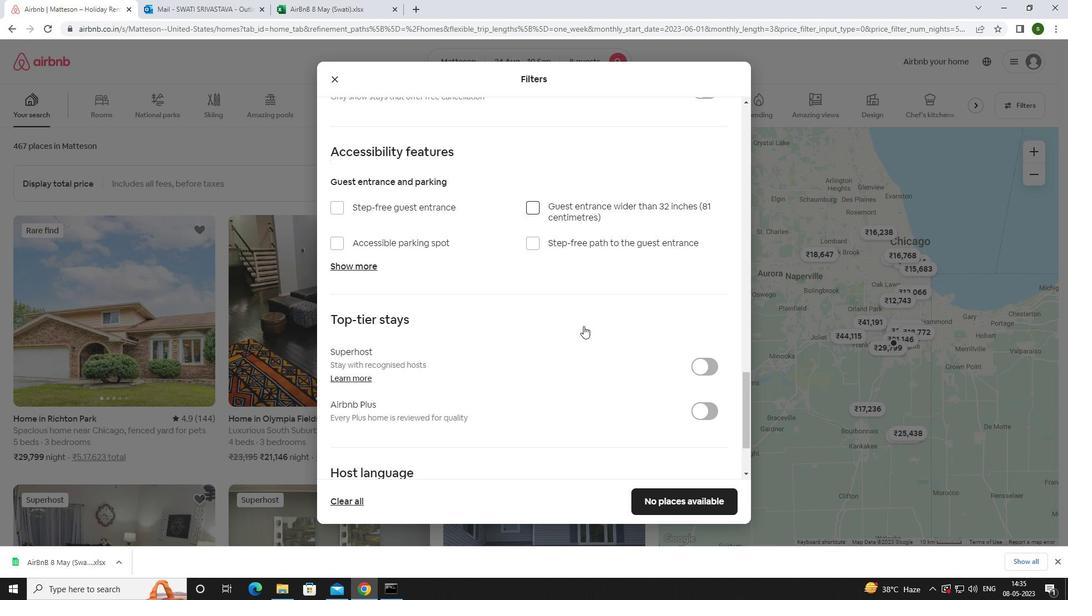 
Action: Mouse moved to (580, 326)
Screenshot: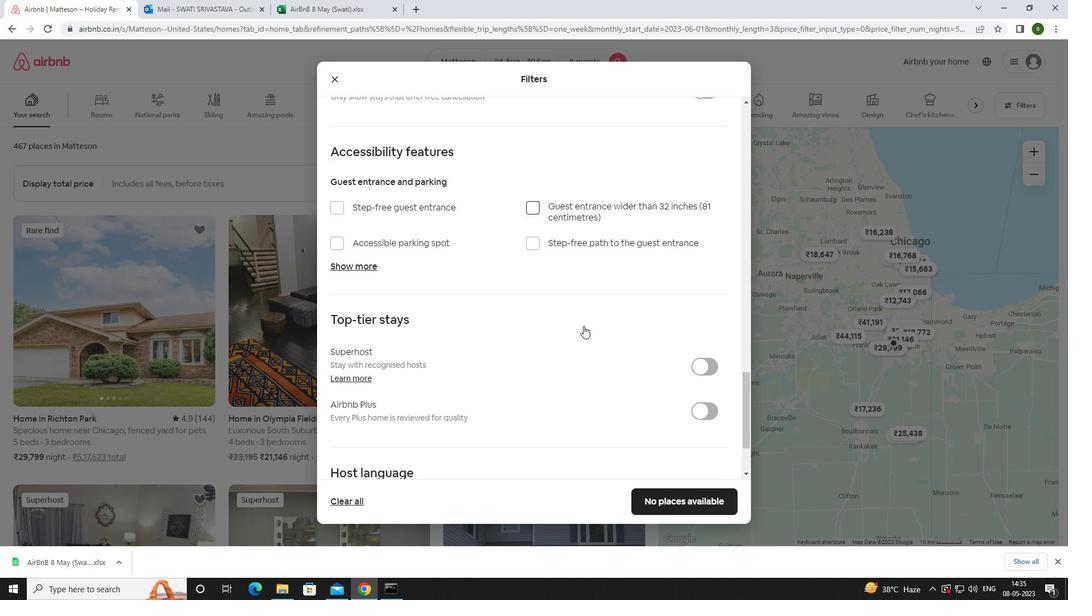 
Action: Mouse scrolled (580, 326) with delta (0, 0)
Screenshot: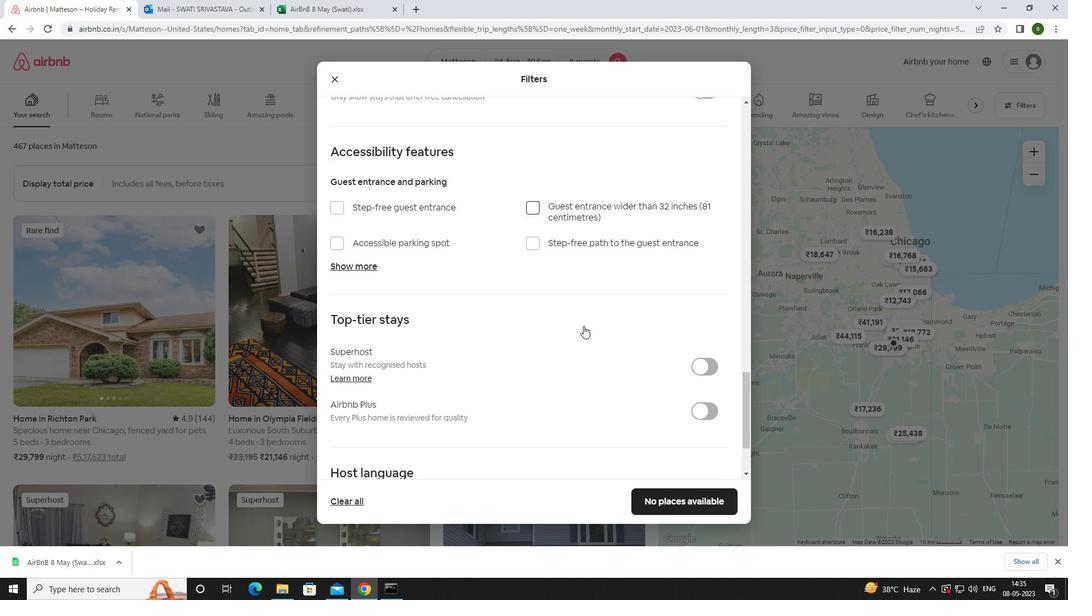 
Action: Mouse moved to (580, 326)
Screenshot: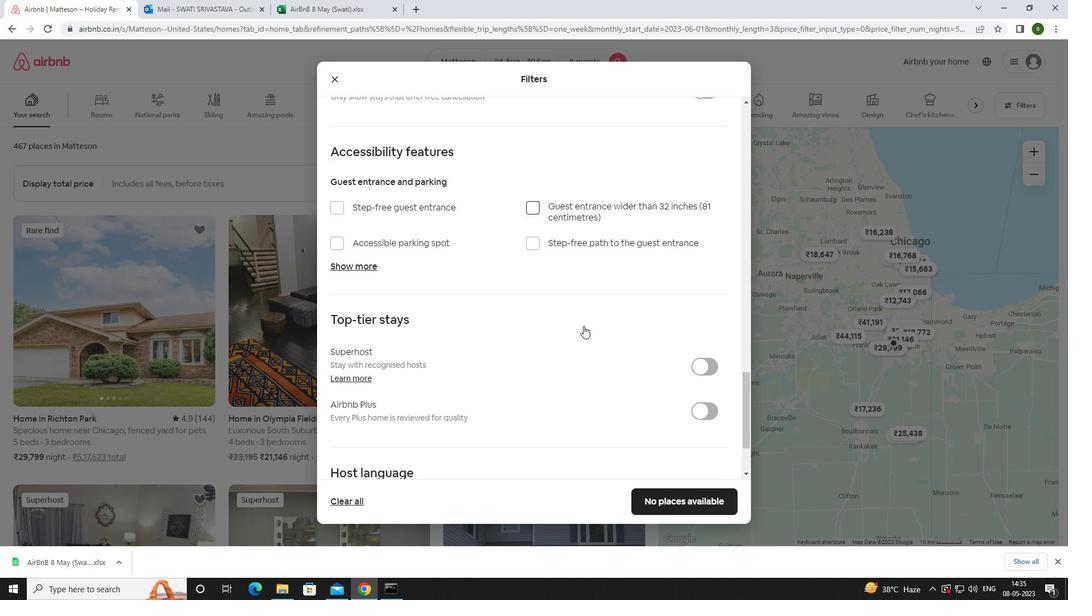 
Action: Mouse scrolled (580, 326) with delta (0, 0)
Screenshot: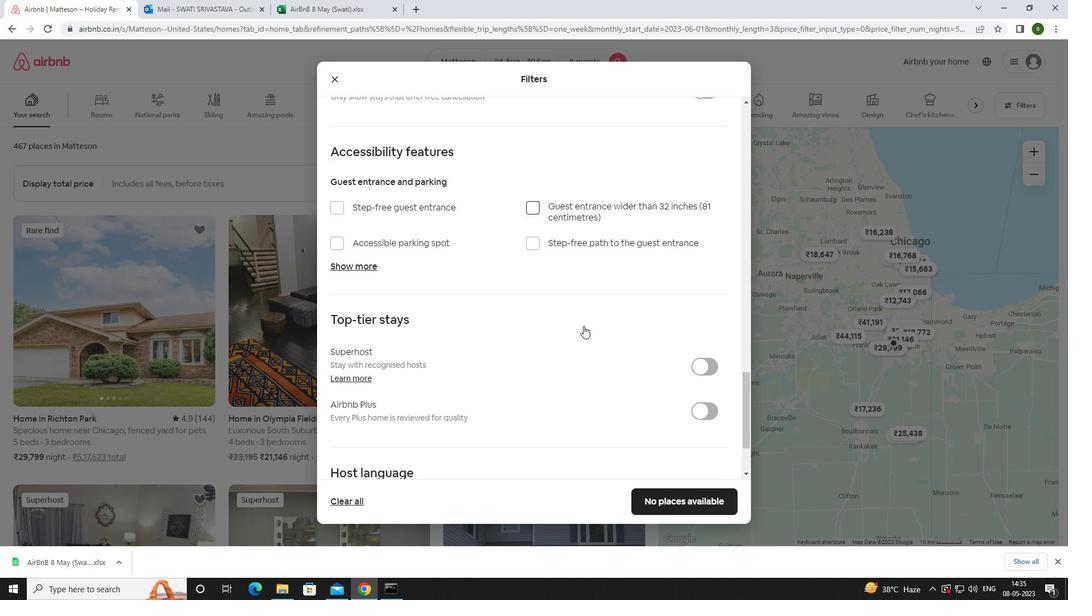 
Action: Mouse moved to (577, 327)
Screenshot: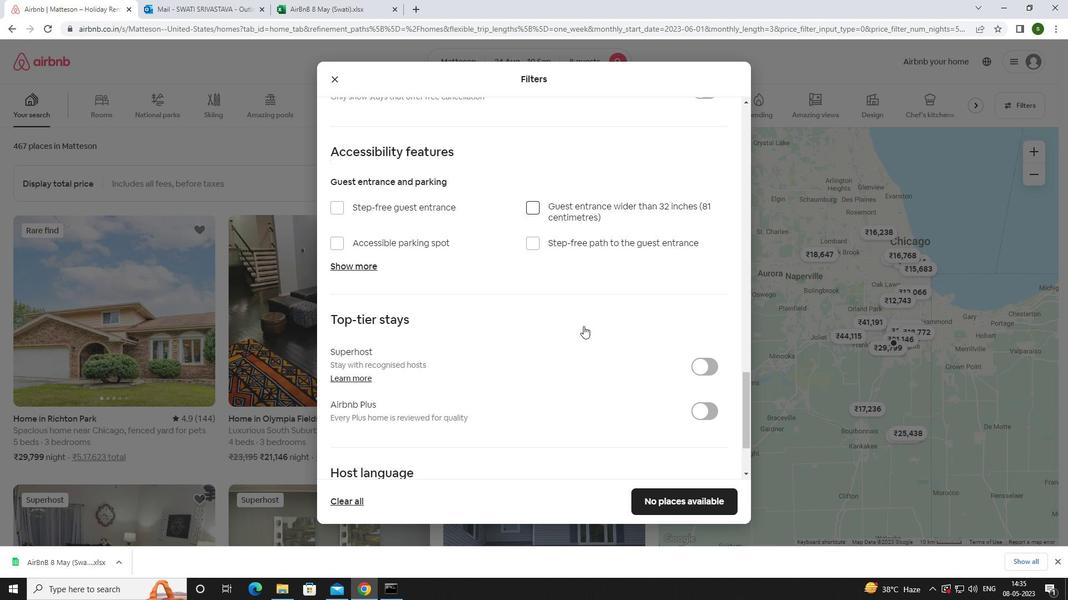
Action: Mouse scrolled (577, 327) with delta (0, 0)
Screenshot: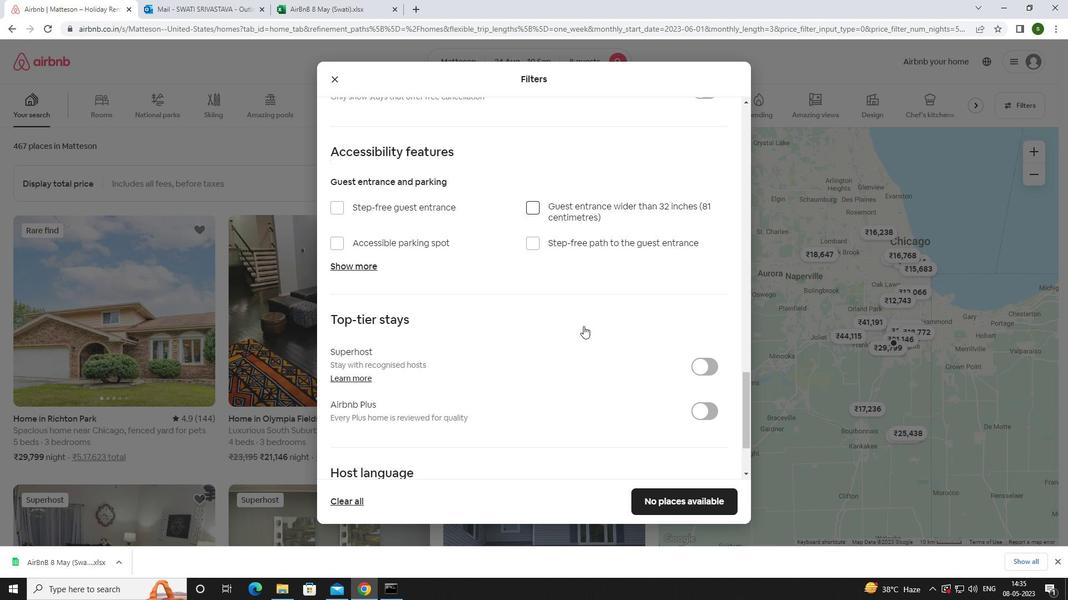 
Action: Mouse moved to (355, 401)
Screenshot: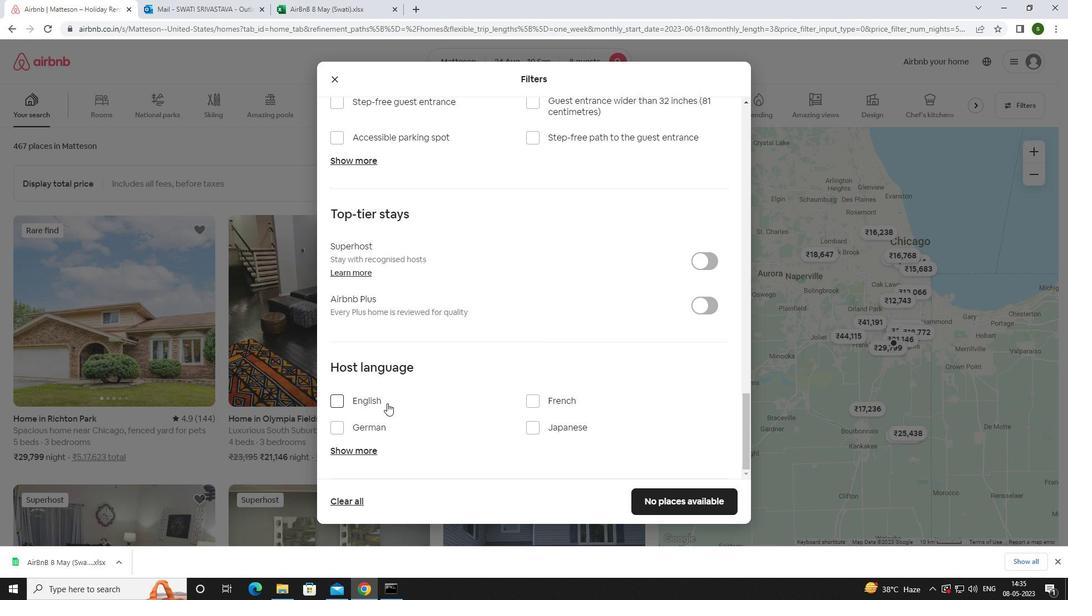 
Action: Mouse pressed left at (355, 401)
Screenshot: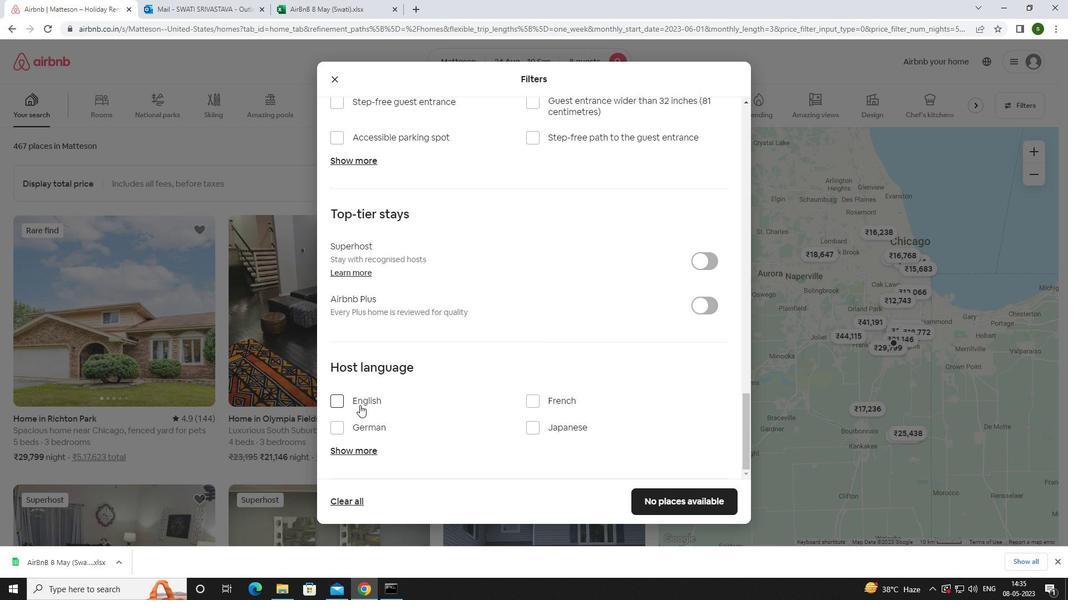 
Action: Mouse moved to (679, 495)
Screenshot: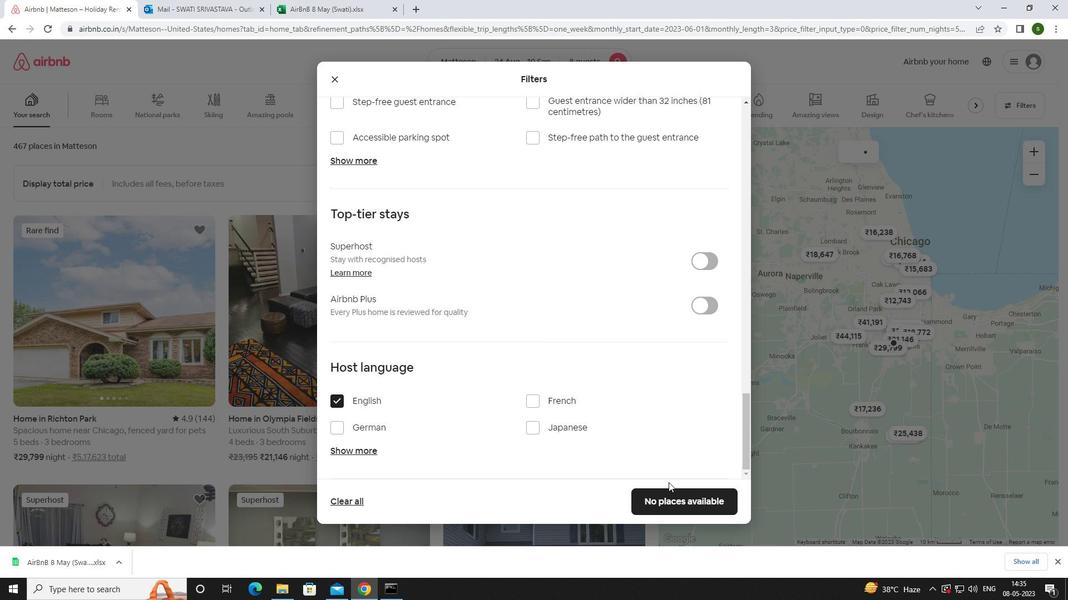 
Action: Mouse pressed left at (679, 495)
Screenshot: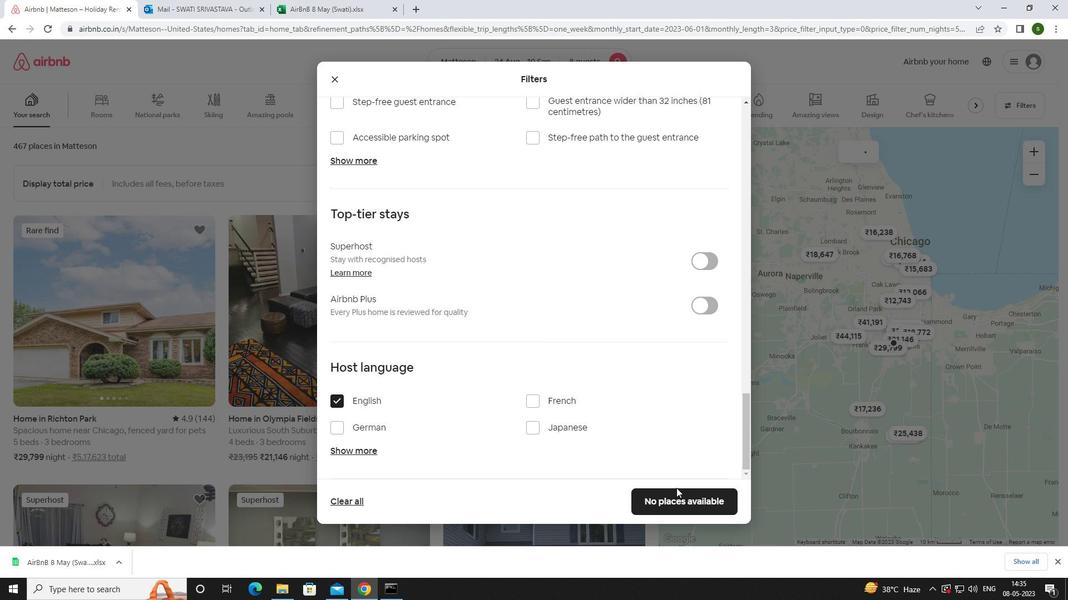 
Action: Mouse moved to (456, 360)
Screenshot: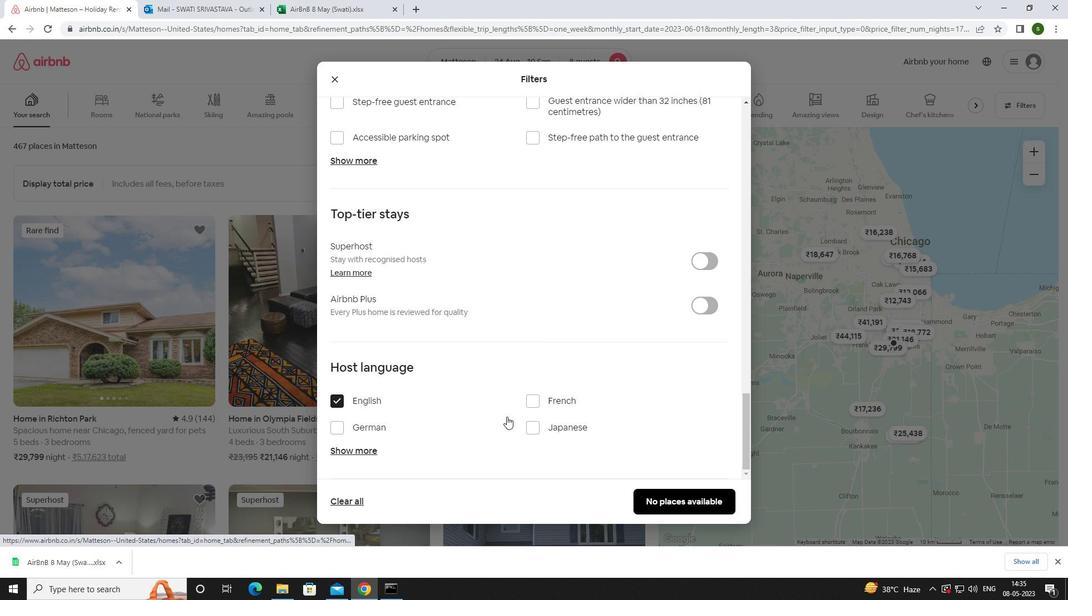 
